 Task: Search one way flight ticket for 5 adults, 2 children, 1 infant in seat and 1 infant on lap in economy from Rock Springs: Southwest Wyoming Regional Airport (rock Springs Sweetwater County Airport) to Gillette: Gillette Campbell County Airport on 5-1-2023. Number of bags: 10 checked bags. Price is upto 40000. Outbound departure time preference is 17:15.
Action: Mouse moved to (357, 501)
Screenshot: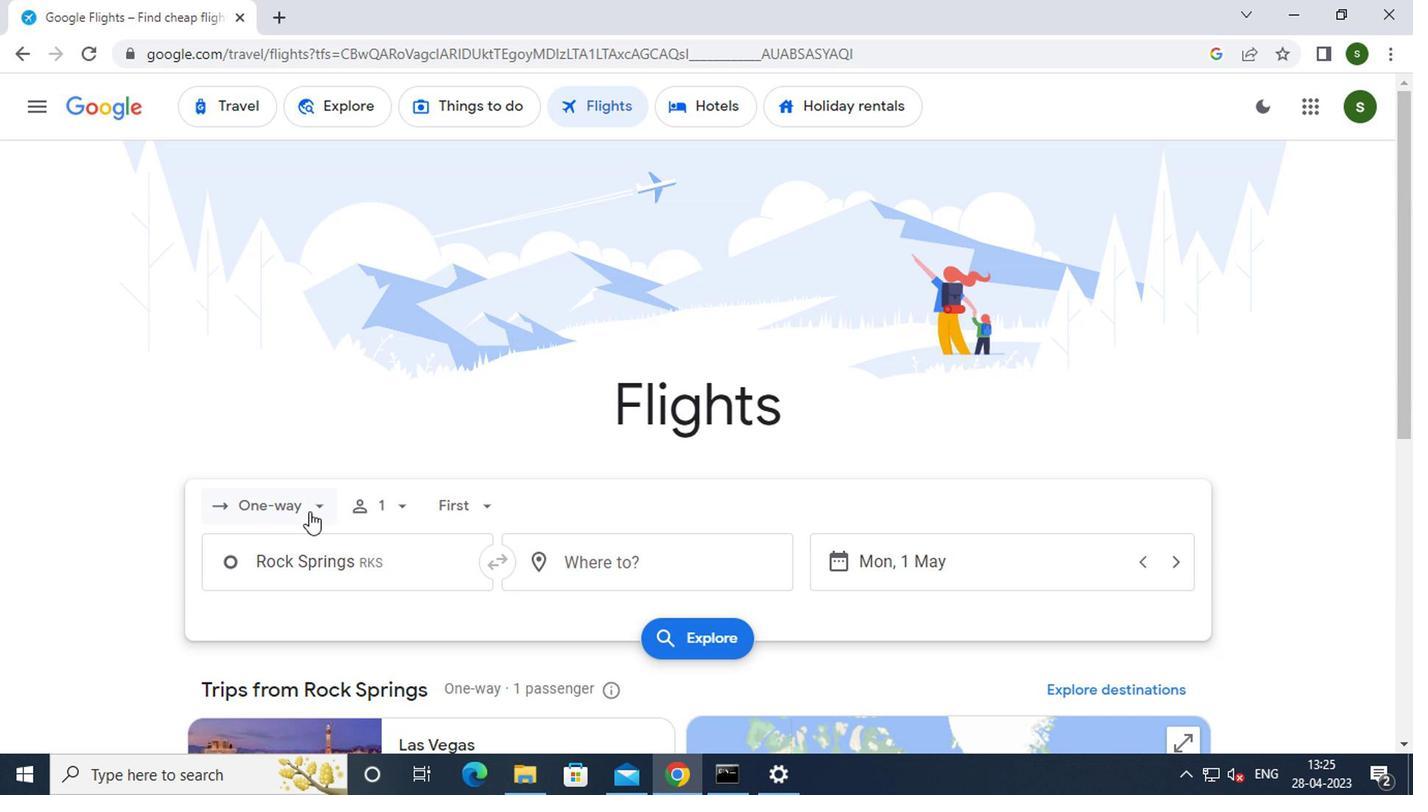 
Action: Mouse pressed left at (357, 501)
Screenshot: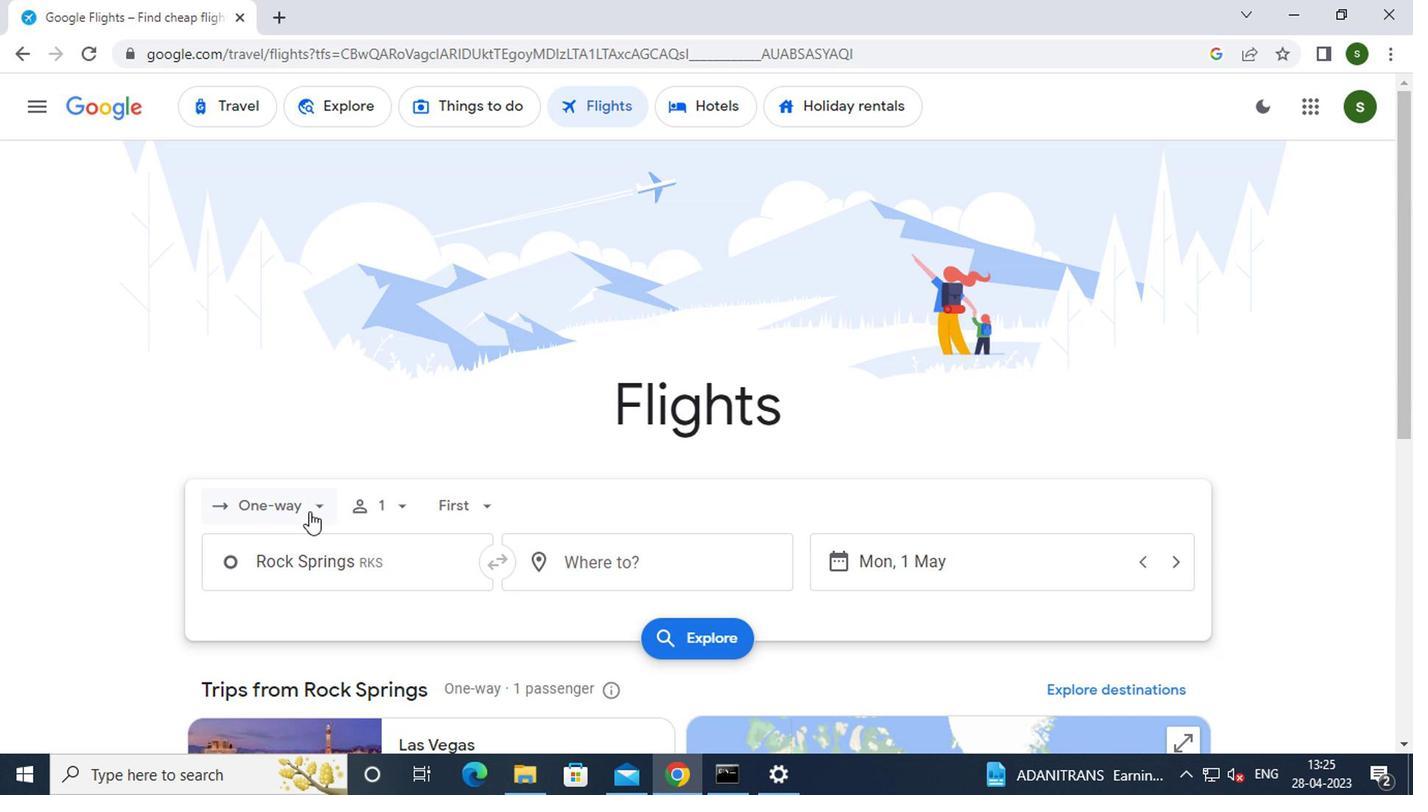 
Action: Mouse moved to (367, 569)
Screenshot: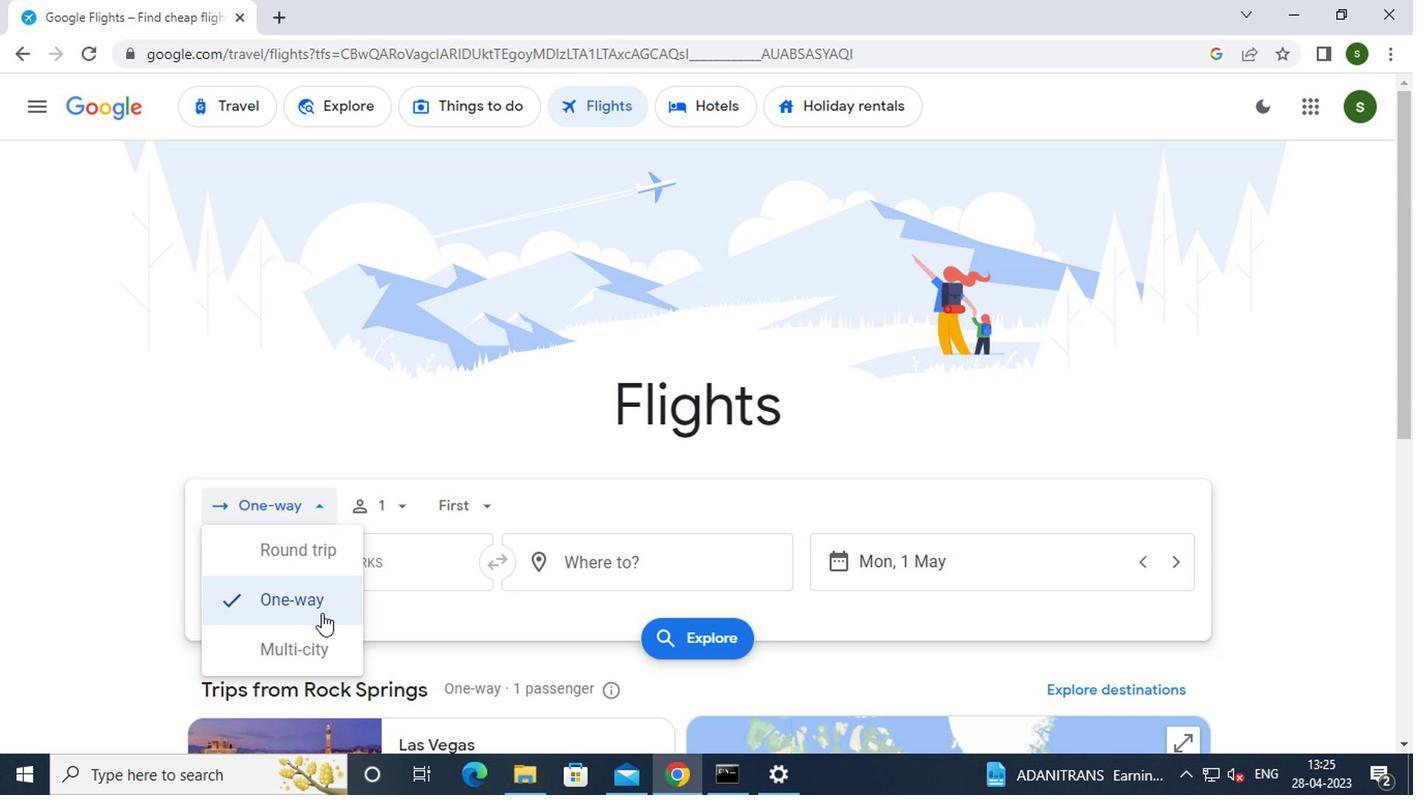 
Action: Mouse pressed left at (367, 569)
Screenshot: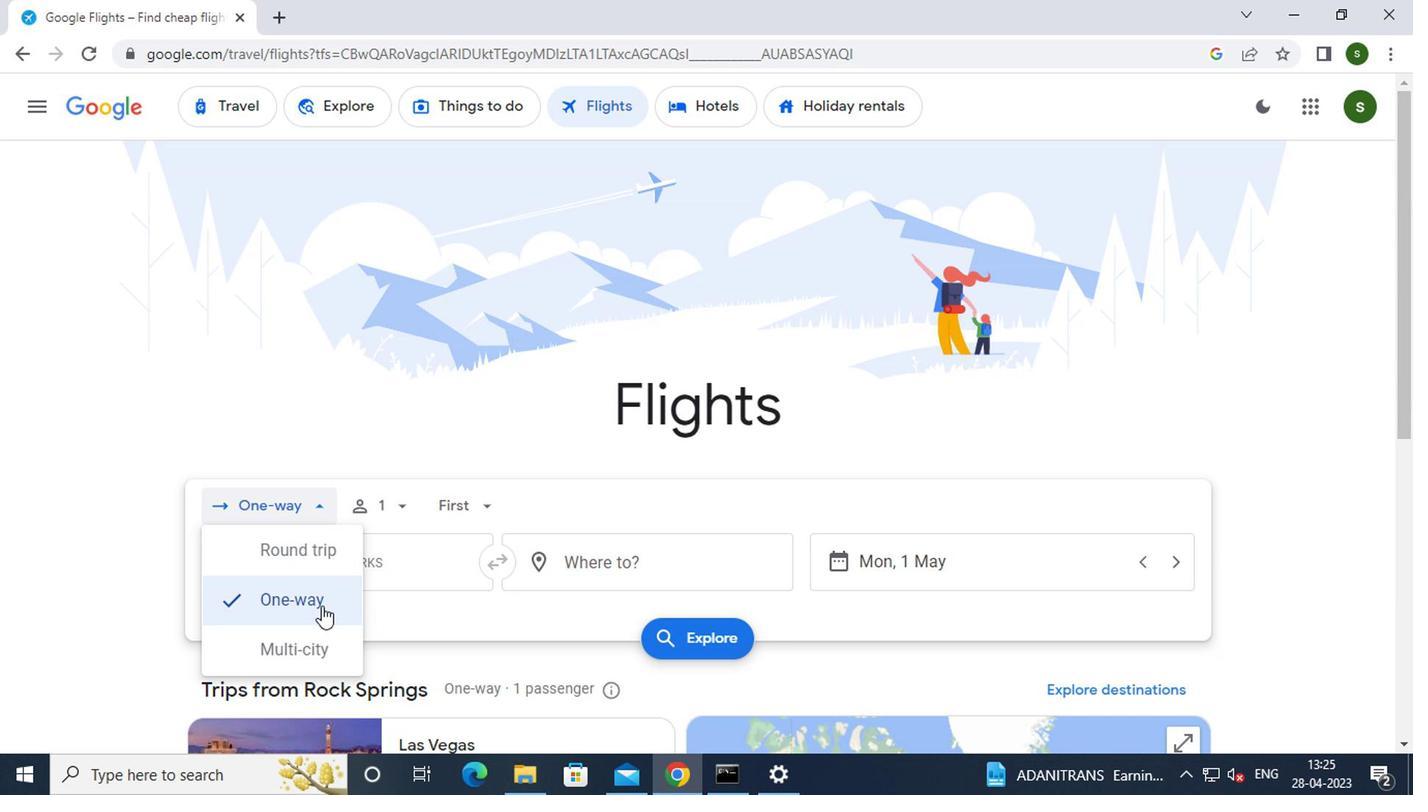 
Action: Mouse moved to (426, 491)
Screenshot: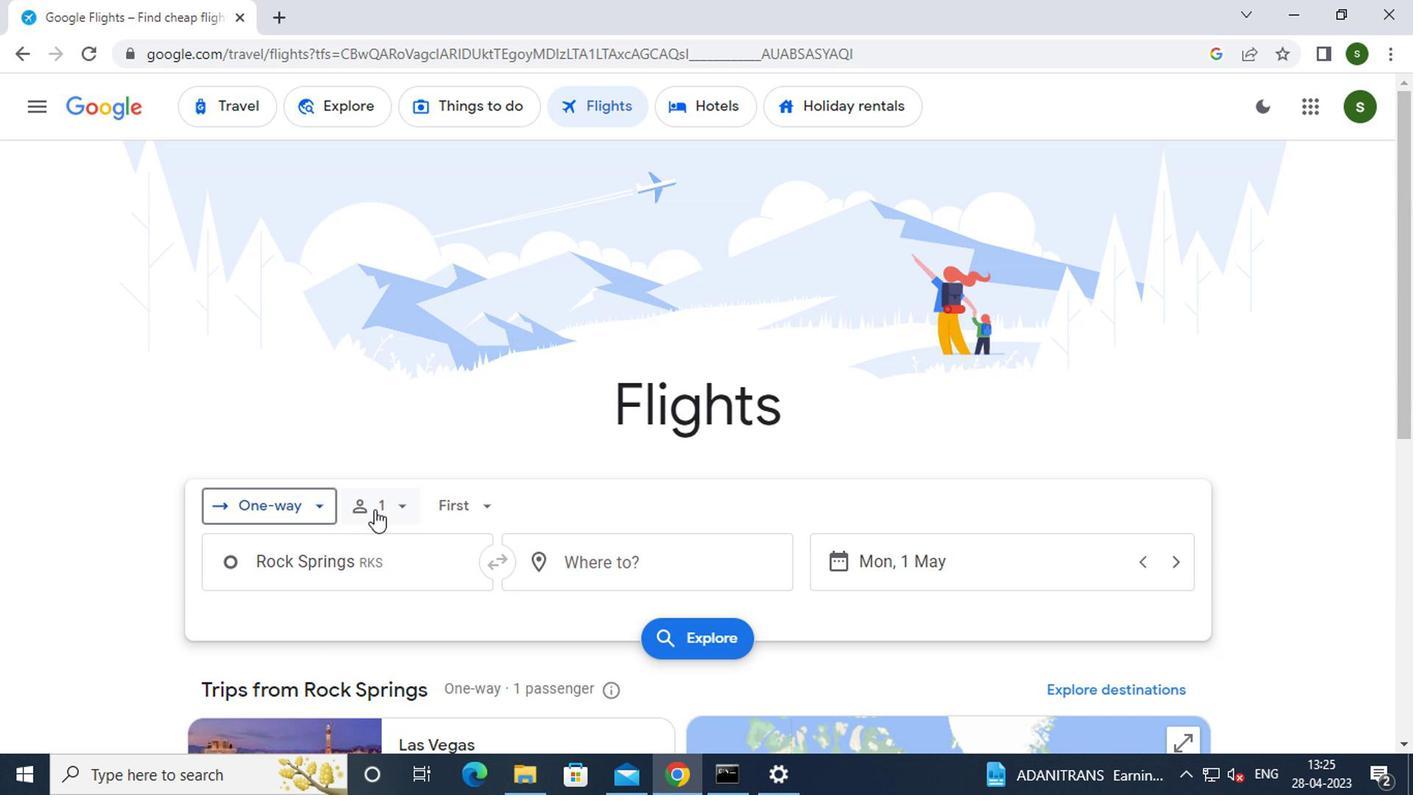 
Action: Mouse pressed left at (426, 491)
Screenshot: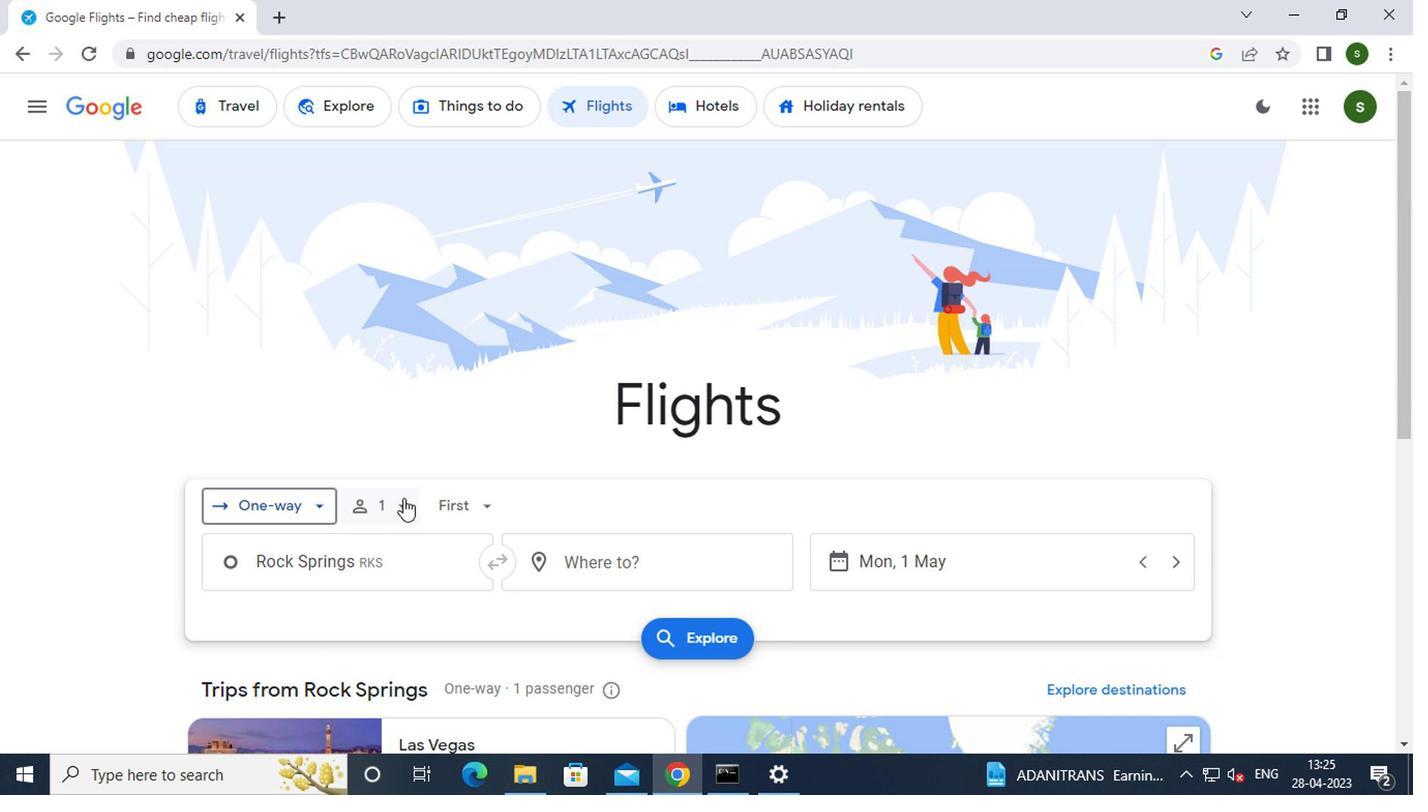 
Action: Mouse moved to (547, 537)
Screenshot: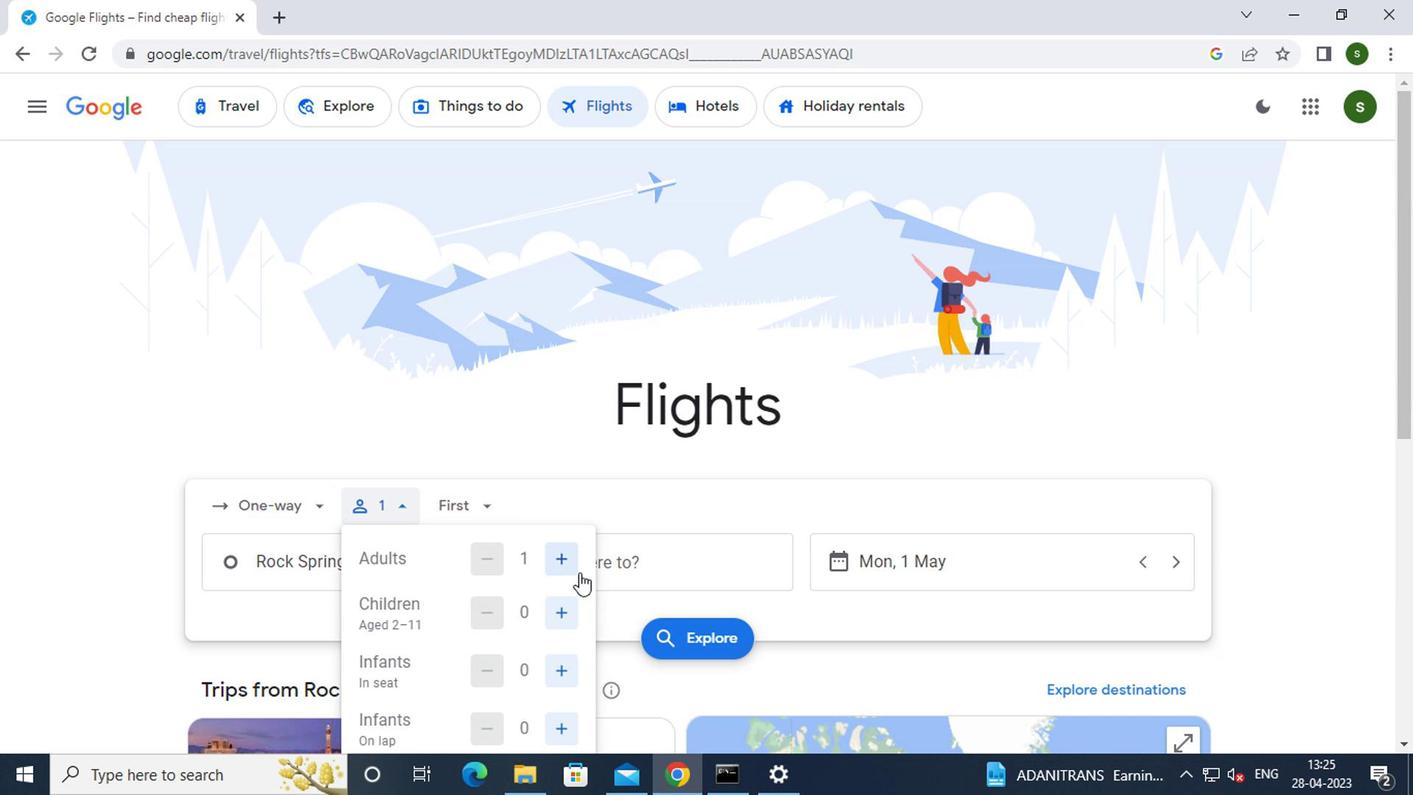 
Action: Mouse pressed left at (547, 537)
Screenshot: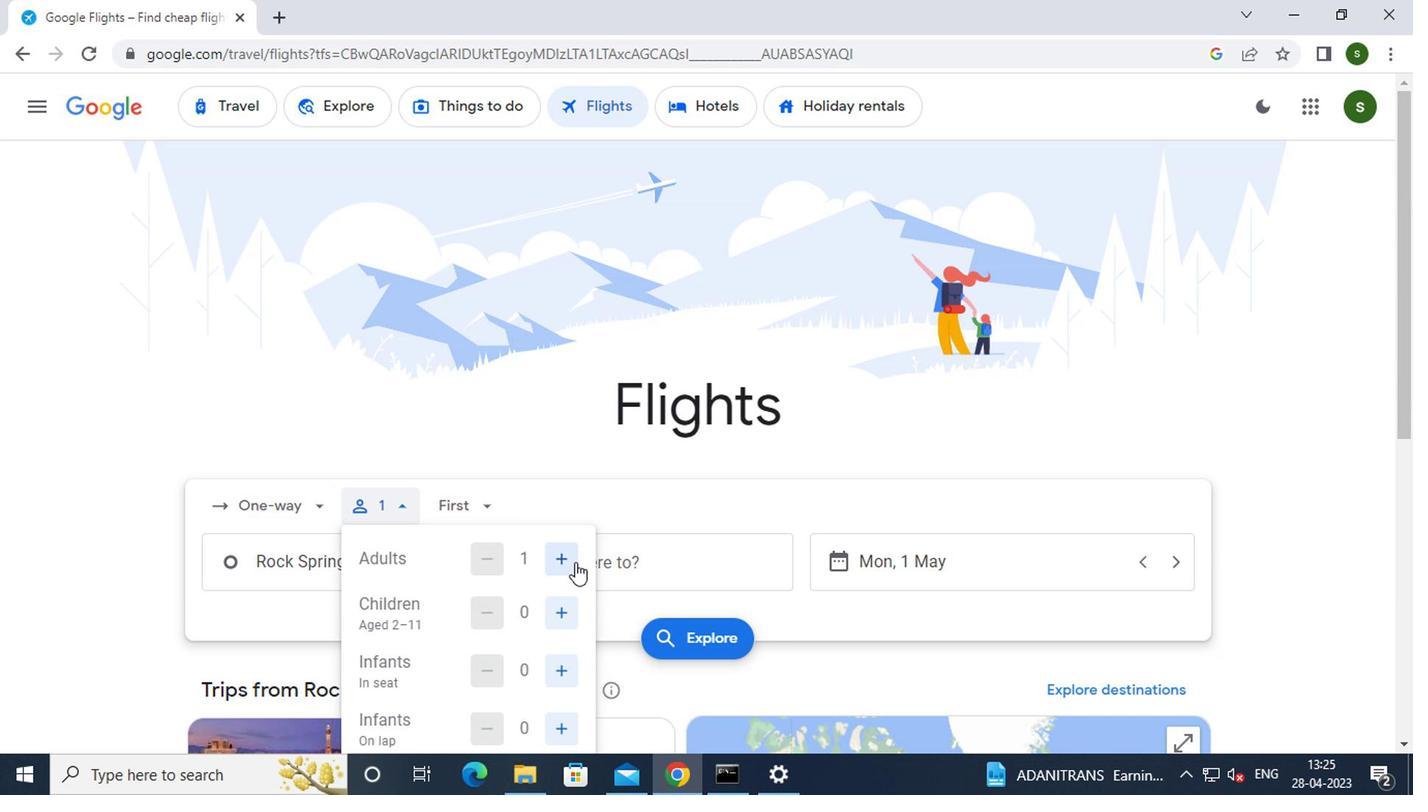 
Action: Mouse pressed left at (547, 537)
Screenshot: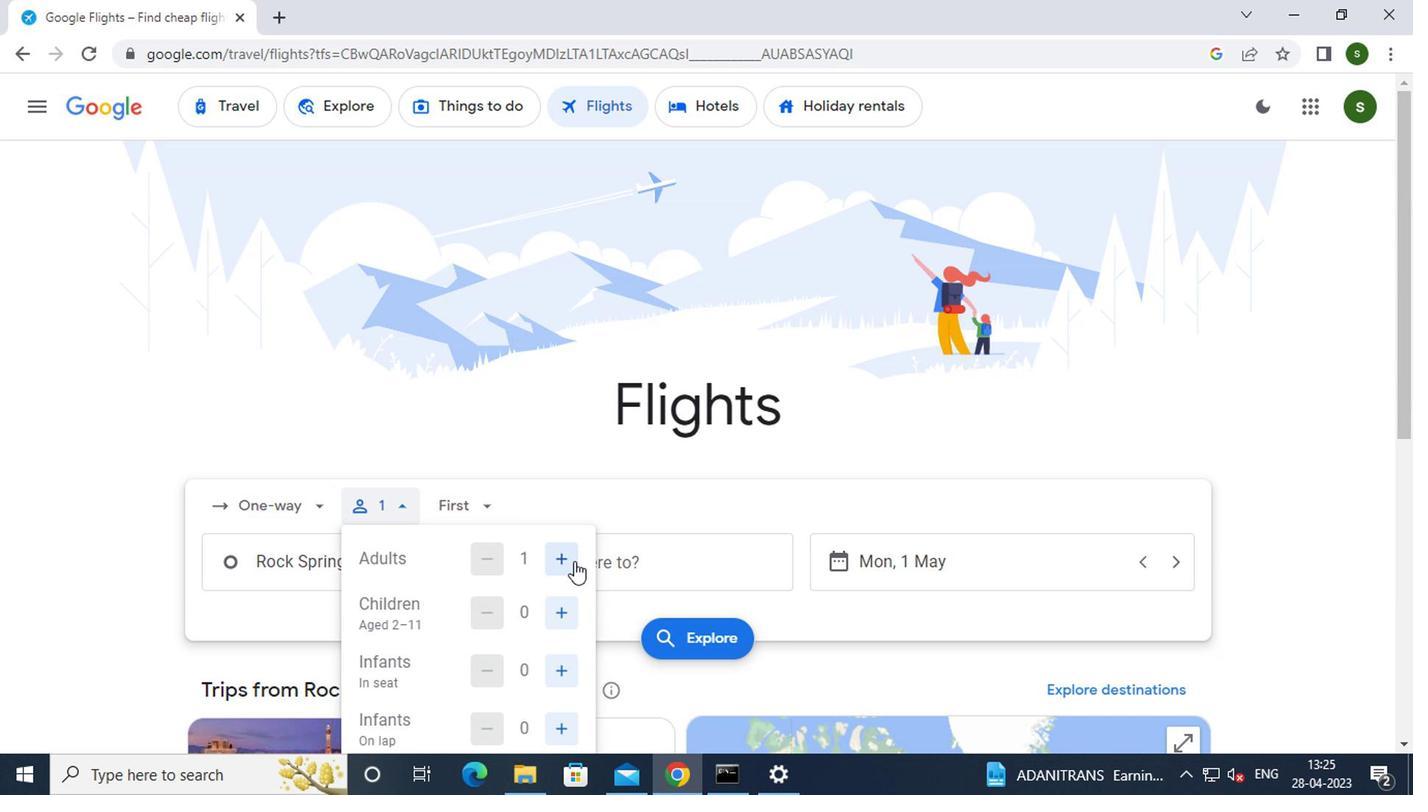 
Action: Mouse pressed left at (547, 537)
Screenshot: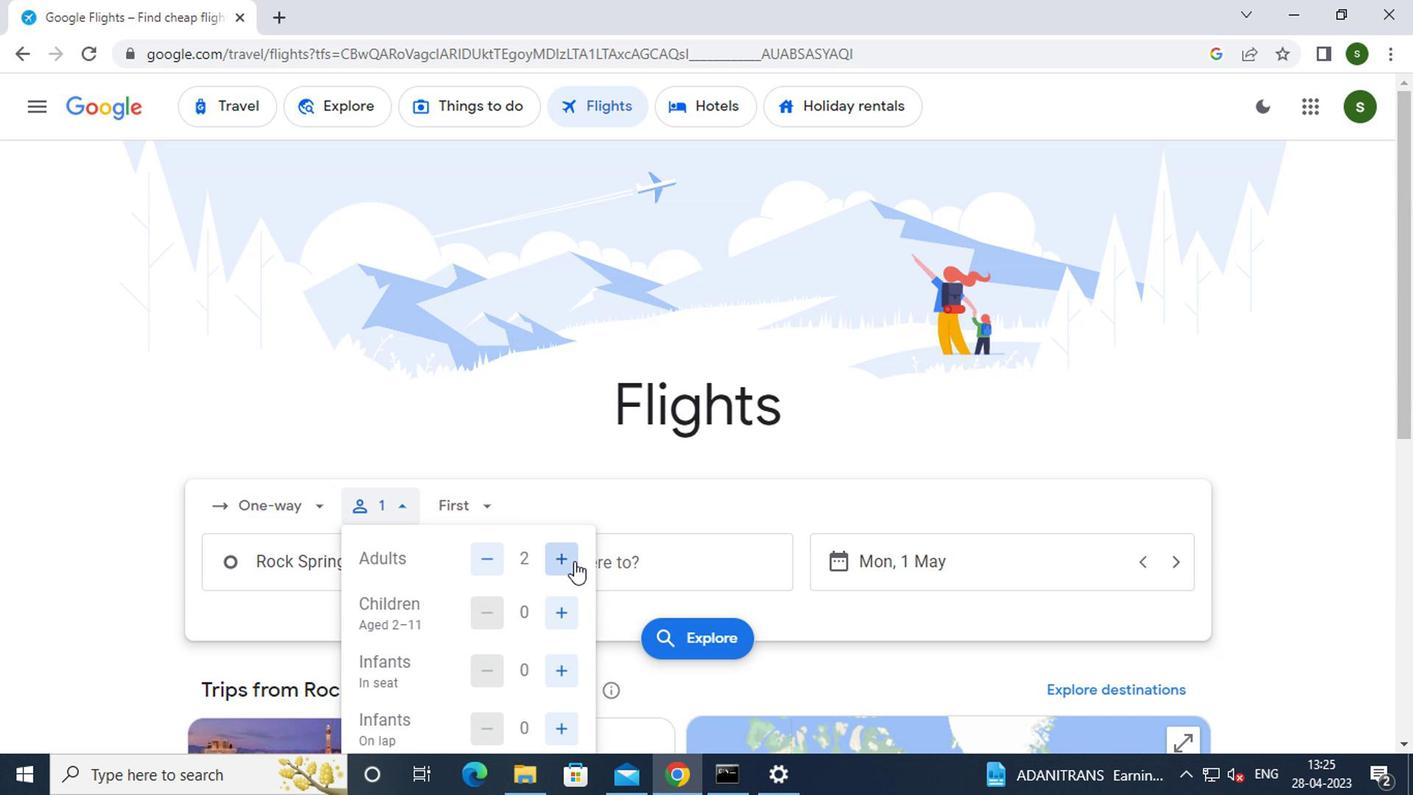 
Action: Mouse pressed left at (547, 537)
Screenshot: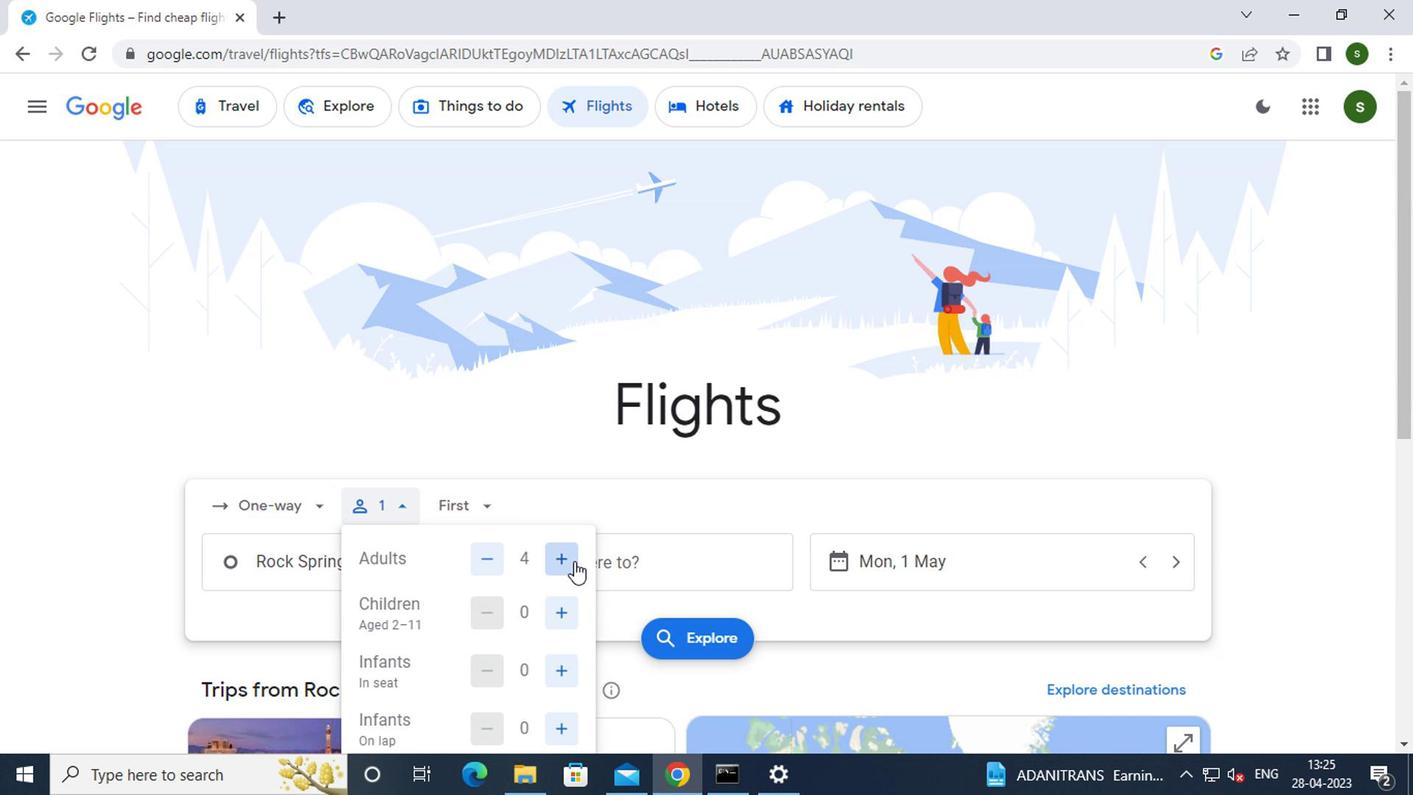 
Action: Mouse moved to (542, 577)
Screenshot: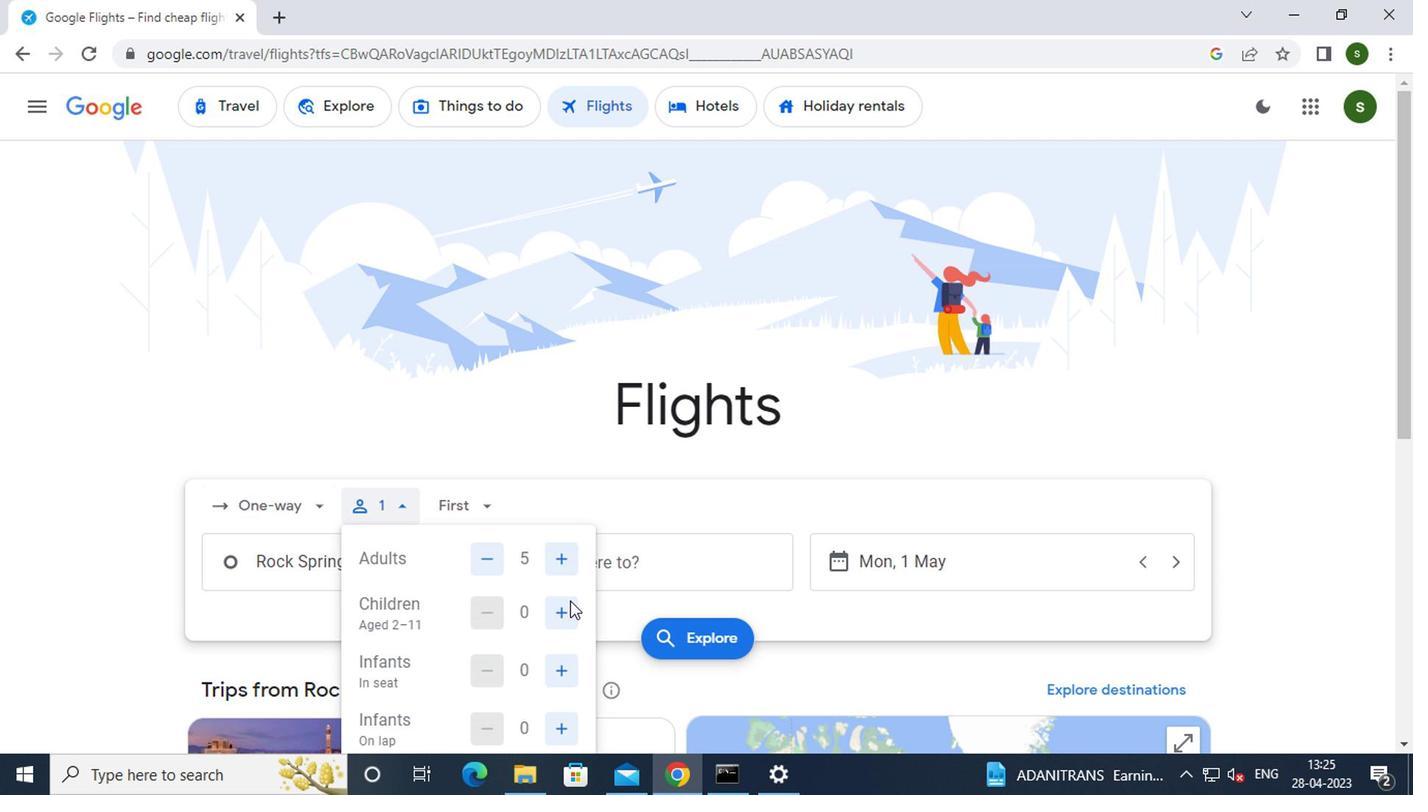 
Action: Mouse pressed left at (542, 577)
Screenshot: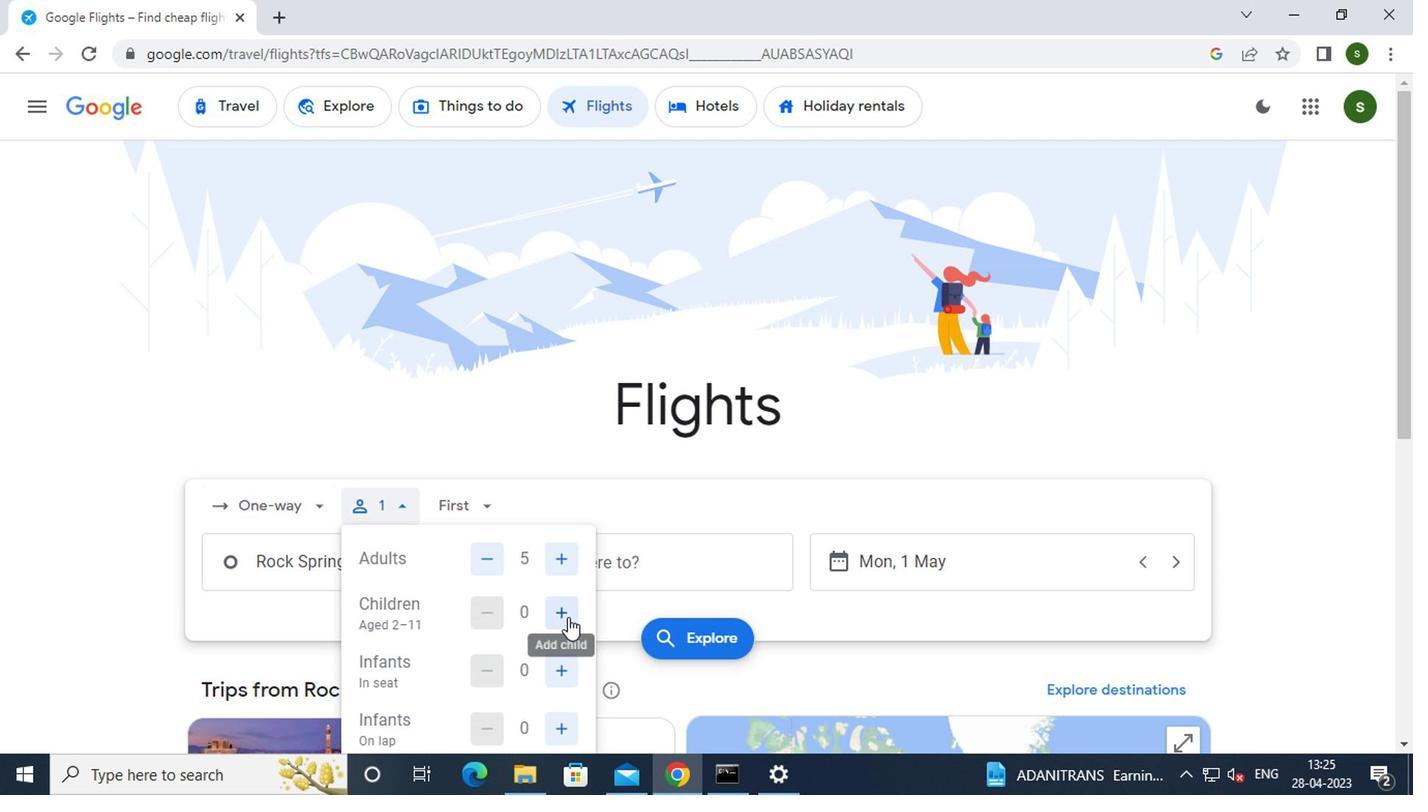 
Action: Mouse pressed left at (542, 577)
Screenshot: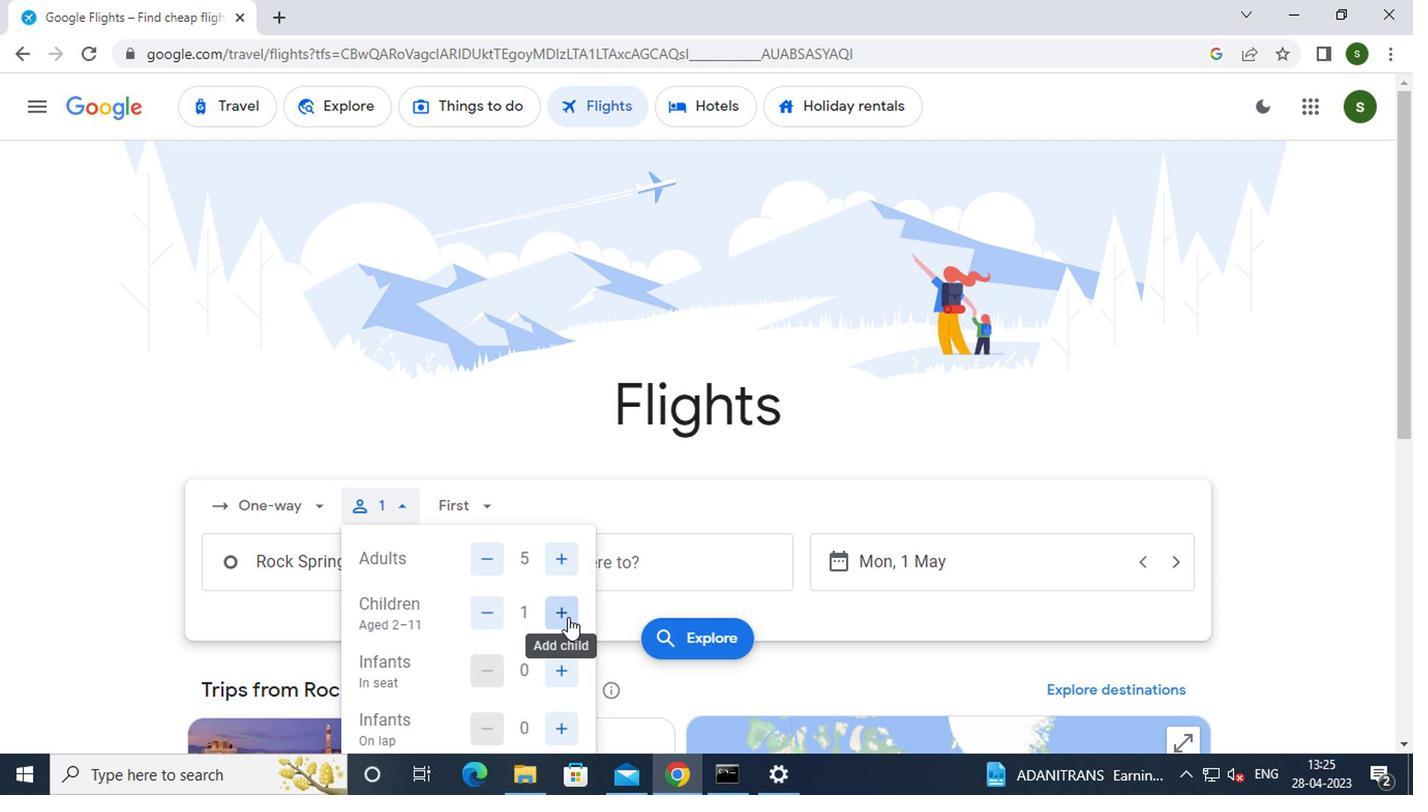 
Action: Mouse moved to (536, 614)
Screenshot: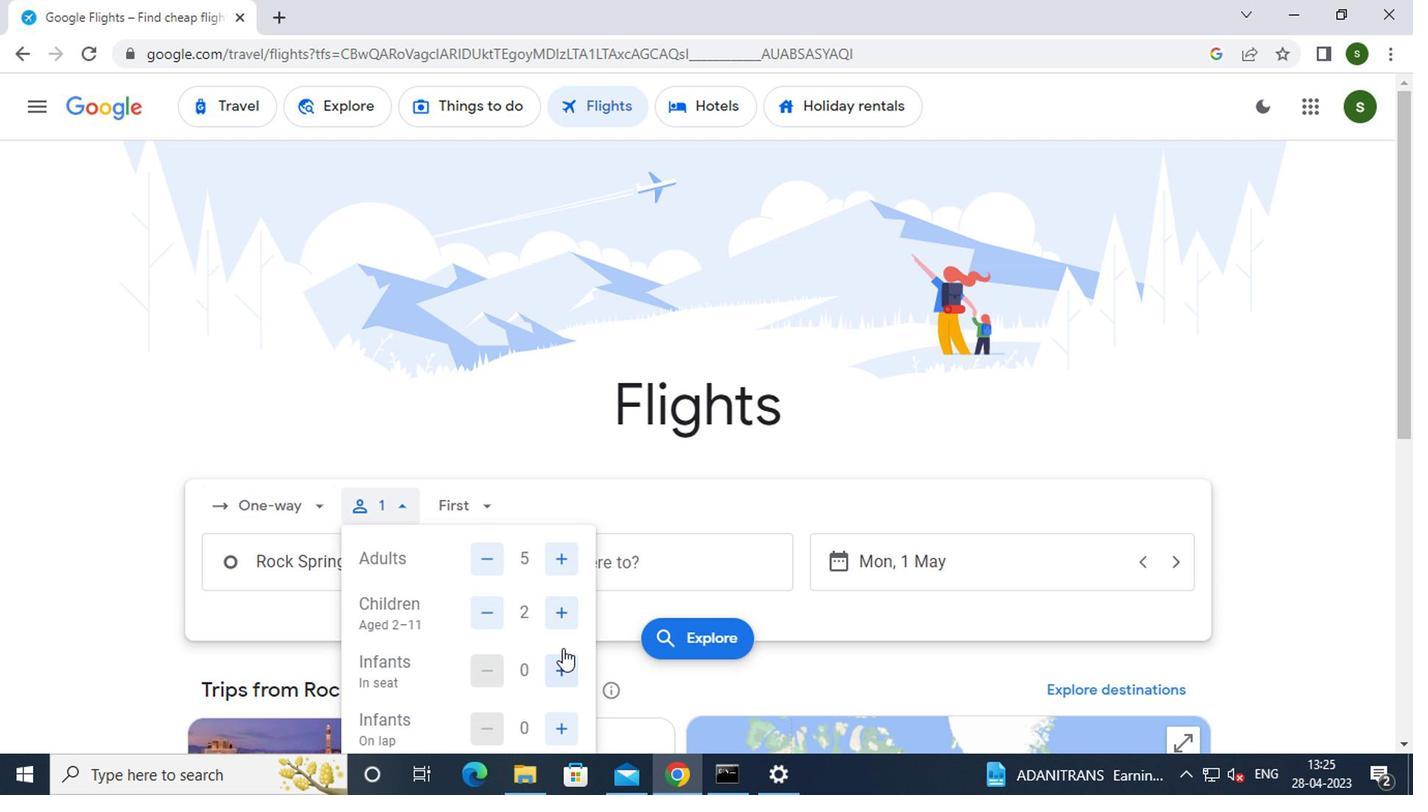 
Action: Mouse pressed left at (536, 614)
Screenshot: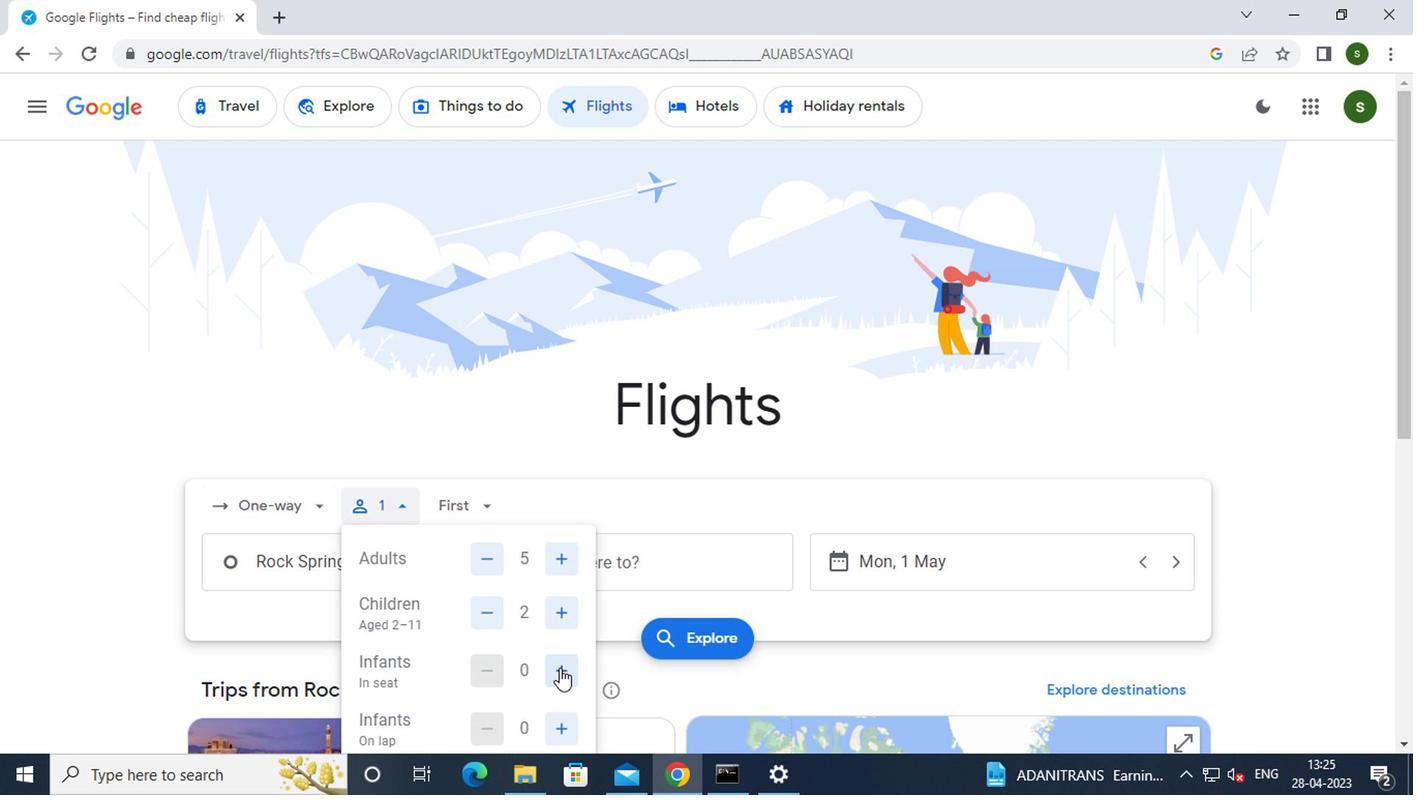 
Action: Mouse moved to (537, 648)
Screenshot: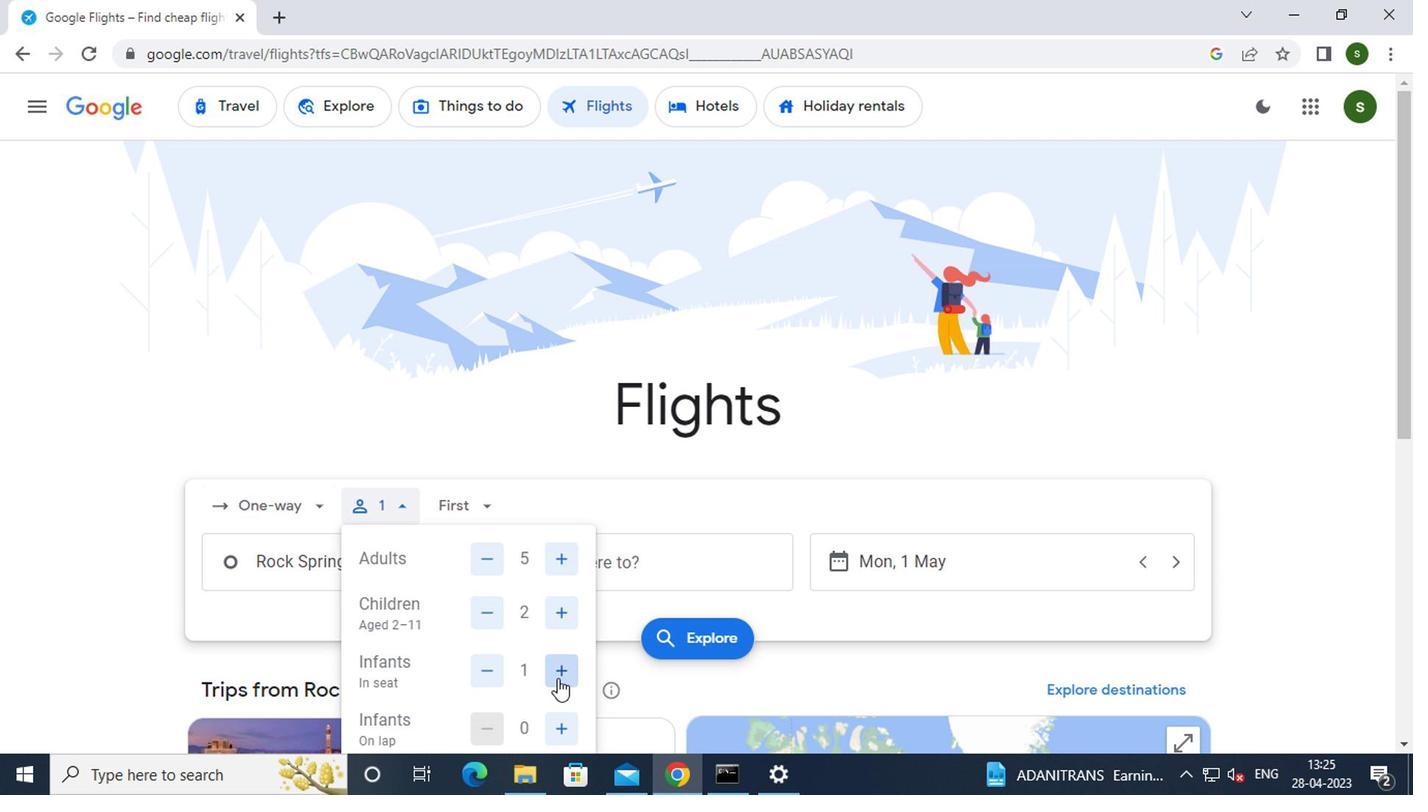 
Action: Mouse pressed left at (537, 648)
Screenshot: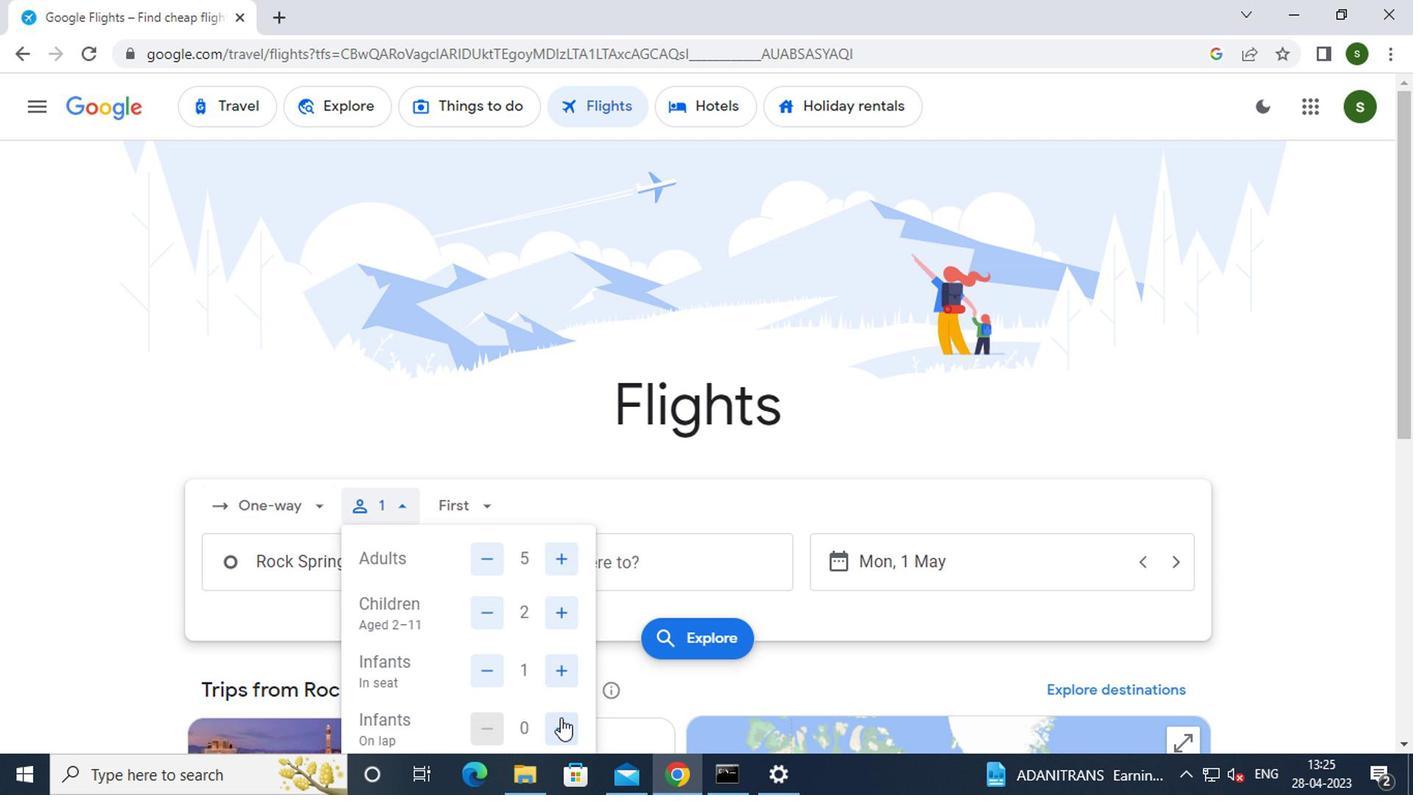 
Action: Mouse moved to (477, 494)
Screenshot: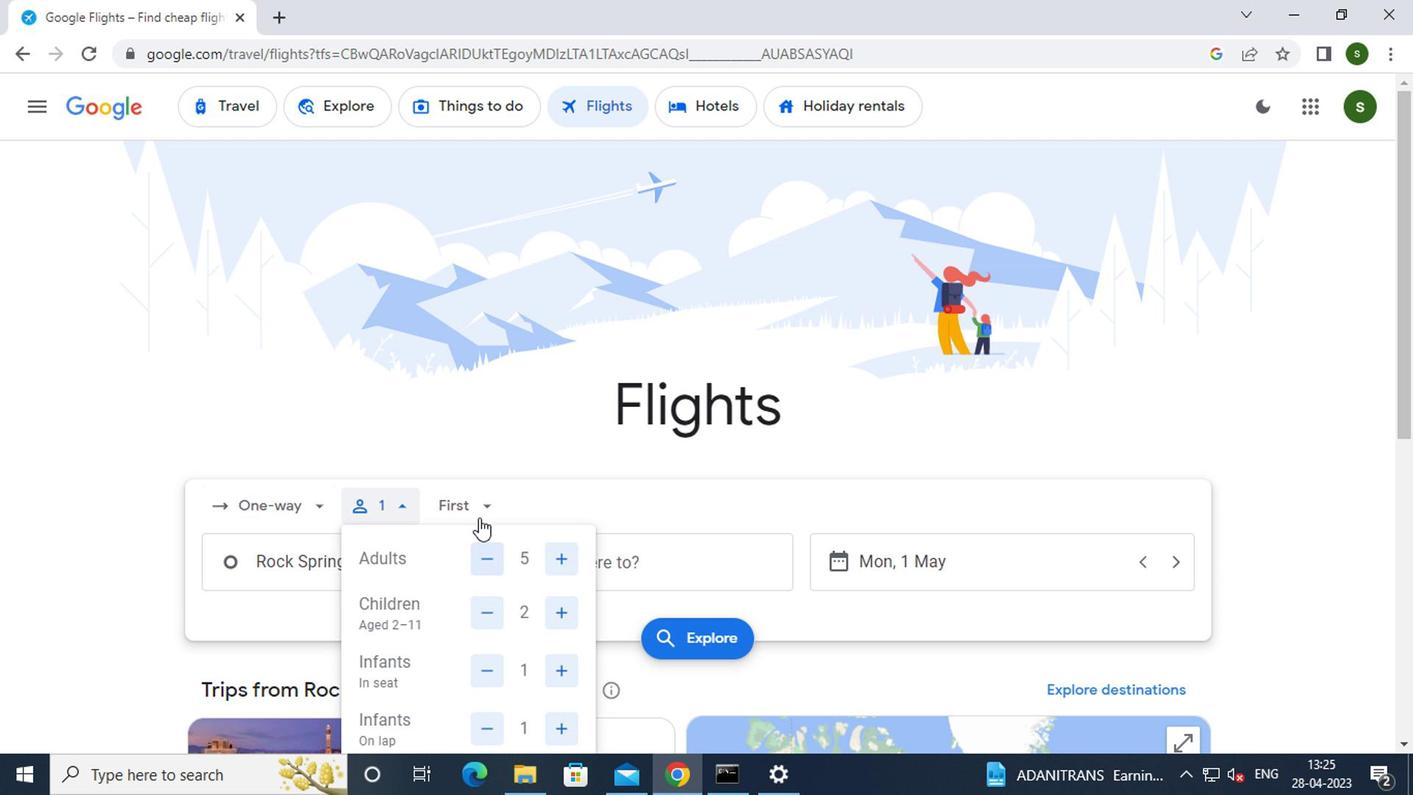 
Action: Mouse pressed left at (477, 494)
Screenshot: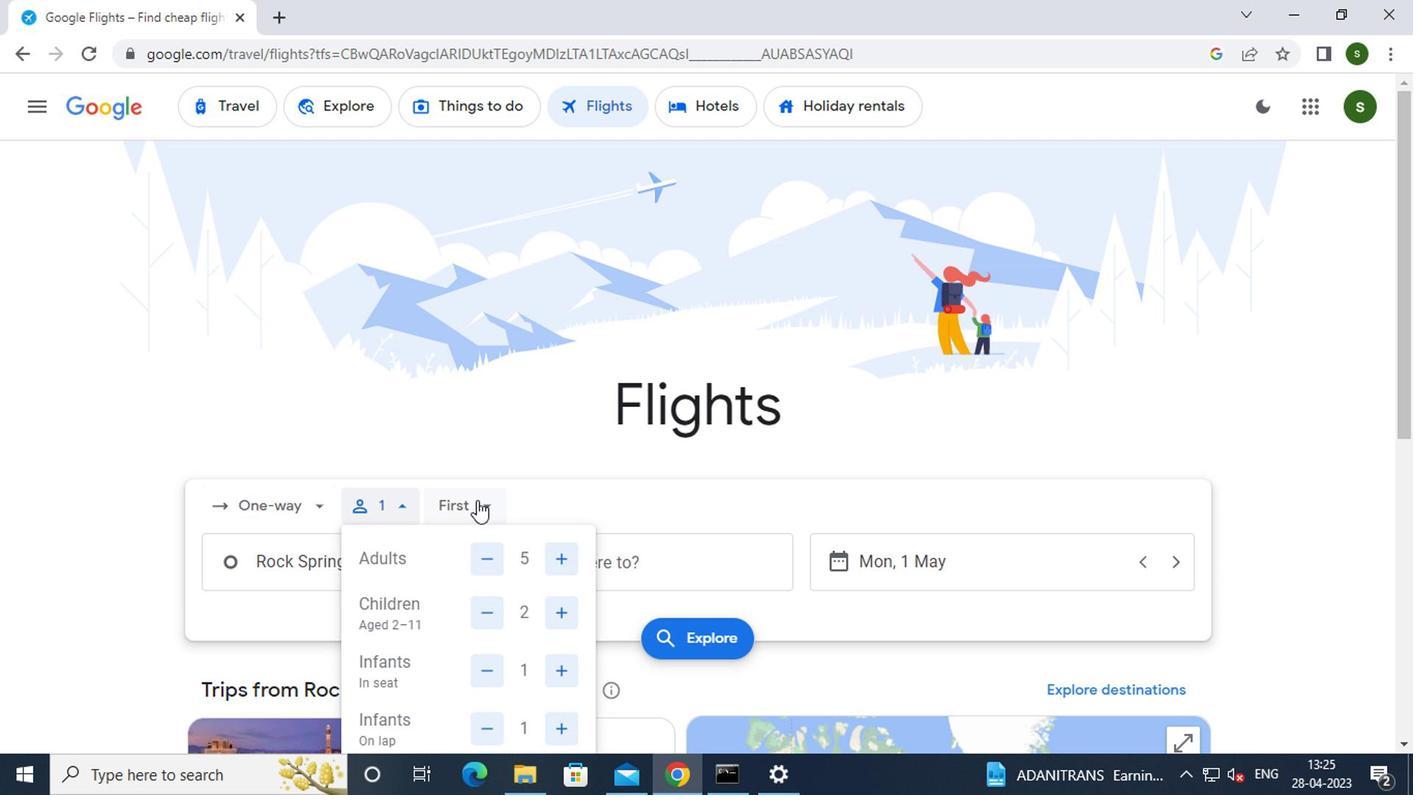 
Action: Mouse moved to (488, 520)
Screenshot: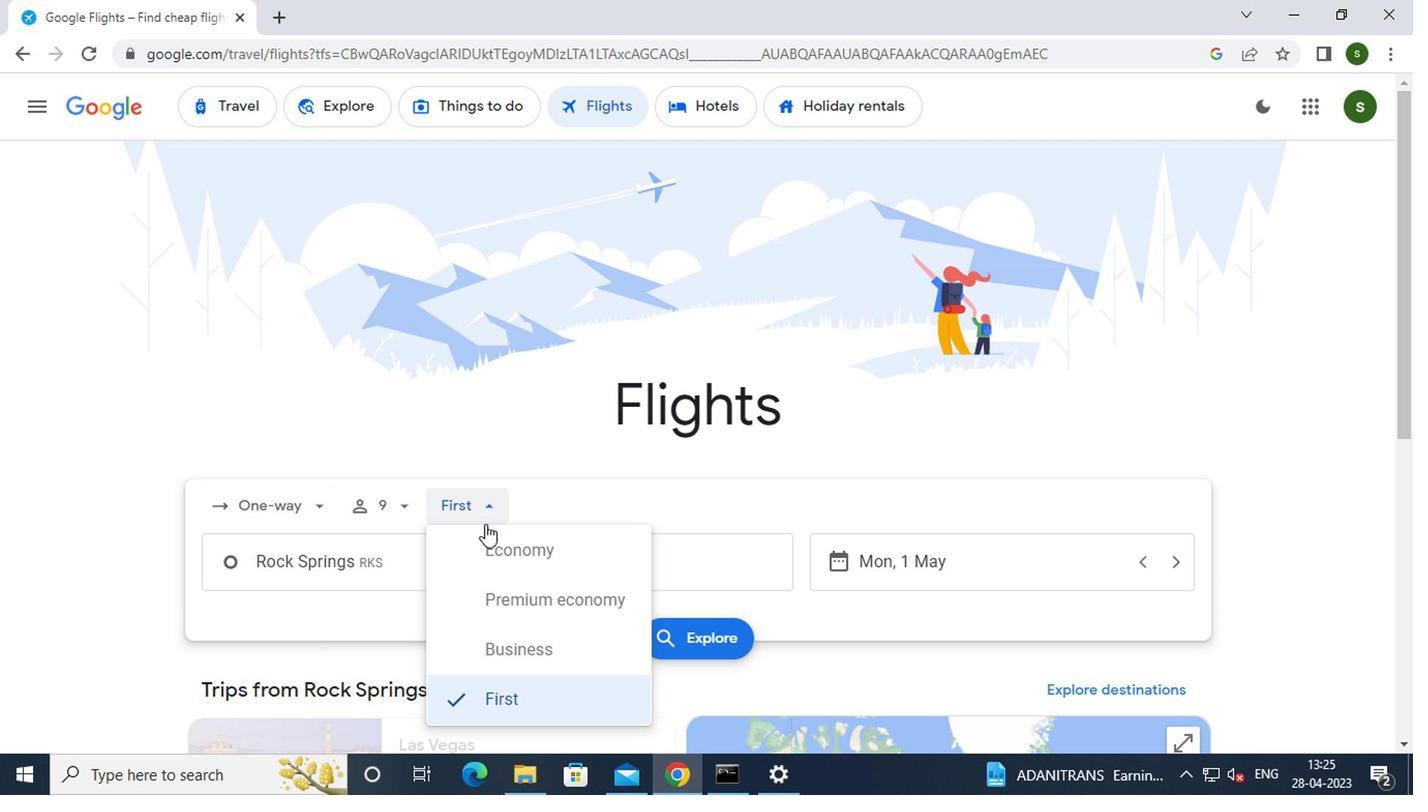 
Action: Mouse pressed left at (488, 520)
Screenshot: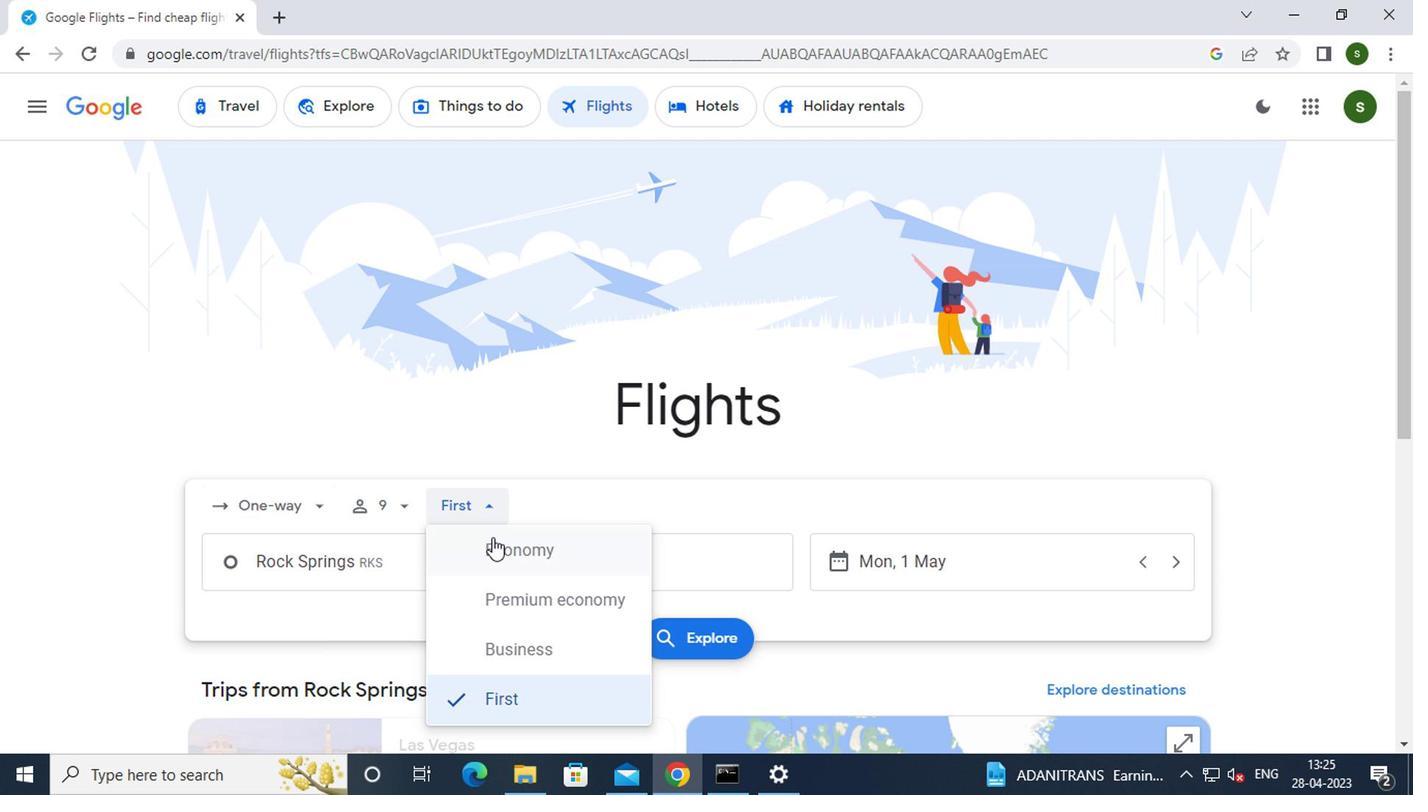 
Action: Mouse moved to (418, 550)
Screenshot: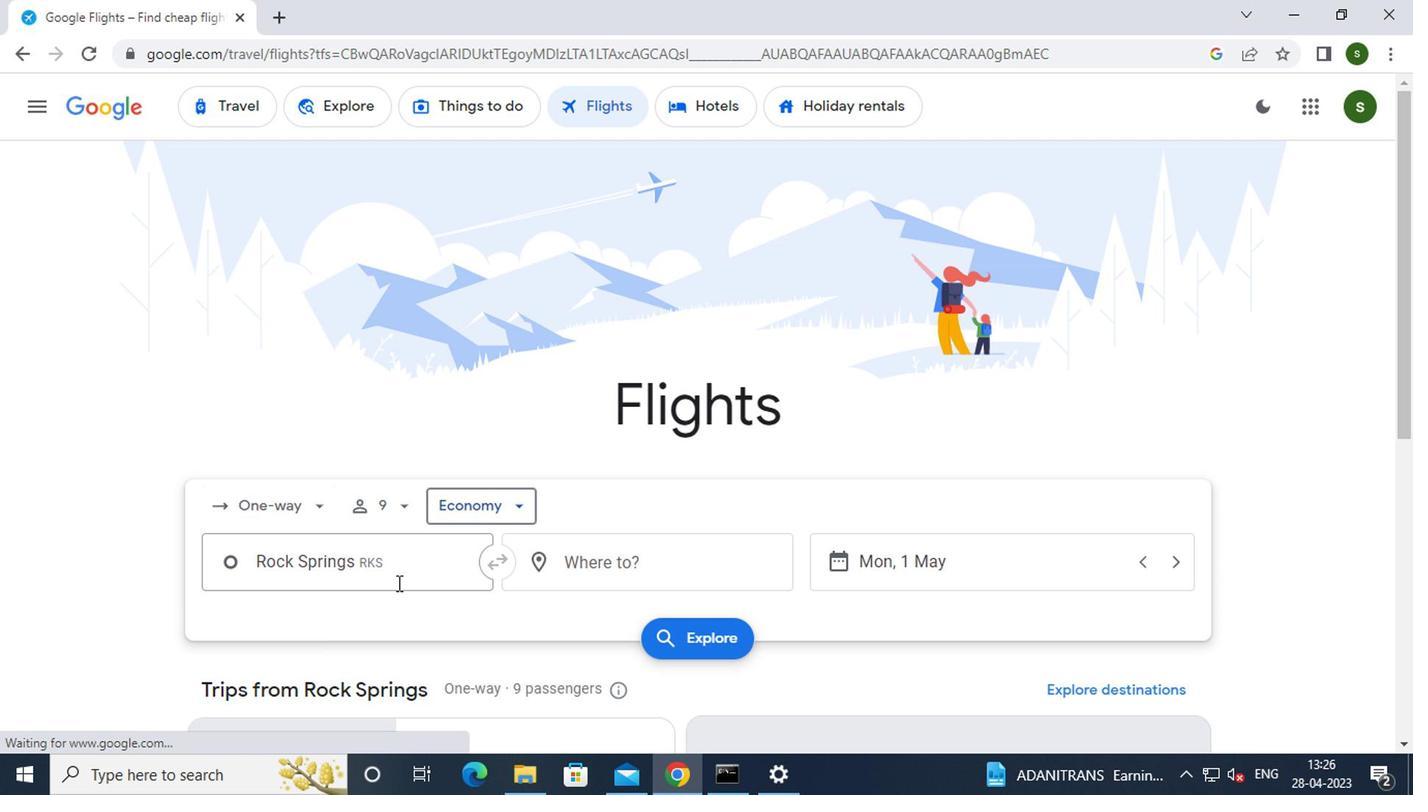 
Action: Mouse pressed left at (418, 550)
Screenshot: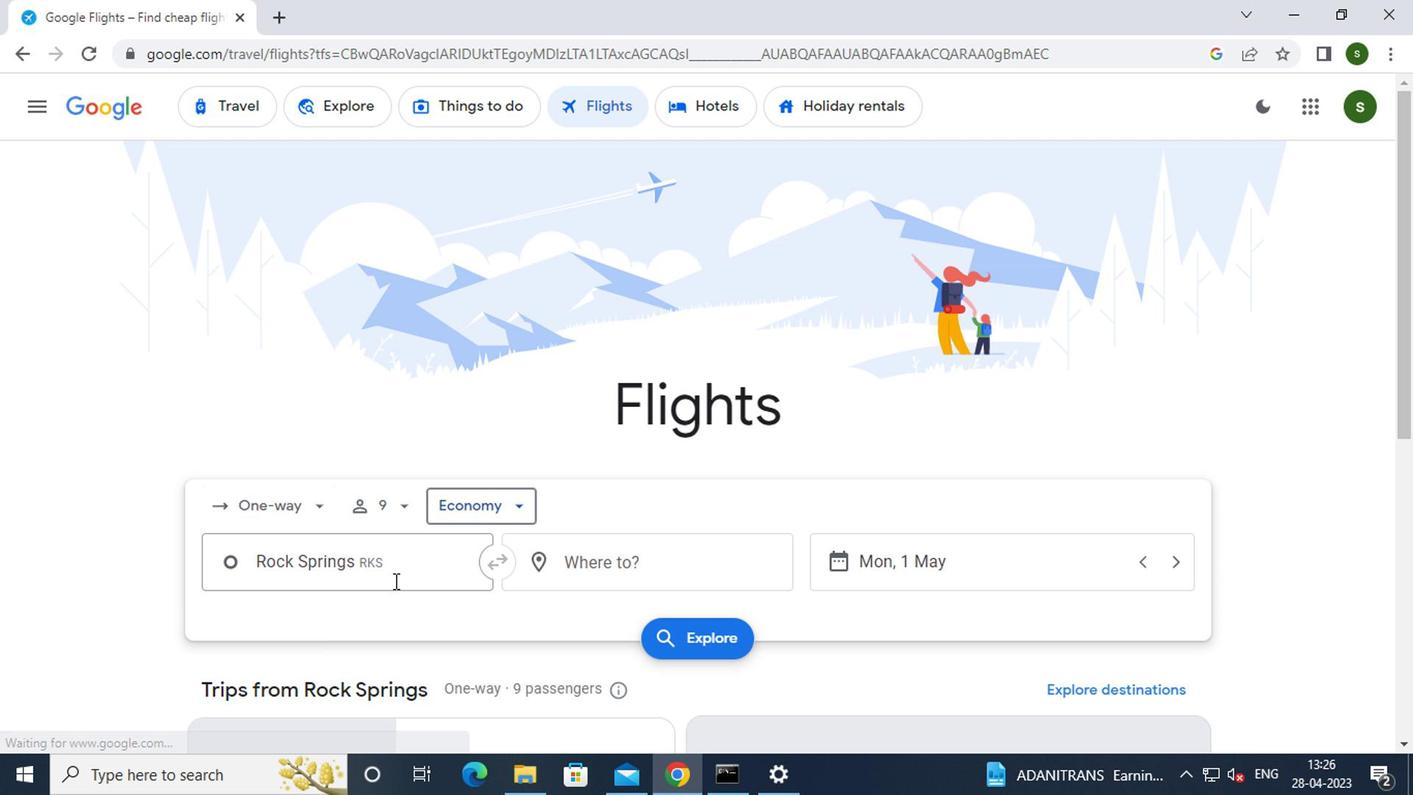 
Action: Mouse moved to (416, 541)
Screenshot: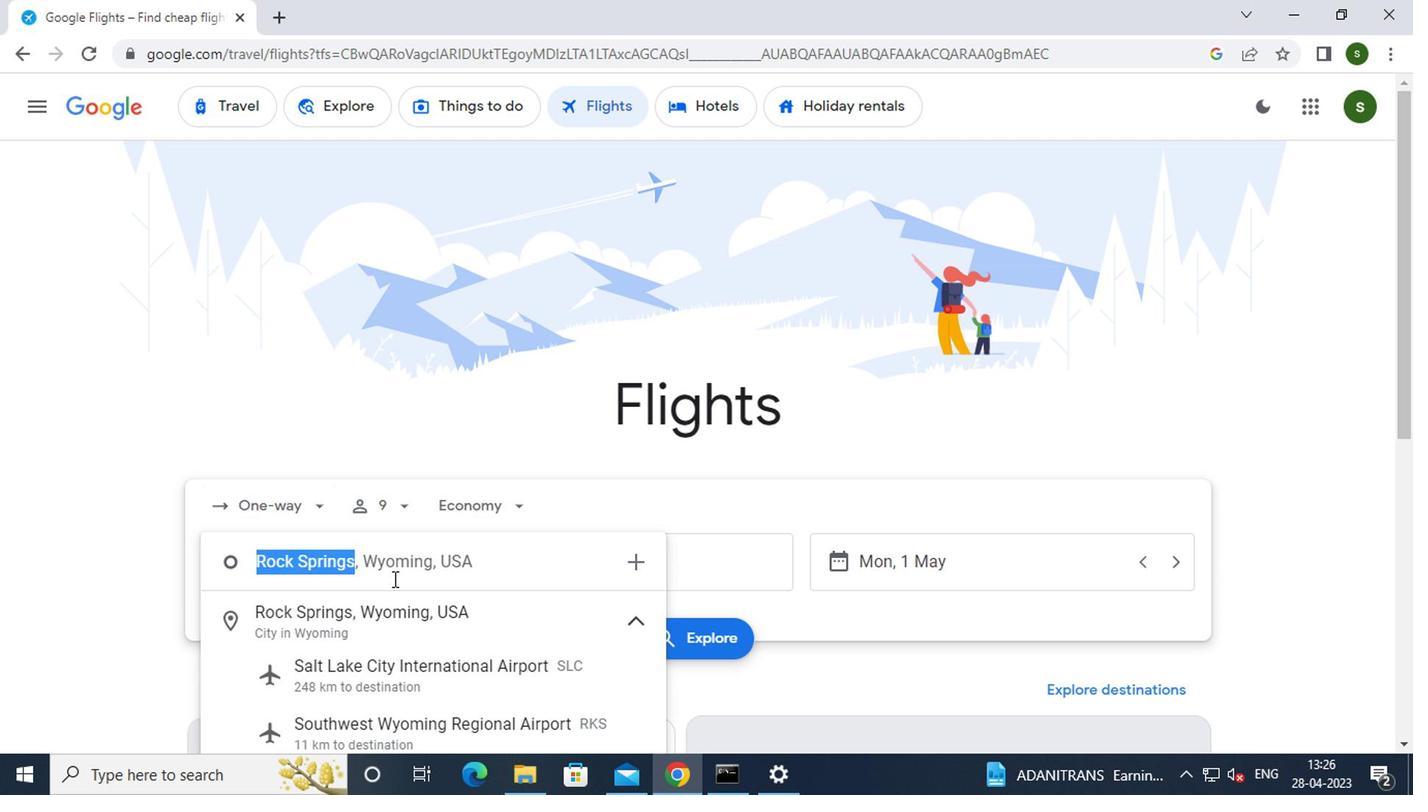 
Action: Key pressed r<Key.caps_lock>ock<Key.space><Key.caps_lock>s<Key.caps_lock>prings
Screenshot: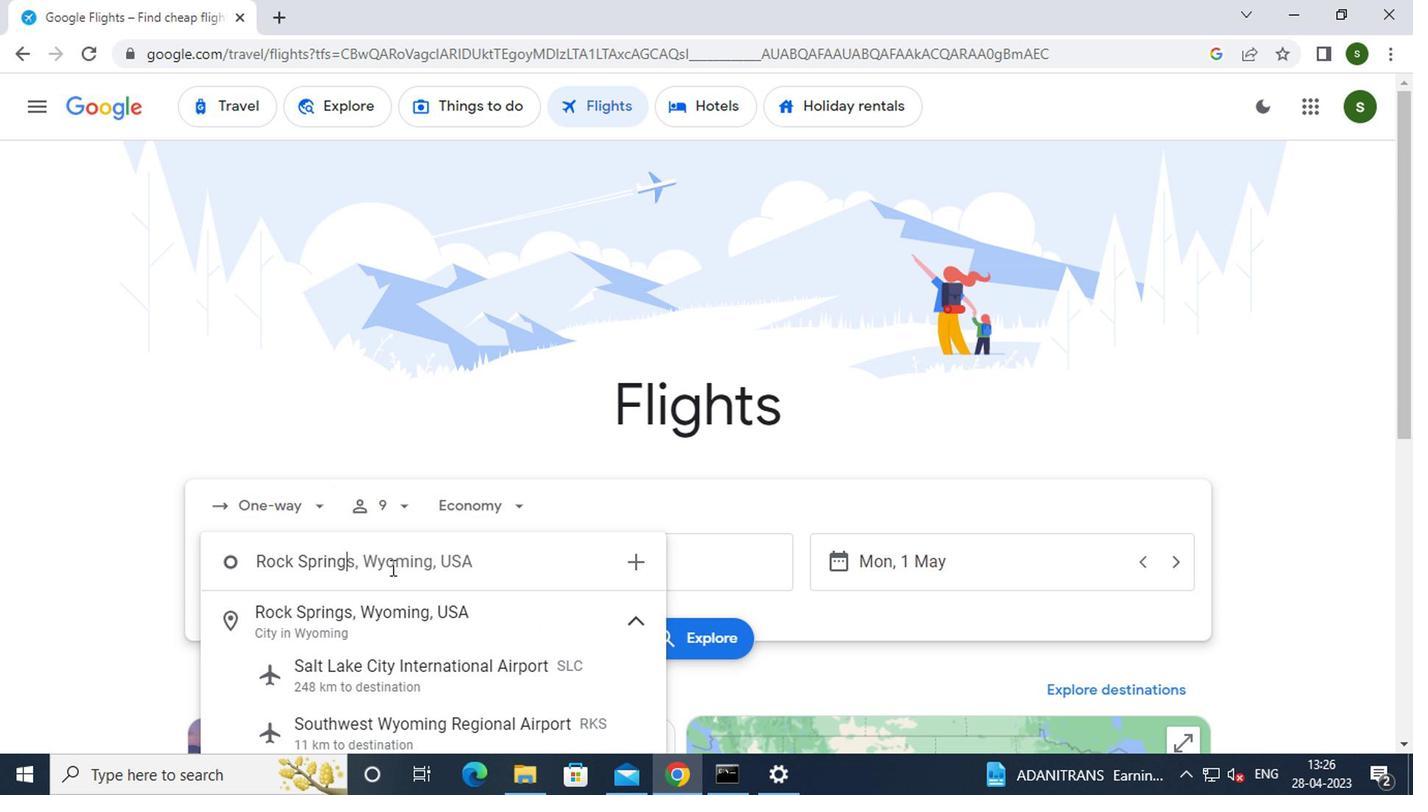 
Action: Mouse moved to (459, 655)
Screenshot: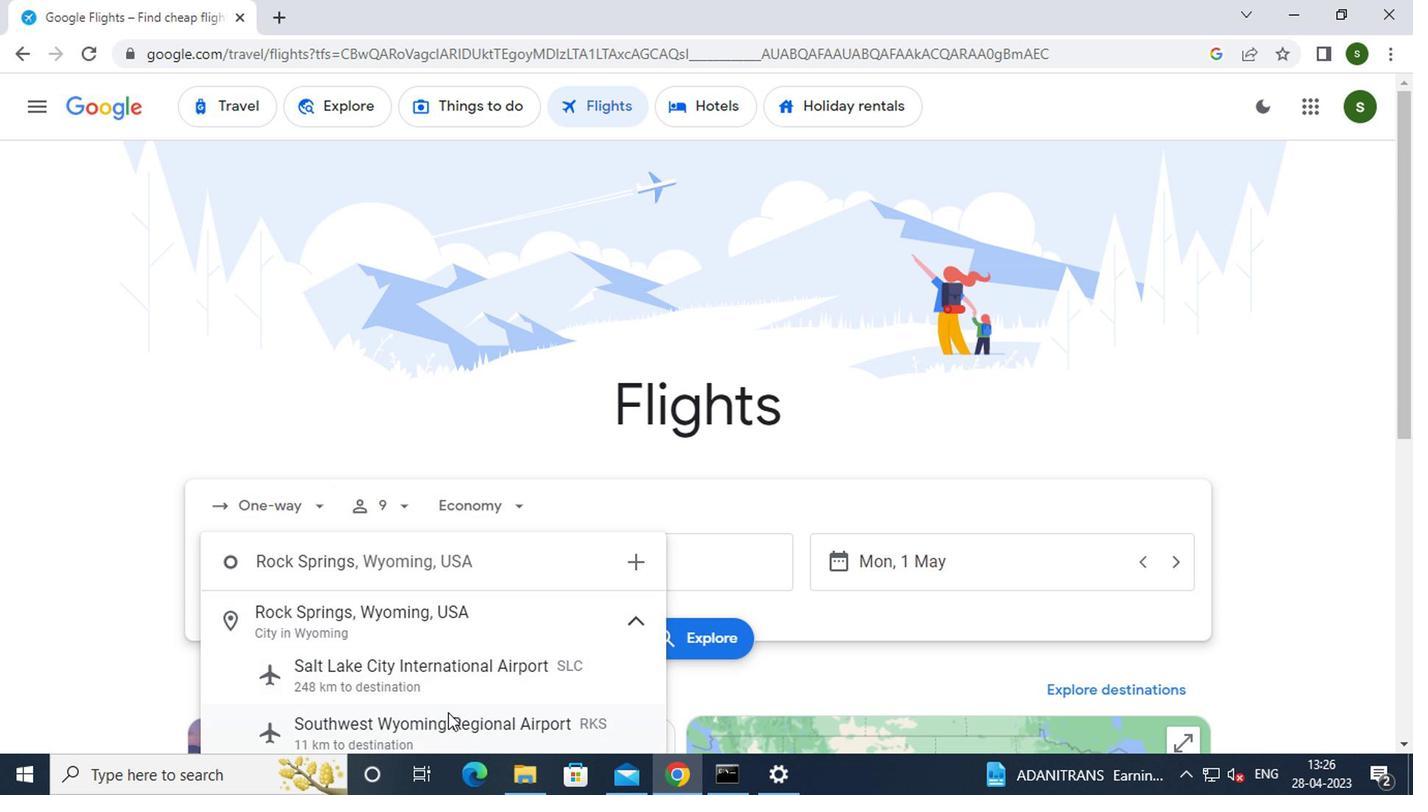 
Action: Mouse pressed left at (459, 655)
Screenshot: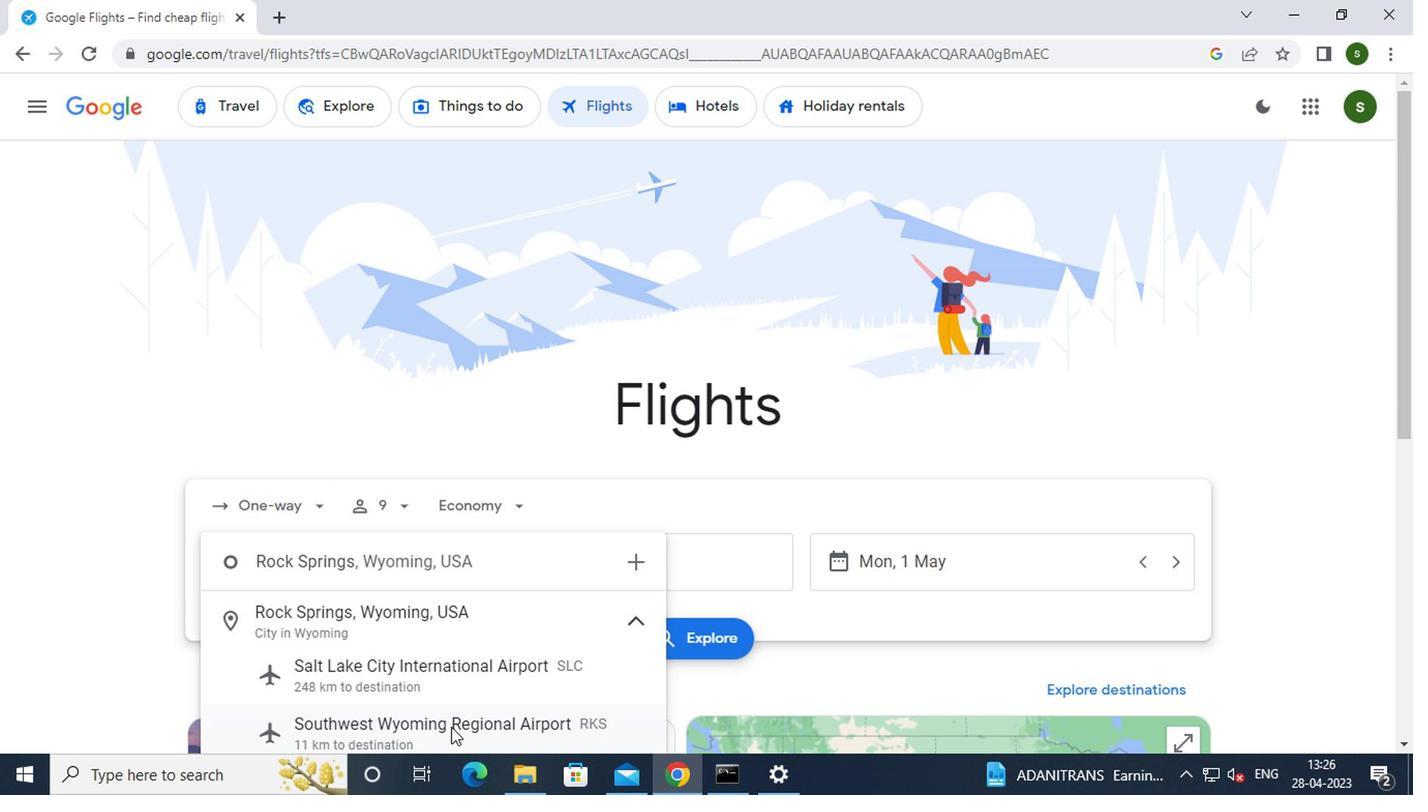 
Action: Mouse moved to (544, 545)
Screenshot: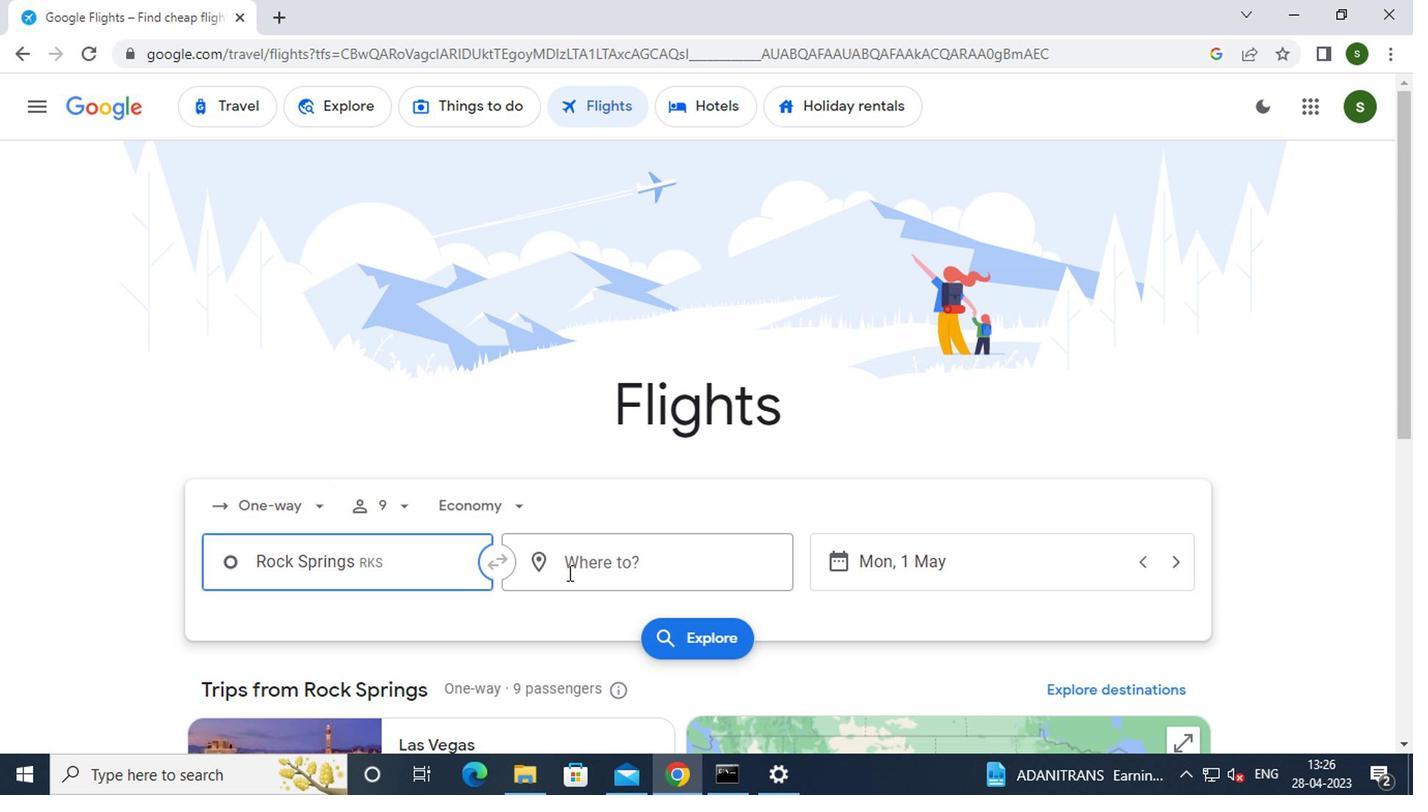 
Action: Mouse pressed left at (544, 545)
Screenshot: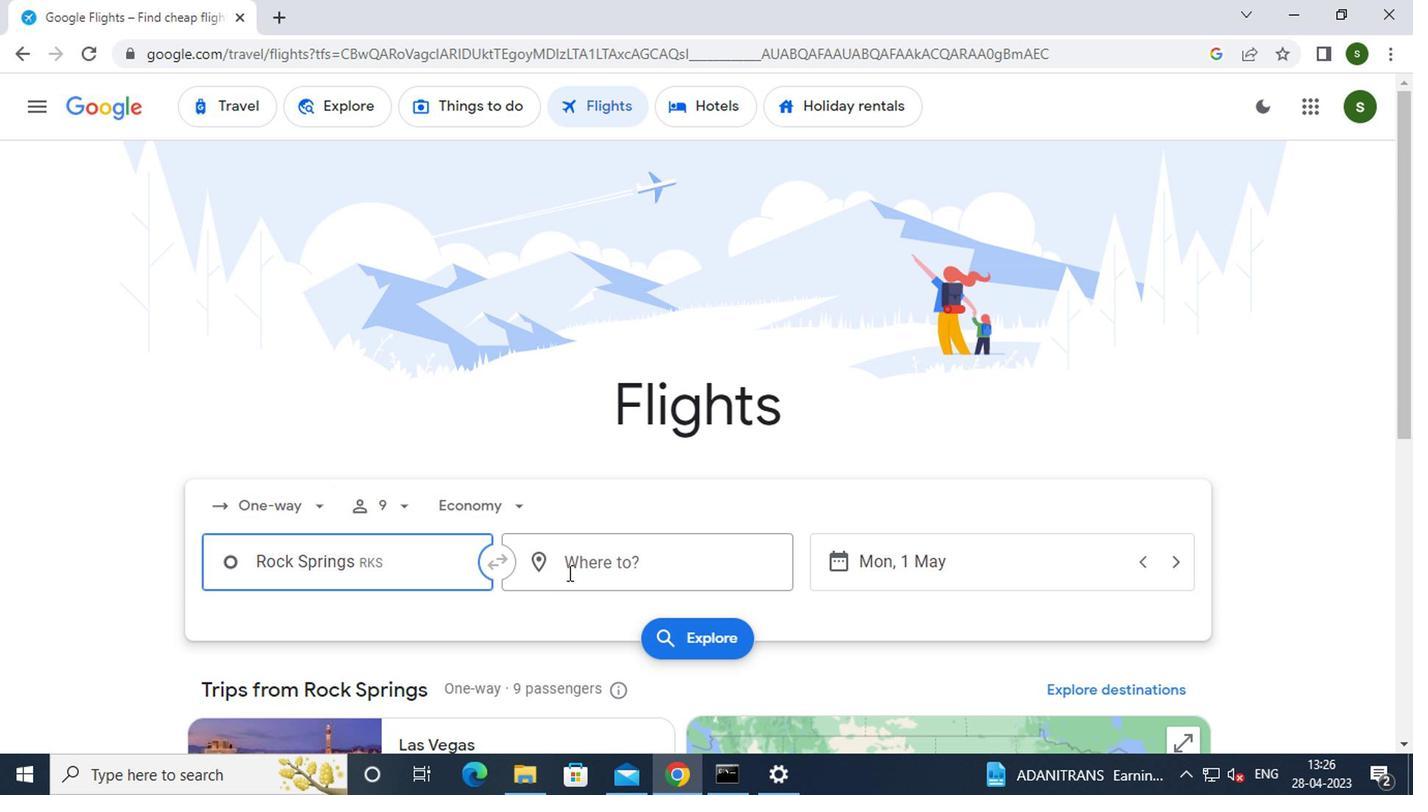 
Action: Mouse moved to (545, 544)
Screenshot: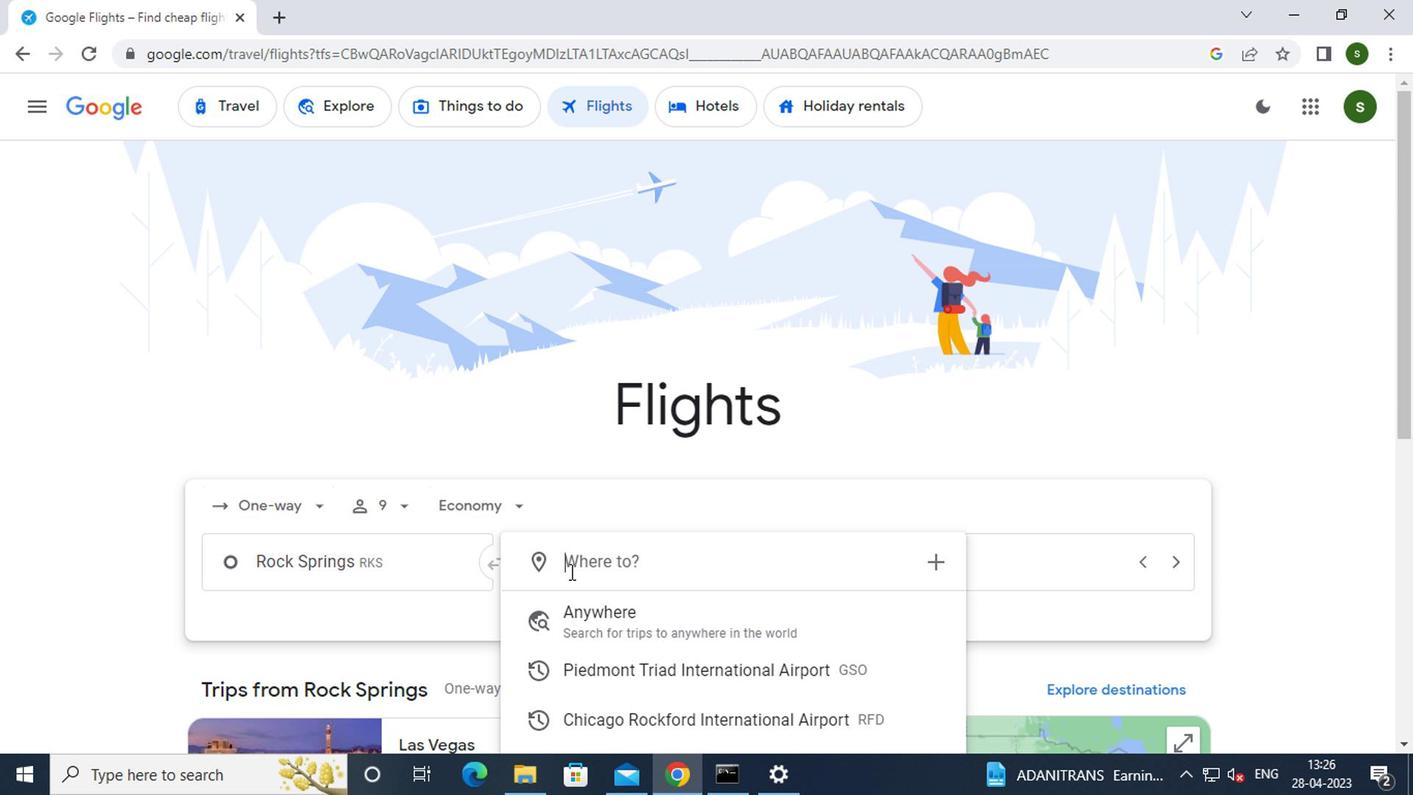 
Action: Key pressed <Key.caps_lock>g<Key.caps_lock>illette<Key.enter>
Screenshot: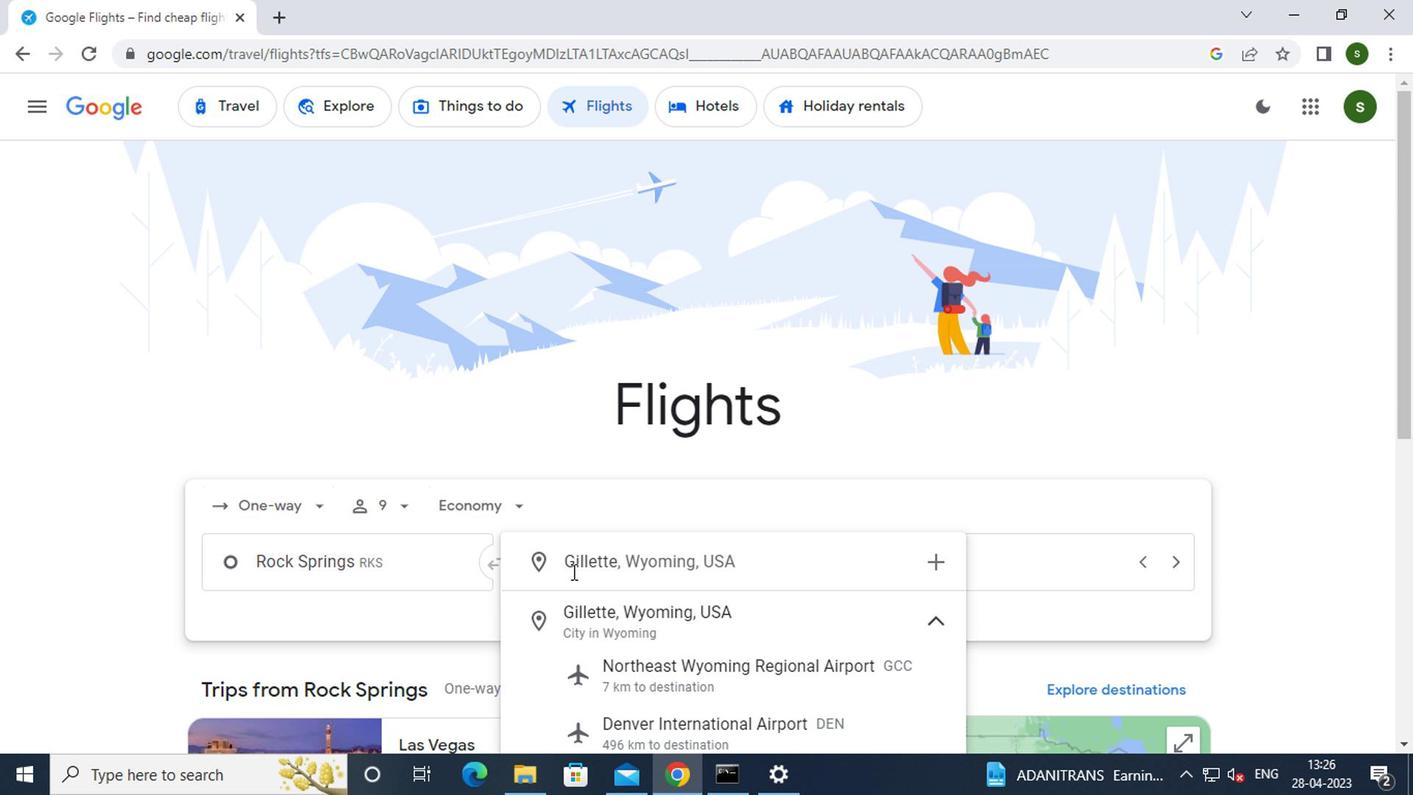 
Action: Mouse moved to (832, 536)
Screenshot: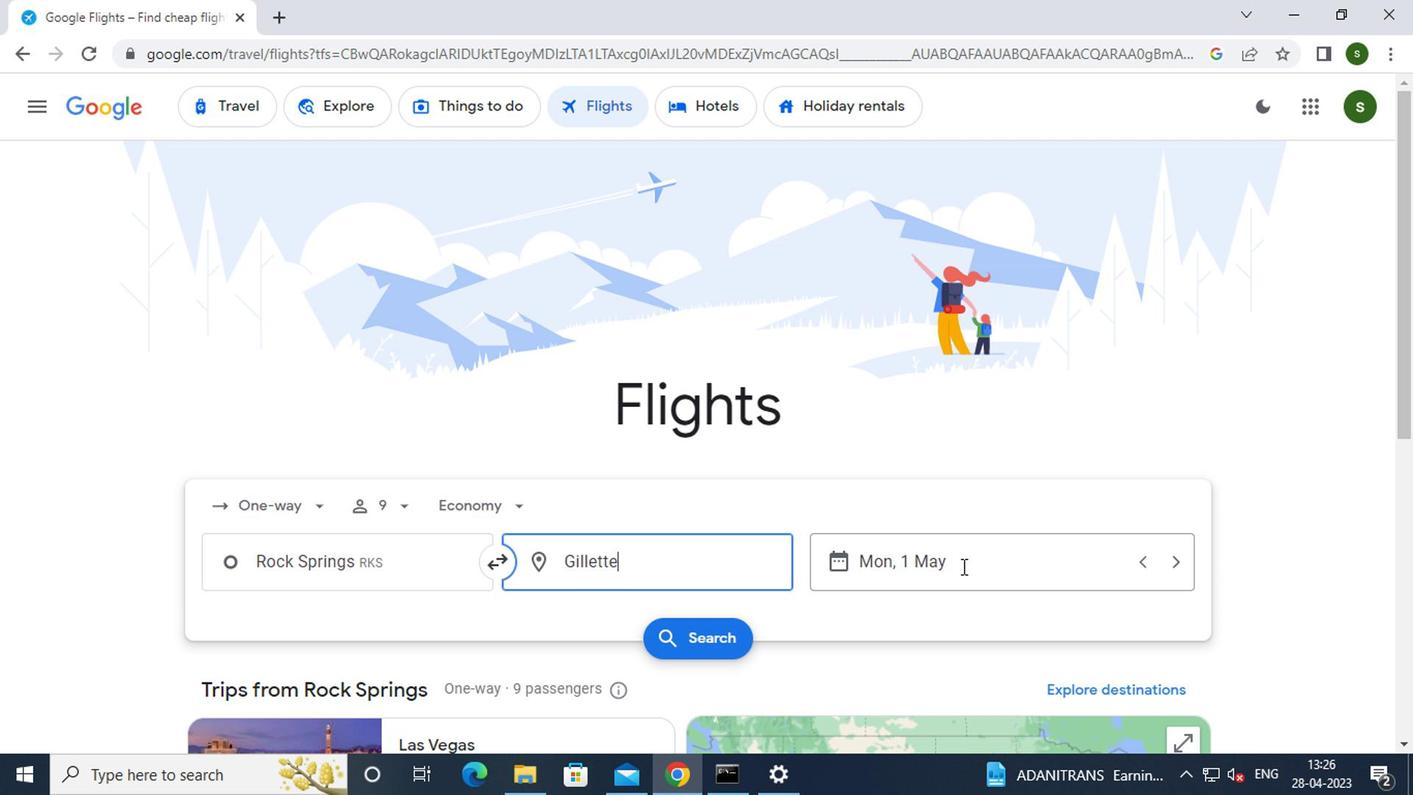 
Action: Mouse pressed left at (832, 536)
Screenshot: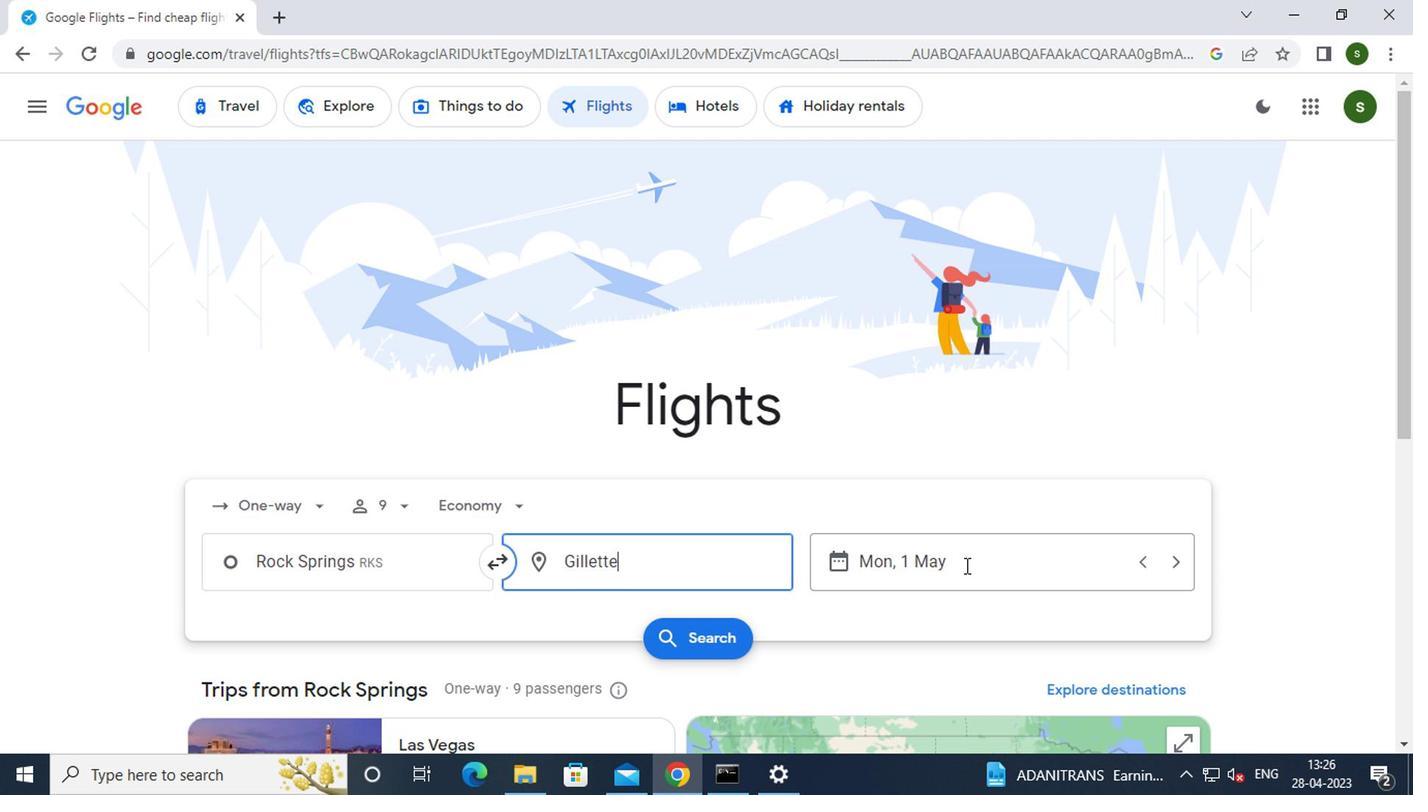 
Action: Mouse moved to (771, 399)
Screenshot: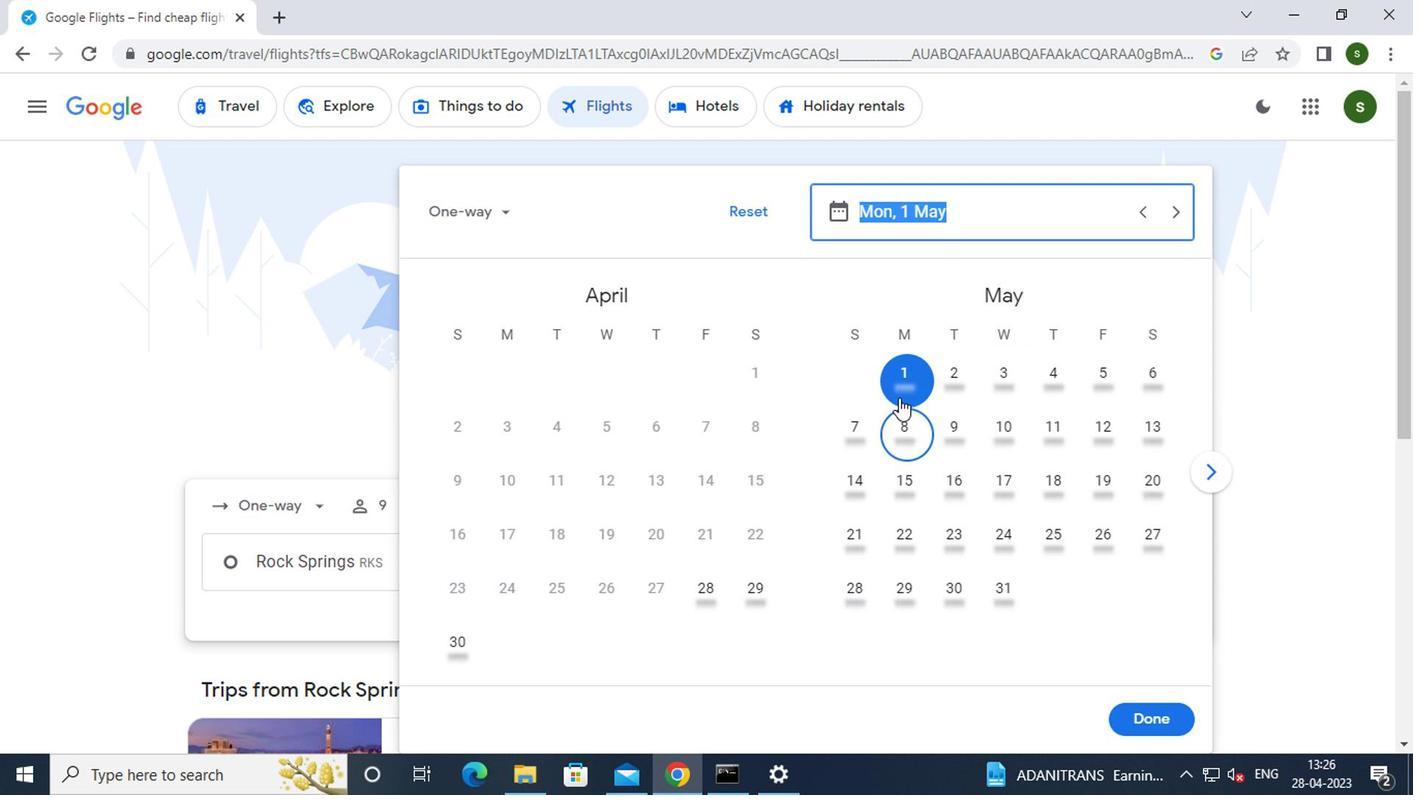 
Action: Mouse pressed left at (771, 399)
Screenshot: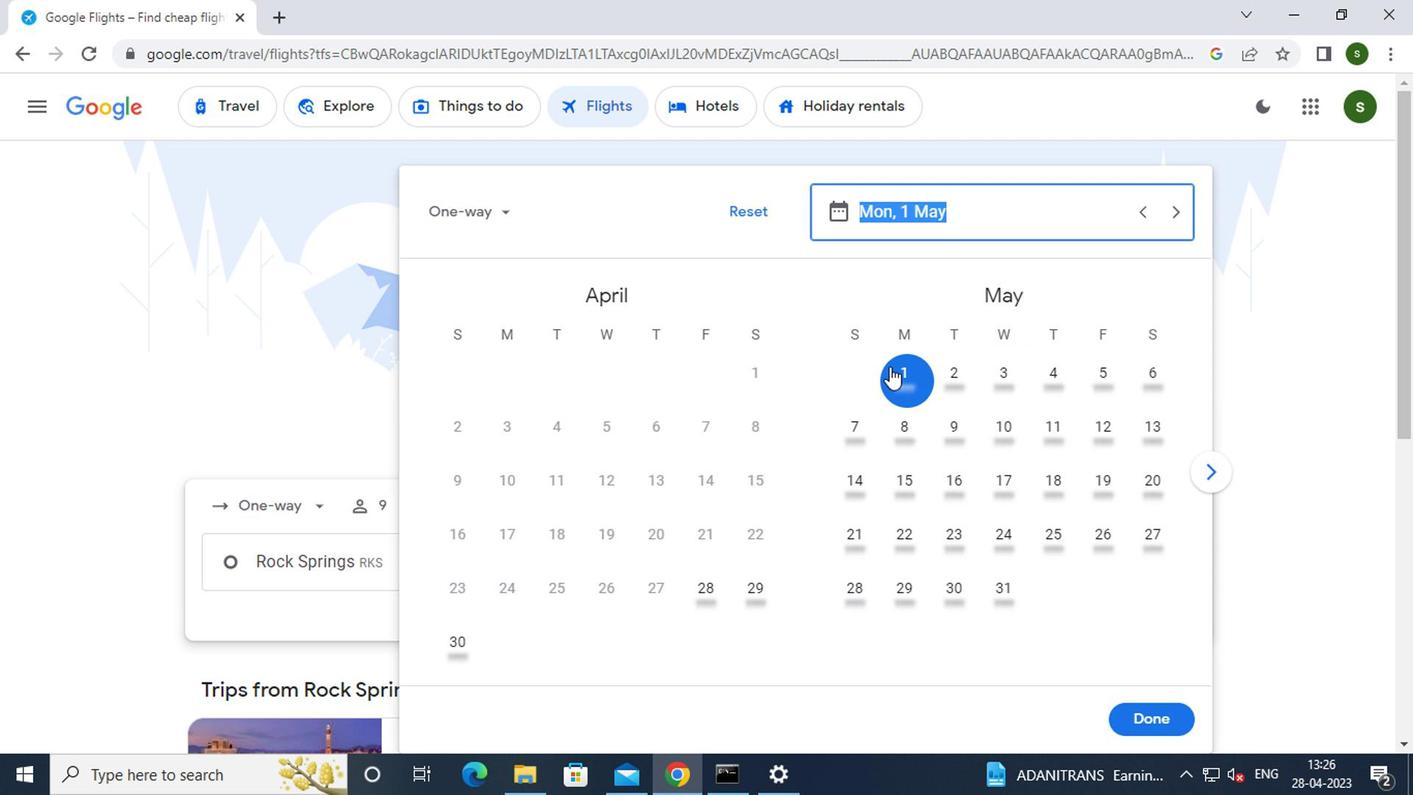 
Action: Mouse moved to (952, 650)
Screenshot: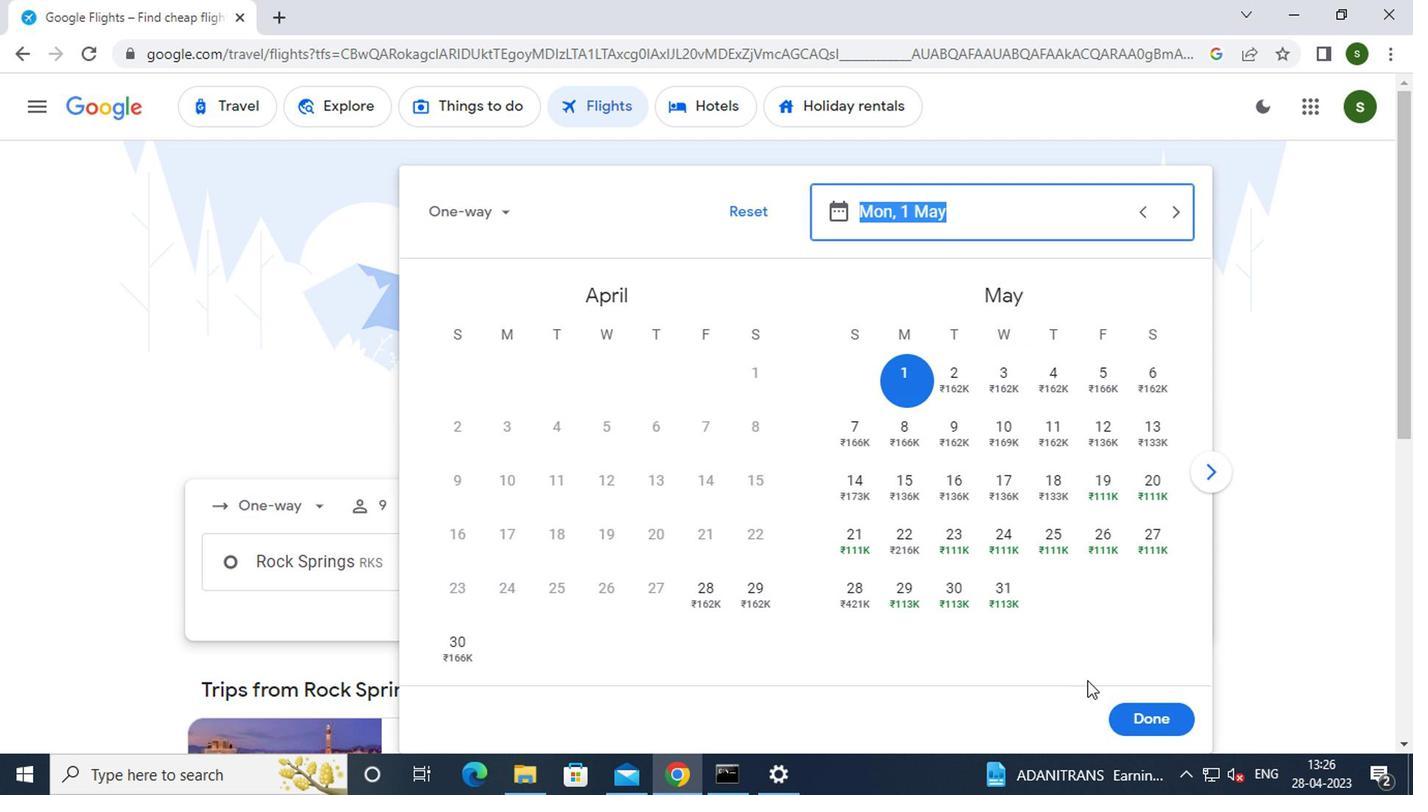 
Action: Mouse pressed left at (952, 650)
Screenshot: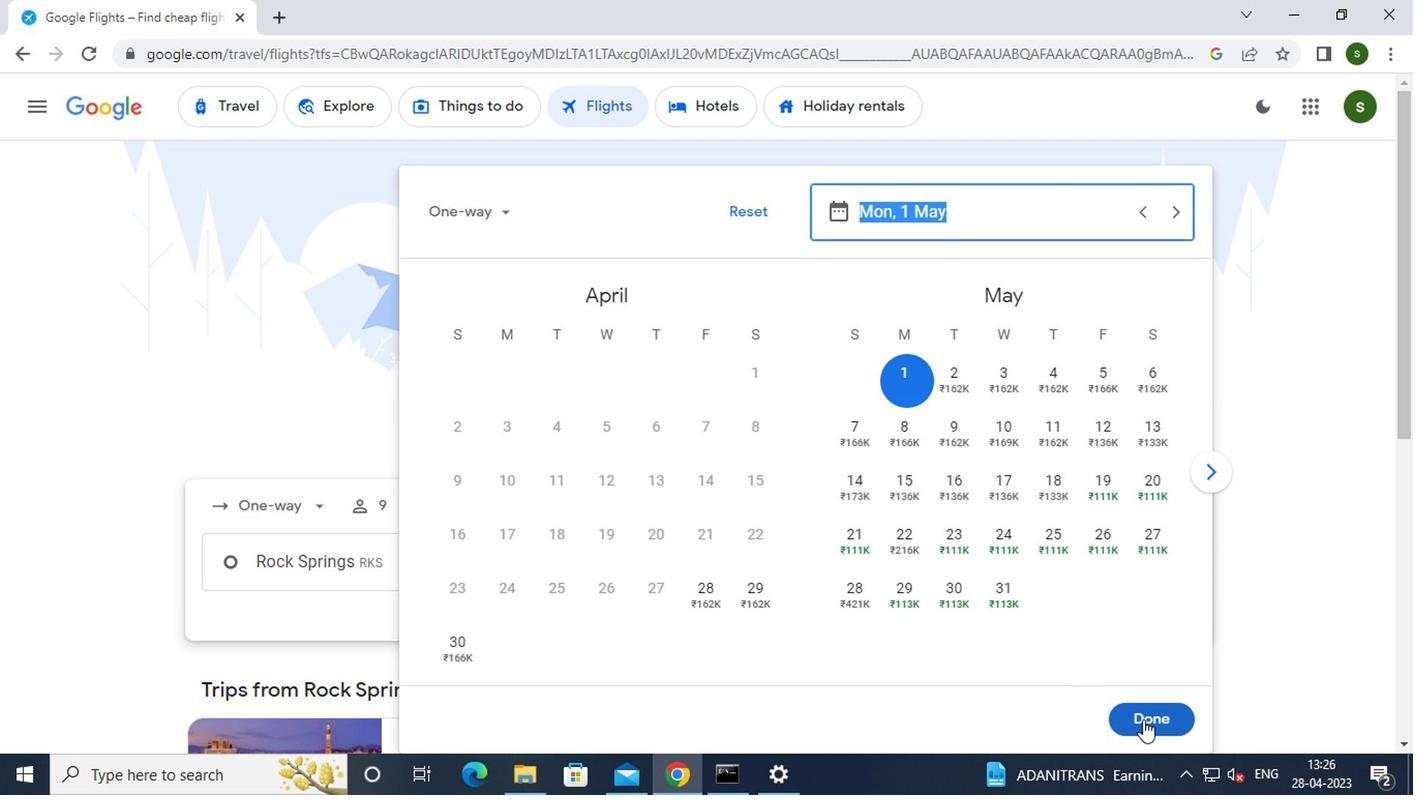 
Action: Mouse moved to (648, 592)
Screenshot: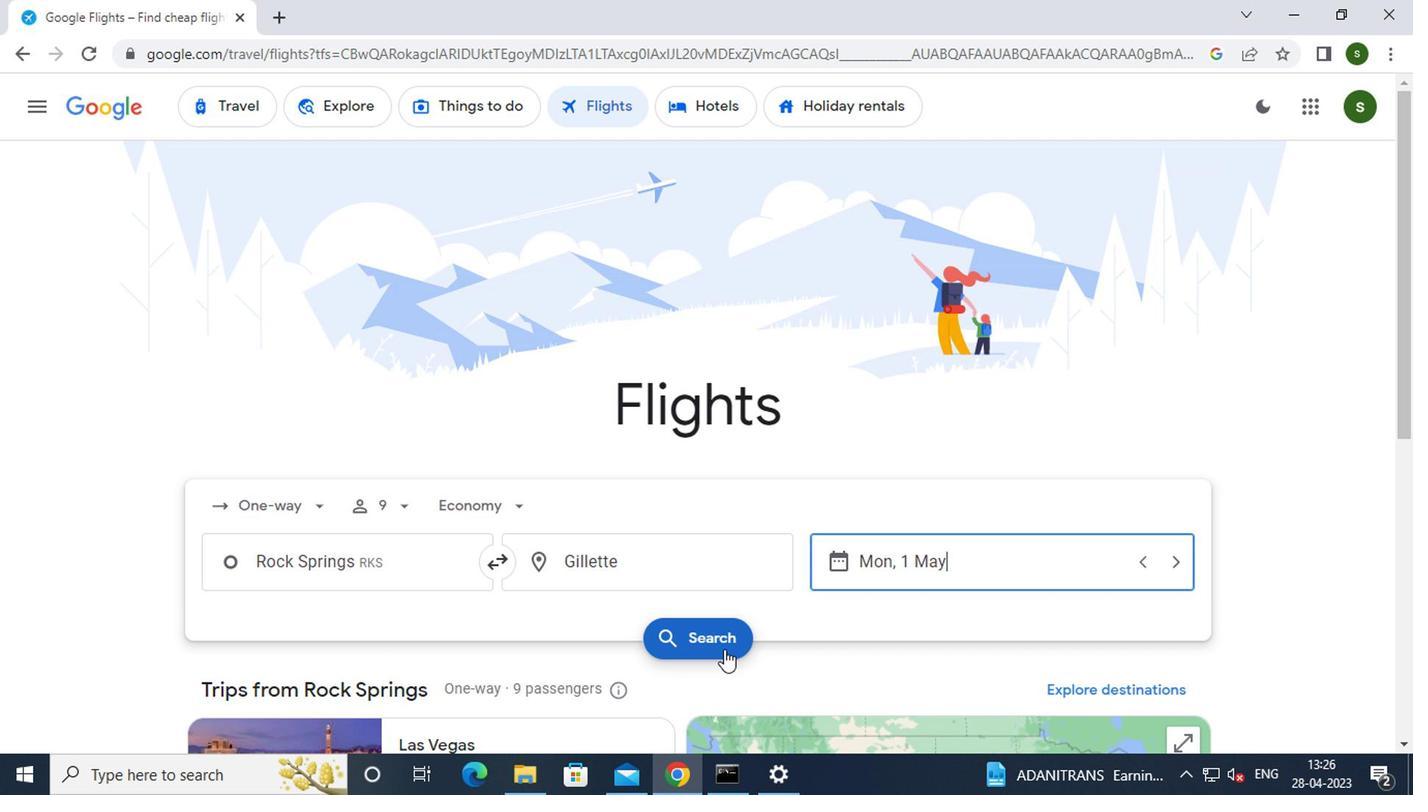 
Action: Mouse pressed left at (648, 592)
Screenshot: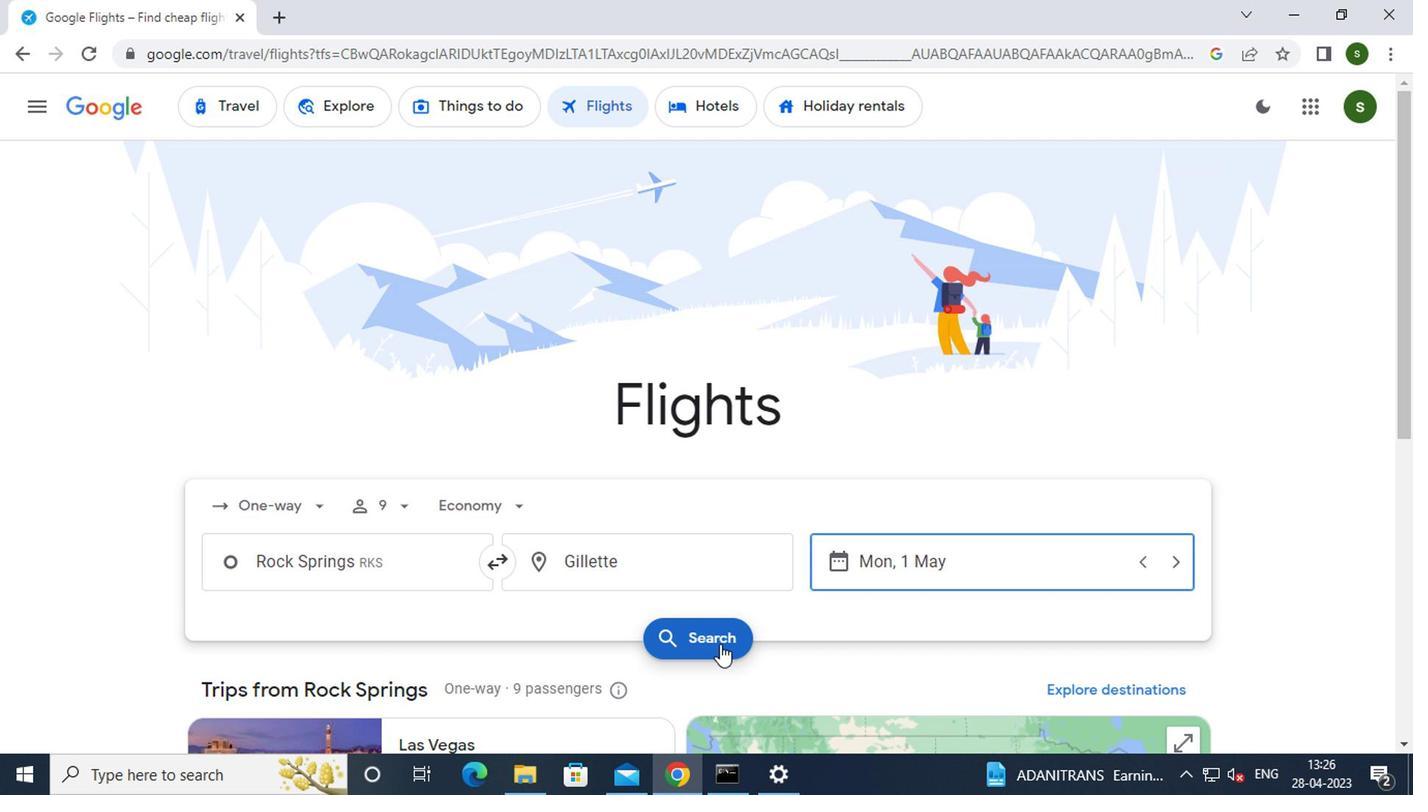 
Action: Mouse moved to (307, 345)
Screenshot: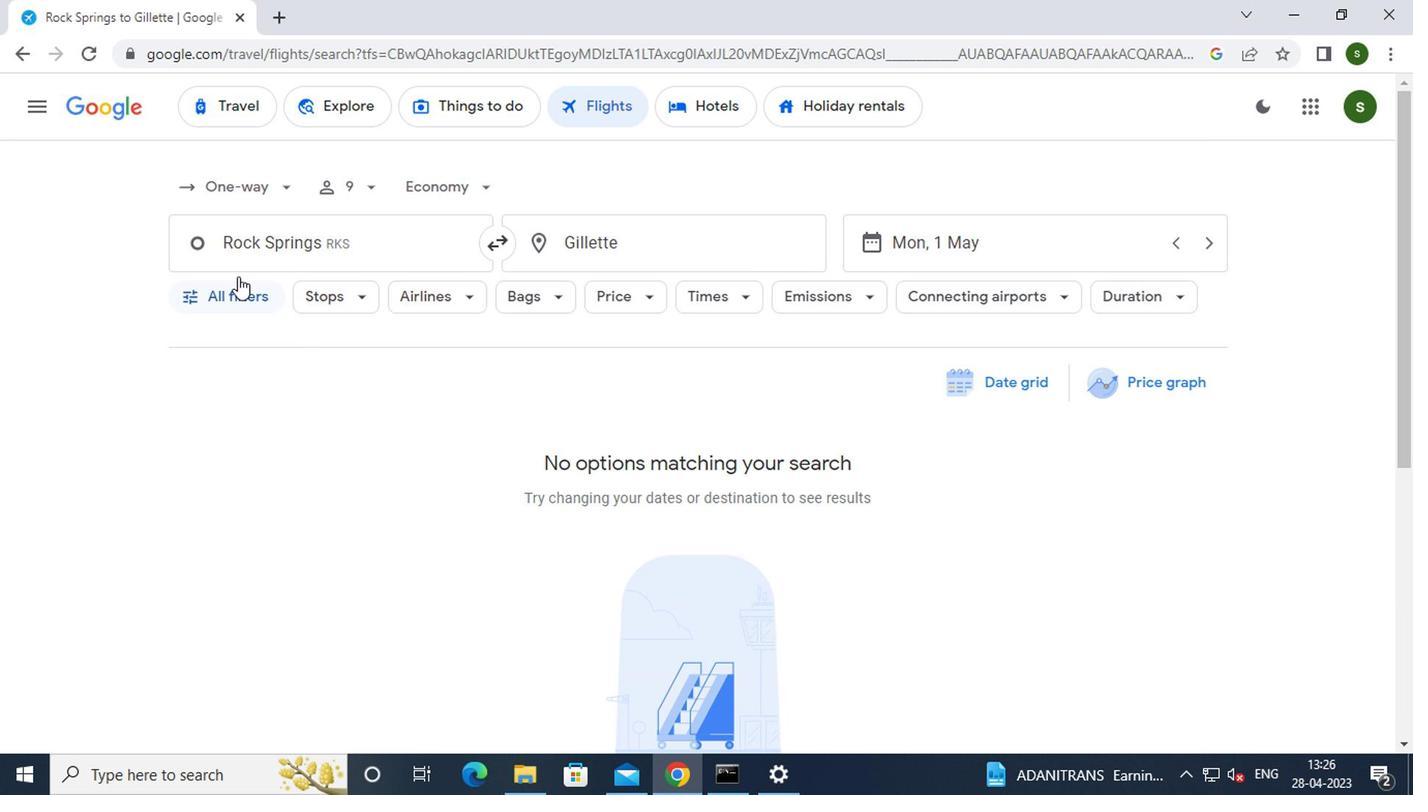 
Action: Mouse pressed left at (307, 345)
Screenshot: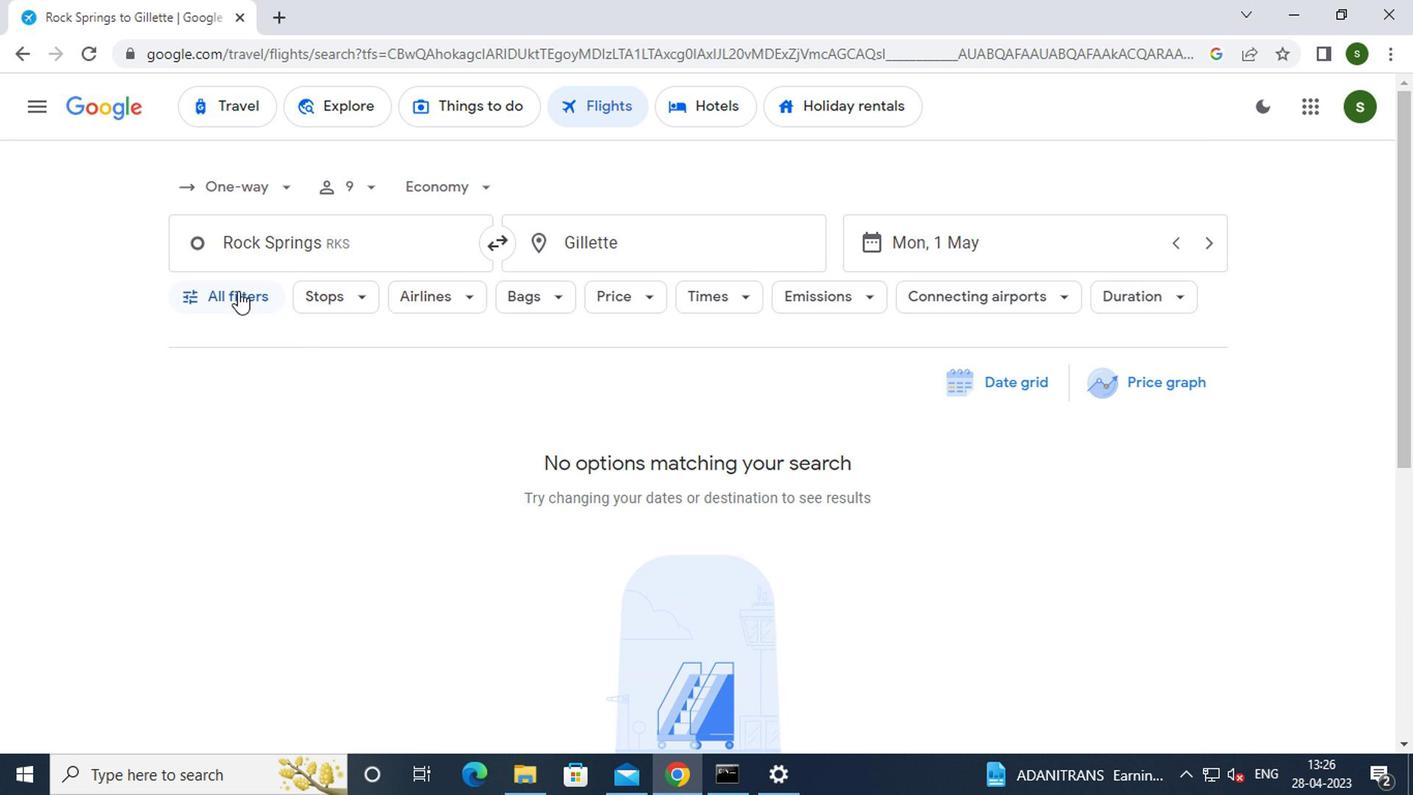 
Action: Mouse moved to (401, 463)
Screenshot: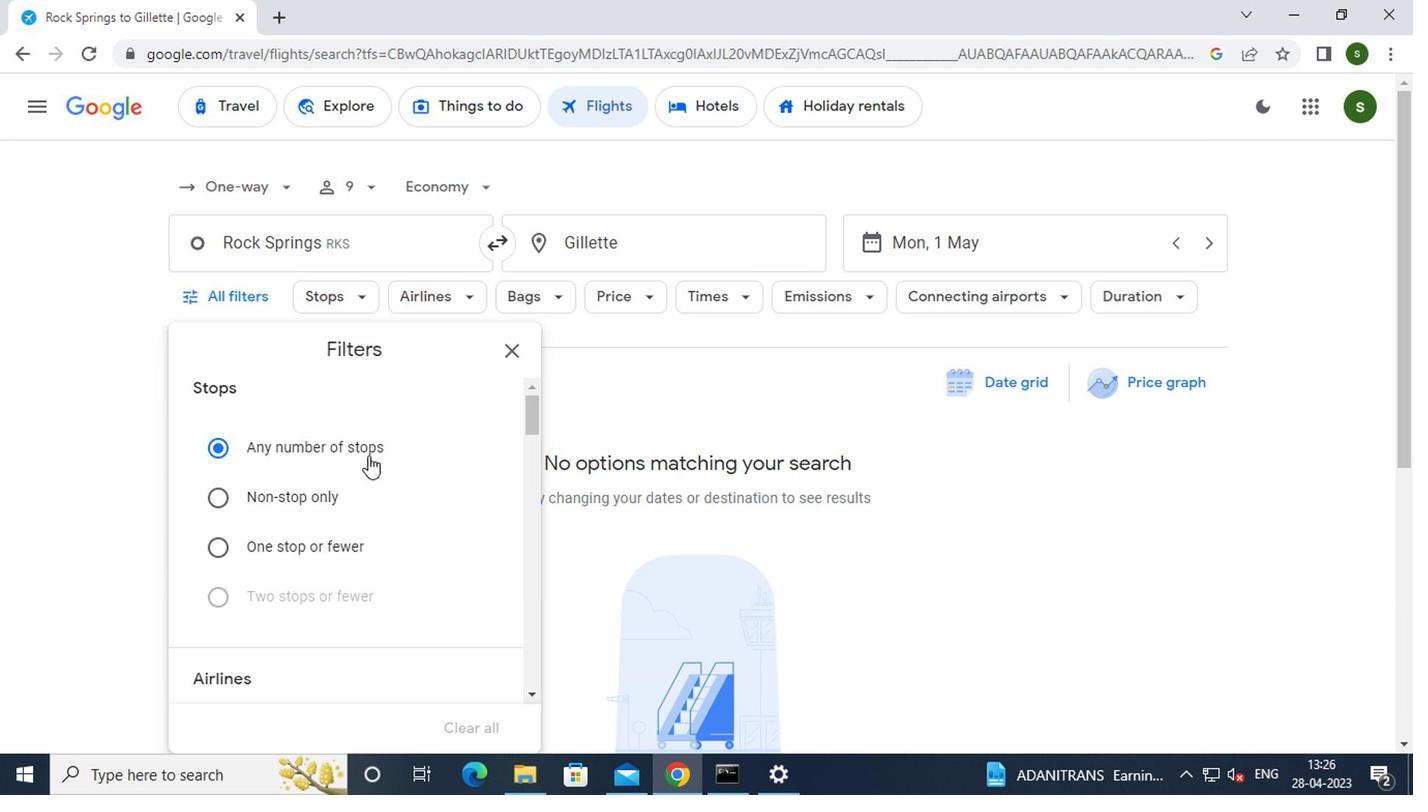 
Action: Mouse scrolled (401, 462) with delta (0, 0)
Screenshot: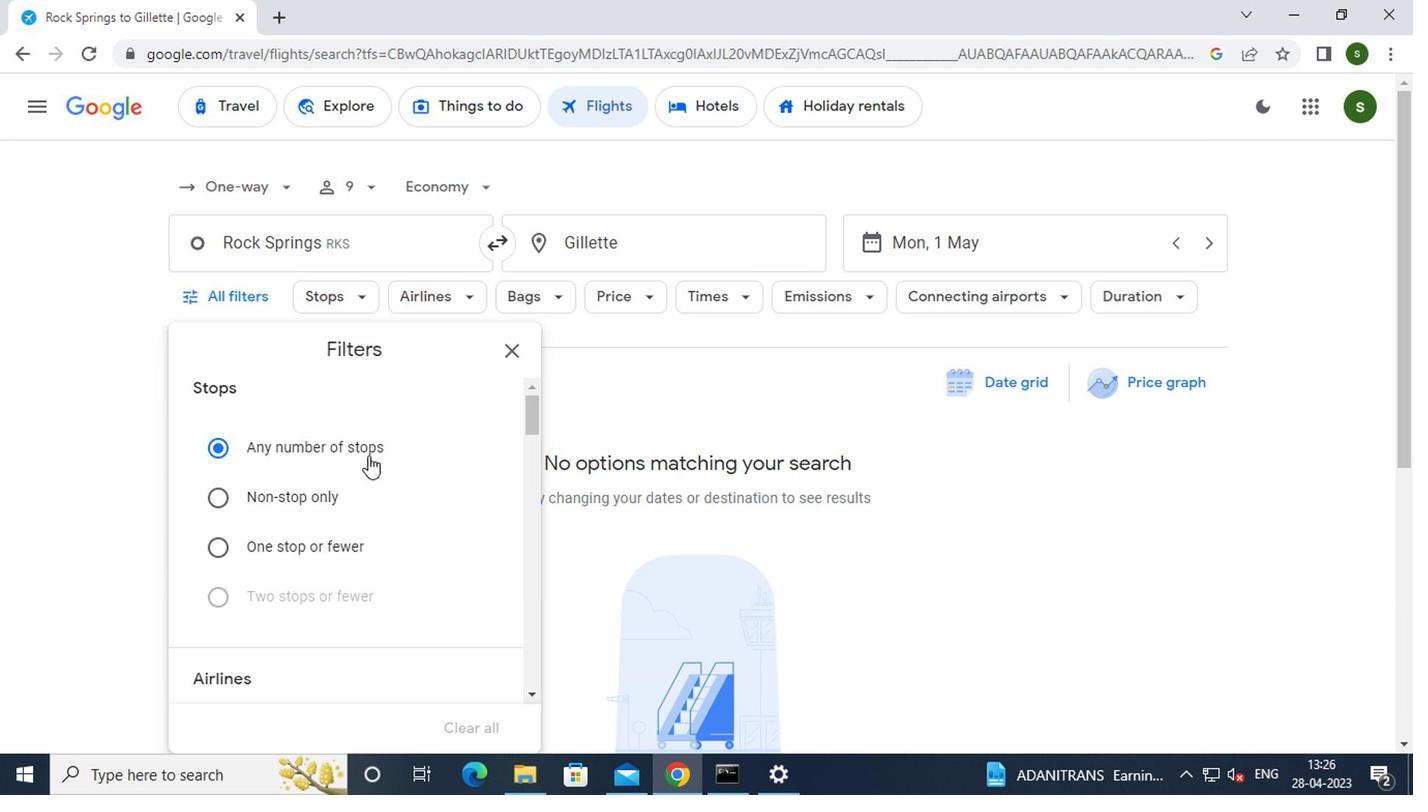 
Action: Mouse scrolled (401, 462) with delta (0, 0)
Screenshot: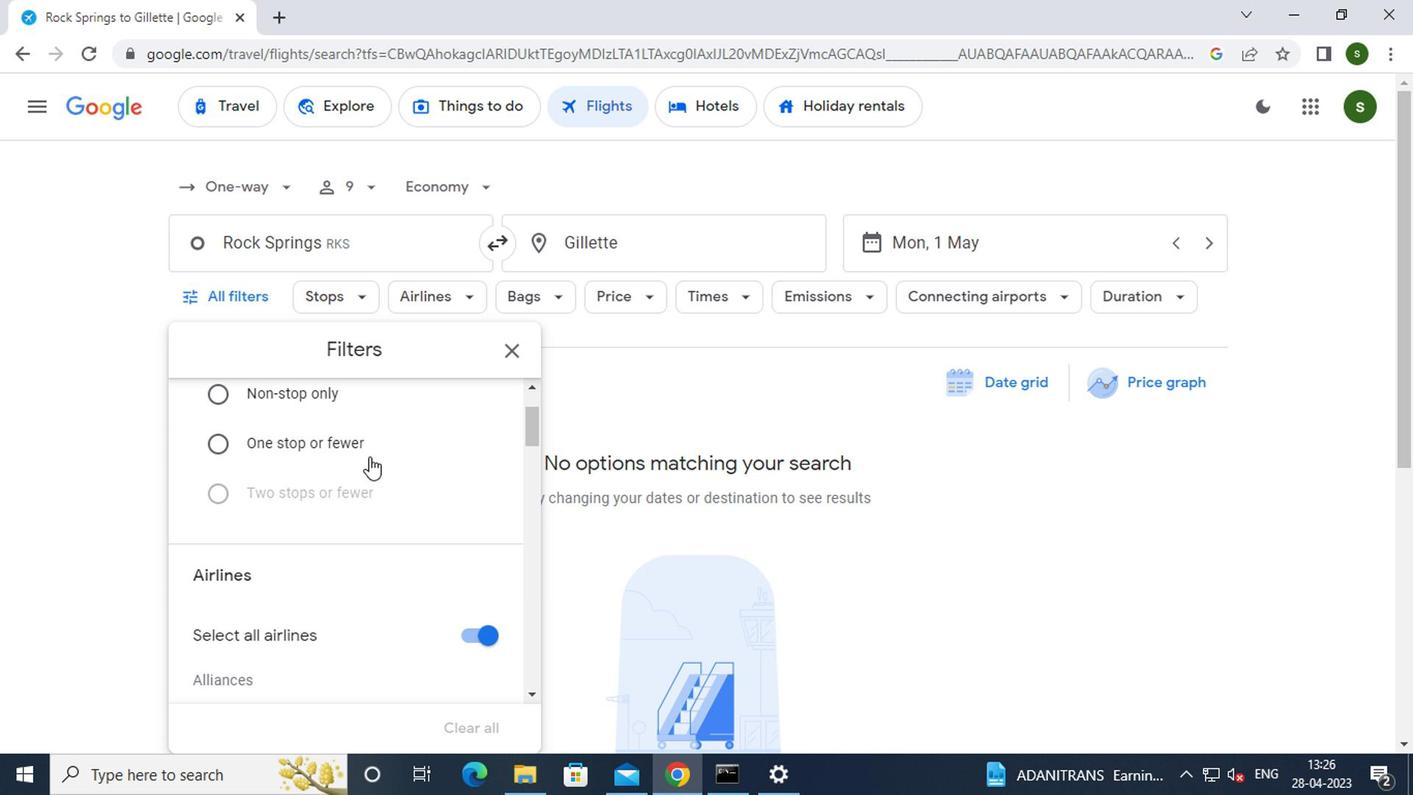 
Action: Mouse scrolled (401, 462) with delta (0, 0)
Screenshot: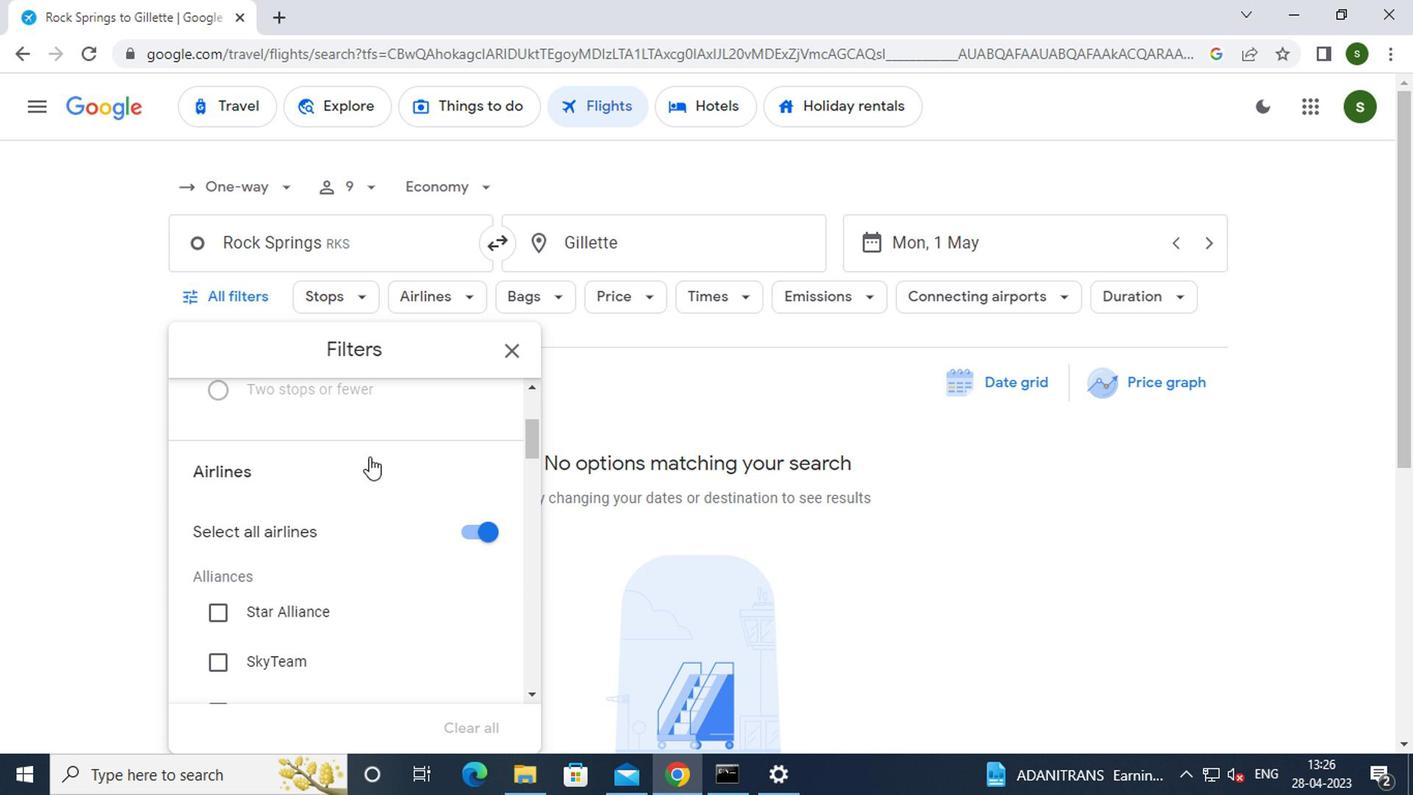 
Action: Mouse scrolled (401, 462) with delta (0, 0)
Screenshot: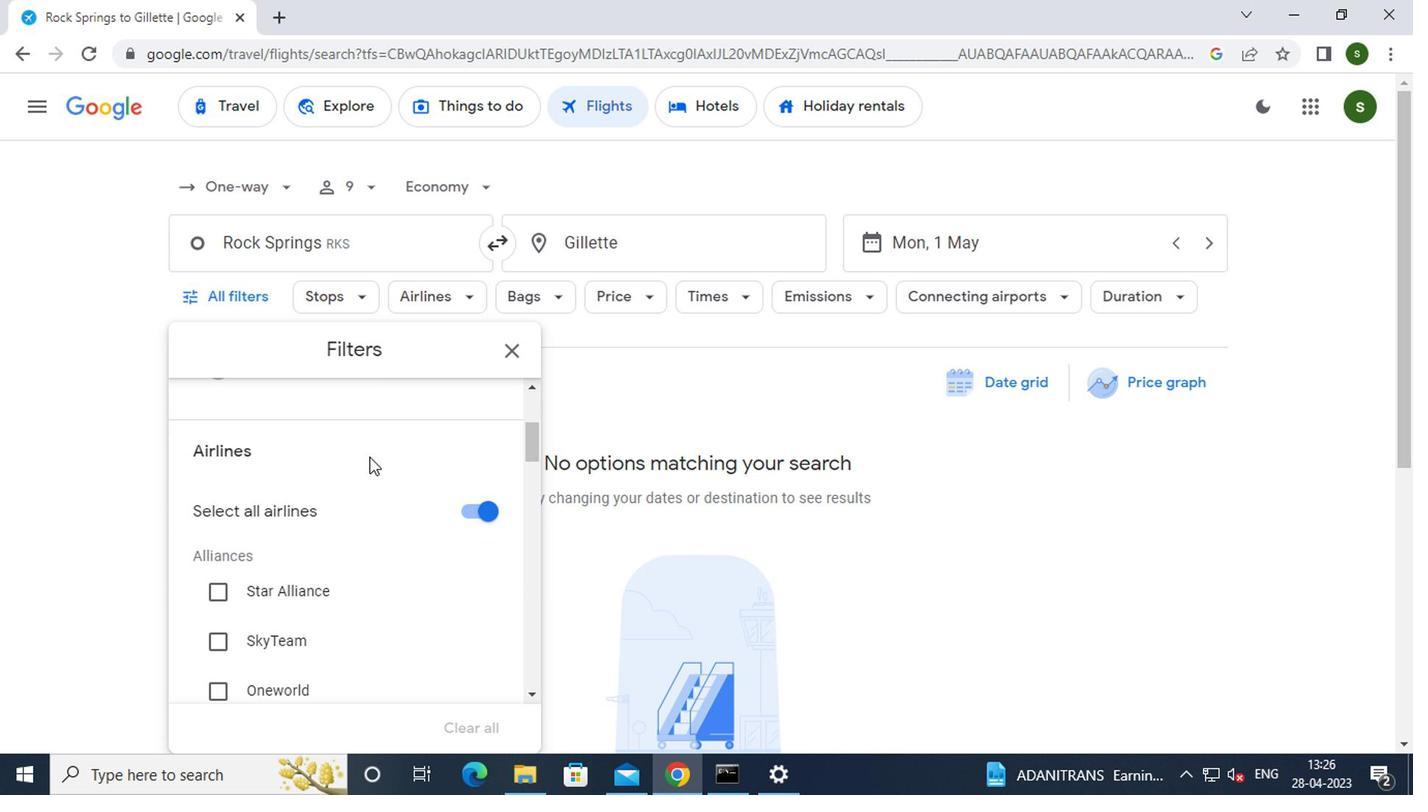 
Action: Mouse scrolled (401, 462) with delta (0, 0)
Screenshot: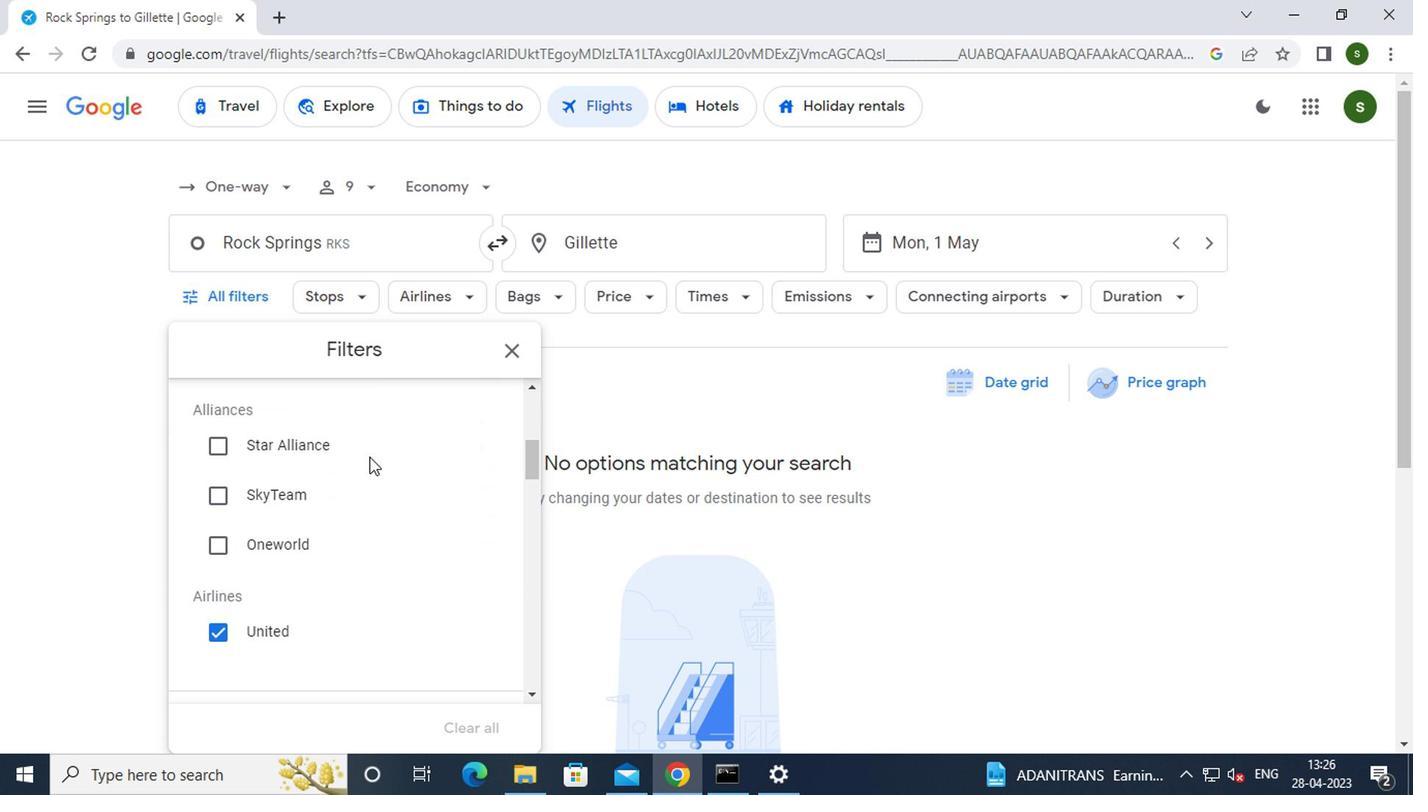 
Action: Mouse scrolled (401, 462) with delta (0, 0)
Screenshot: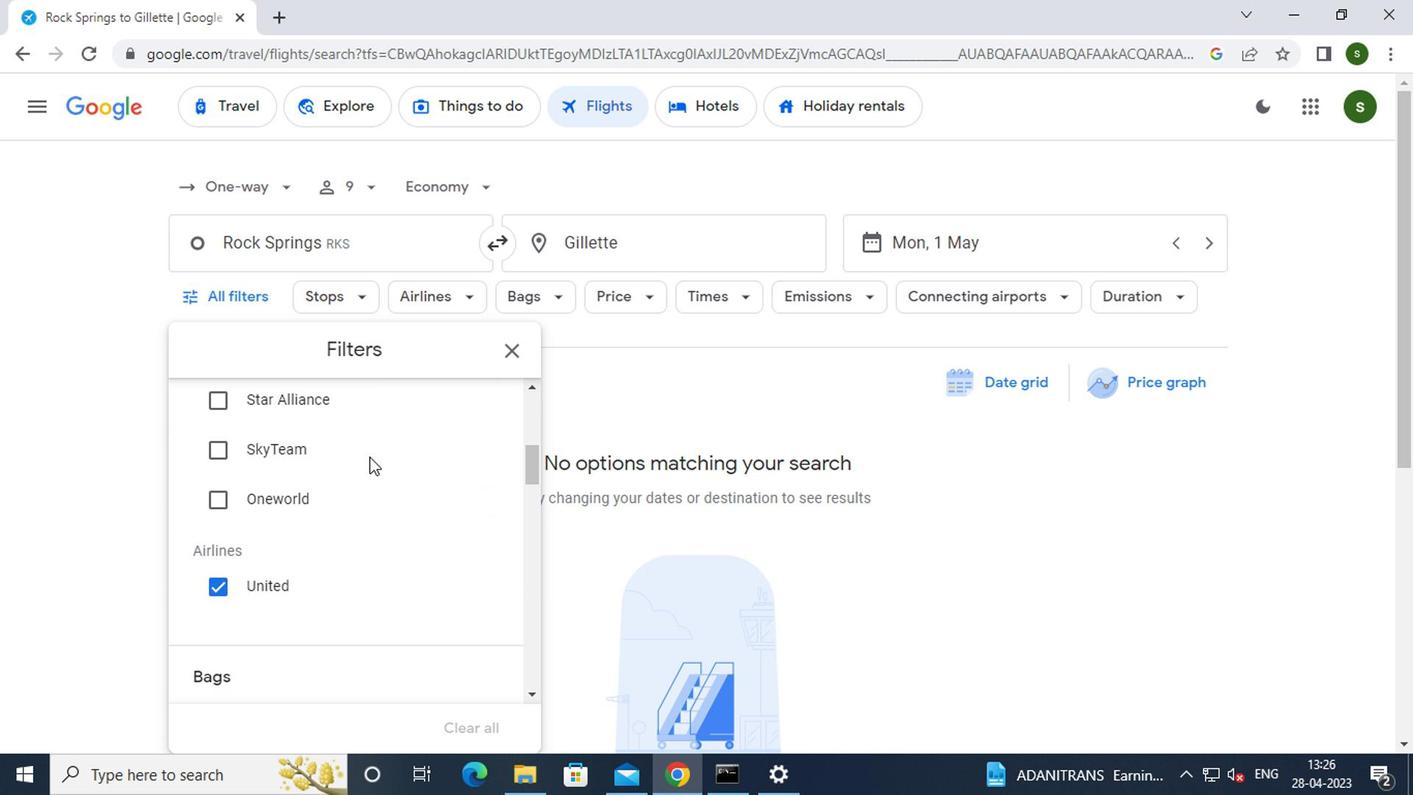 
Action: Mouse scrolled (401, 462) with delta (0, 0)
Screenshot: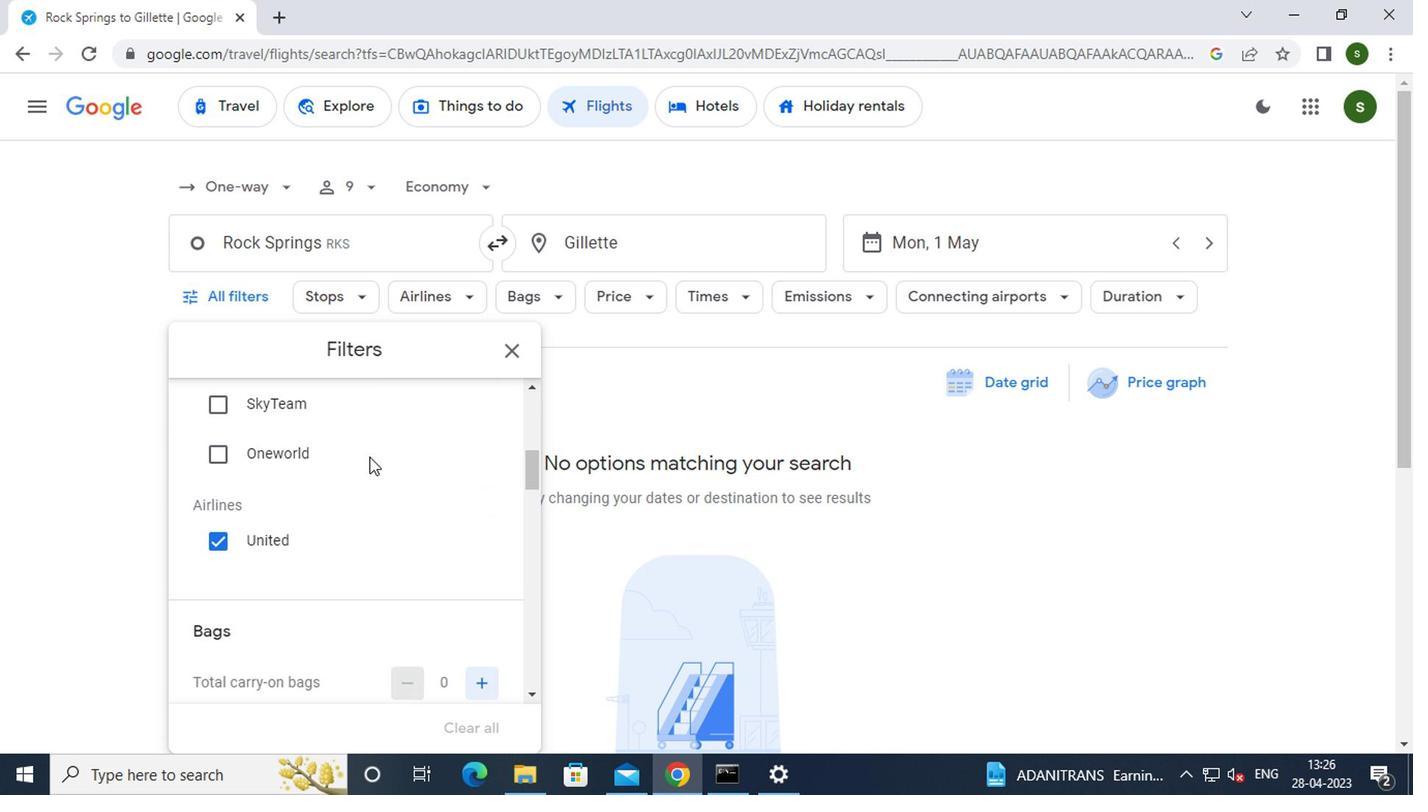 
Action: Mouse moved to (470, 466)
Screenshot: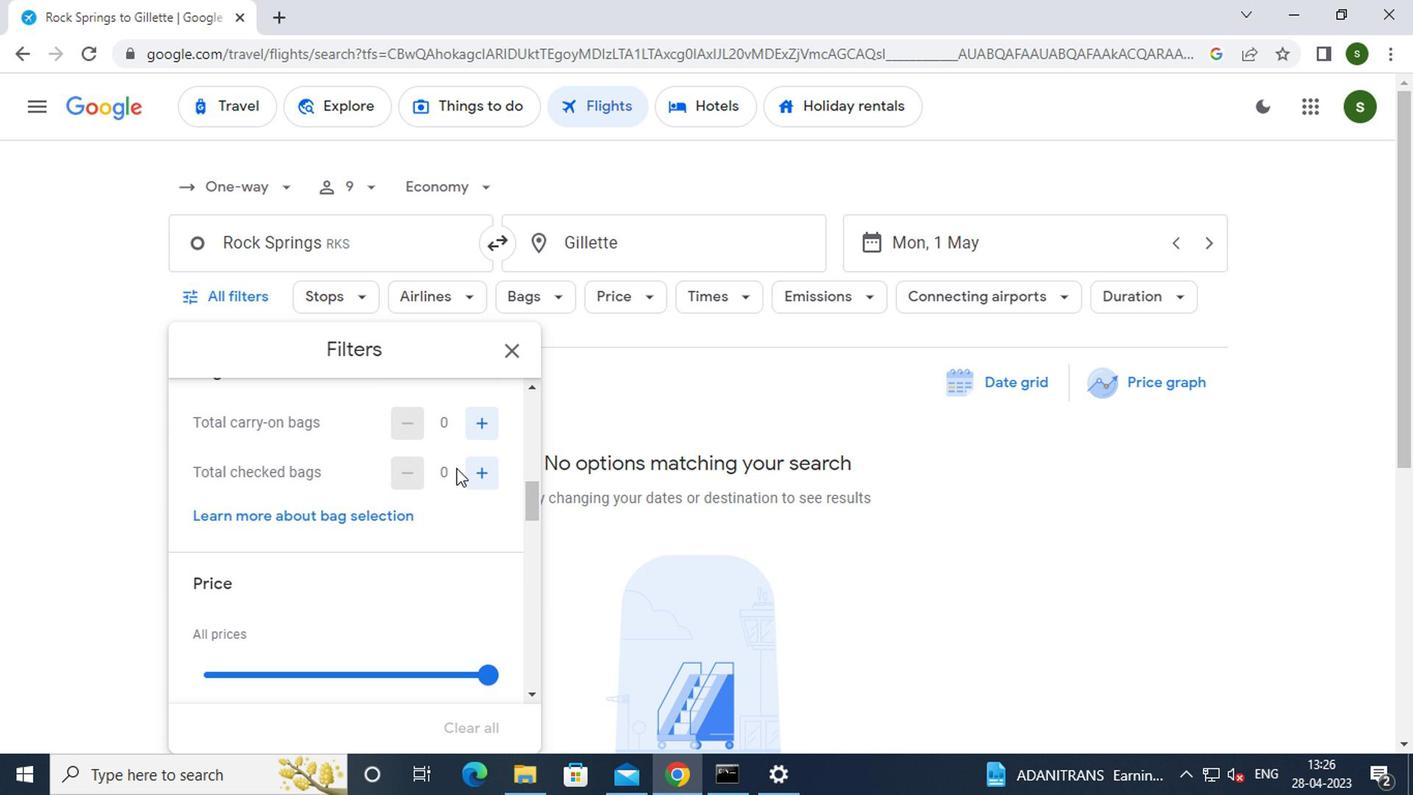 
Action: Mouse pressed left at (470, 466)
Screenshot: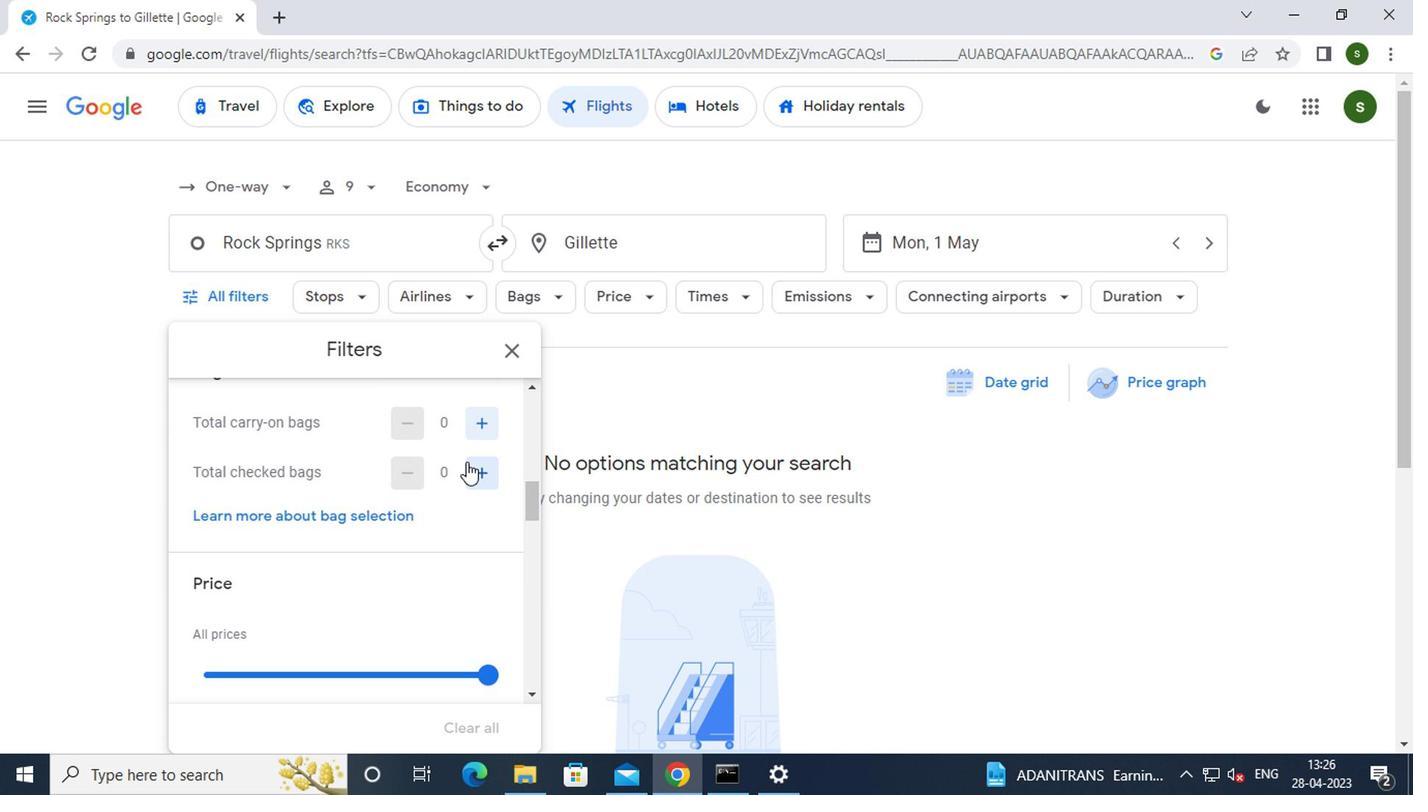
Action: Mouse moved to (486, 474)
Screenshot: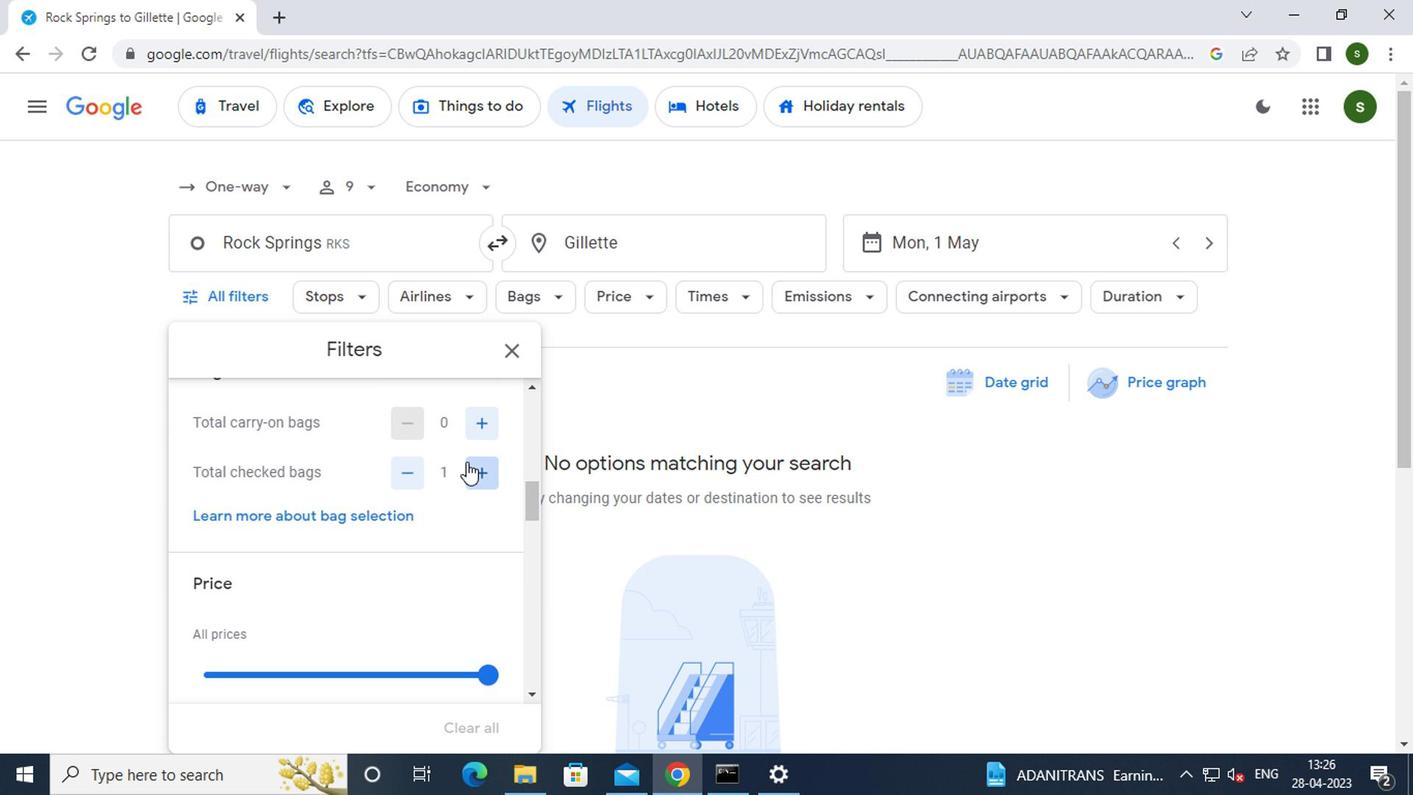 
Action: Mouse pressed left at (486, 474)
Screenshot: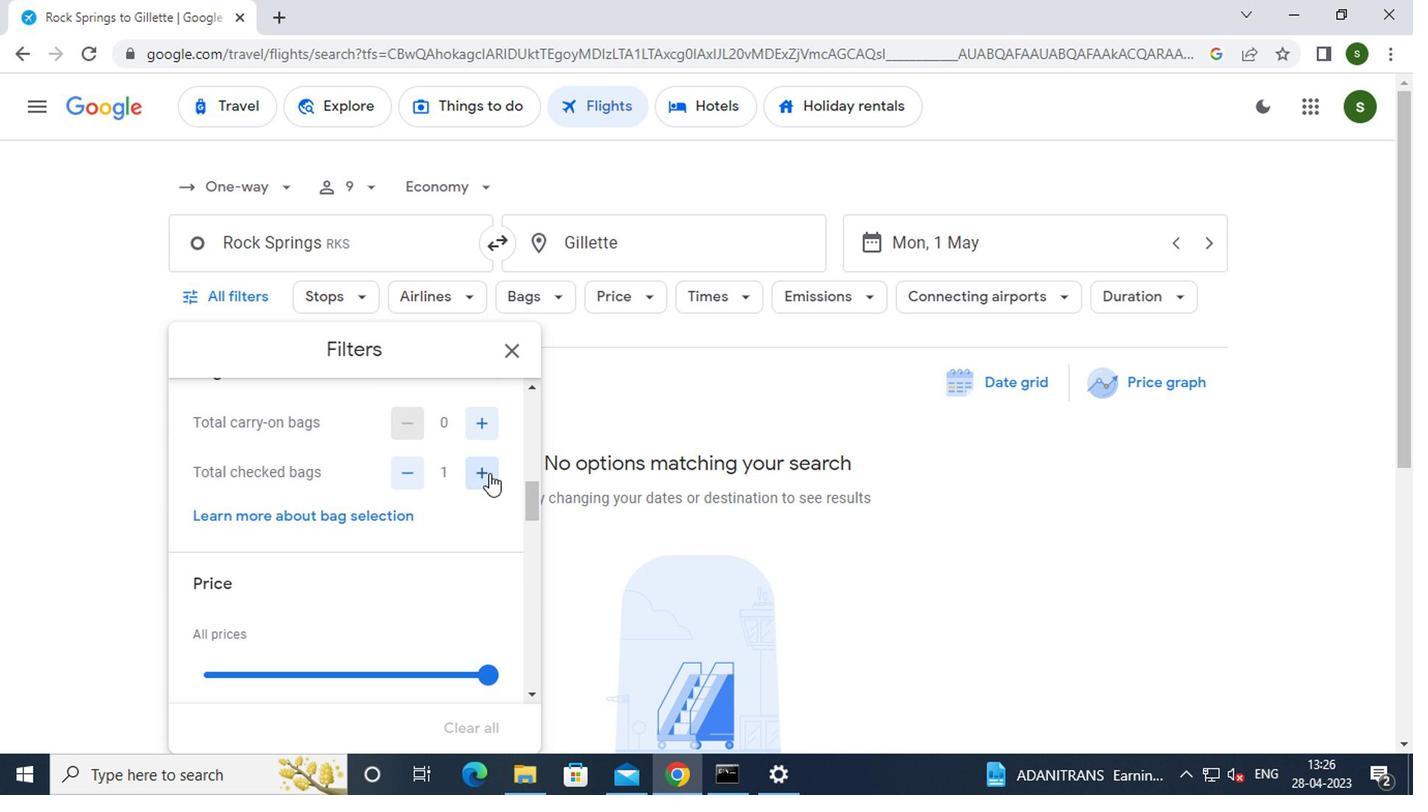 
Action: Mouse pressed left at (486, 474)
Screenshot: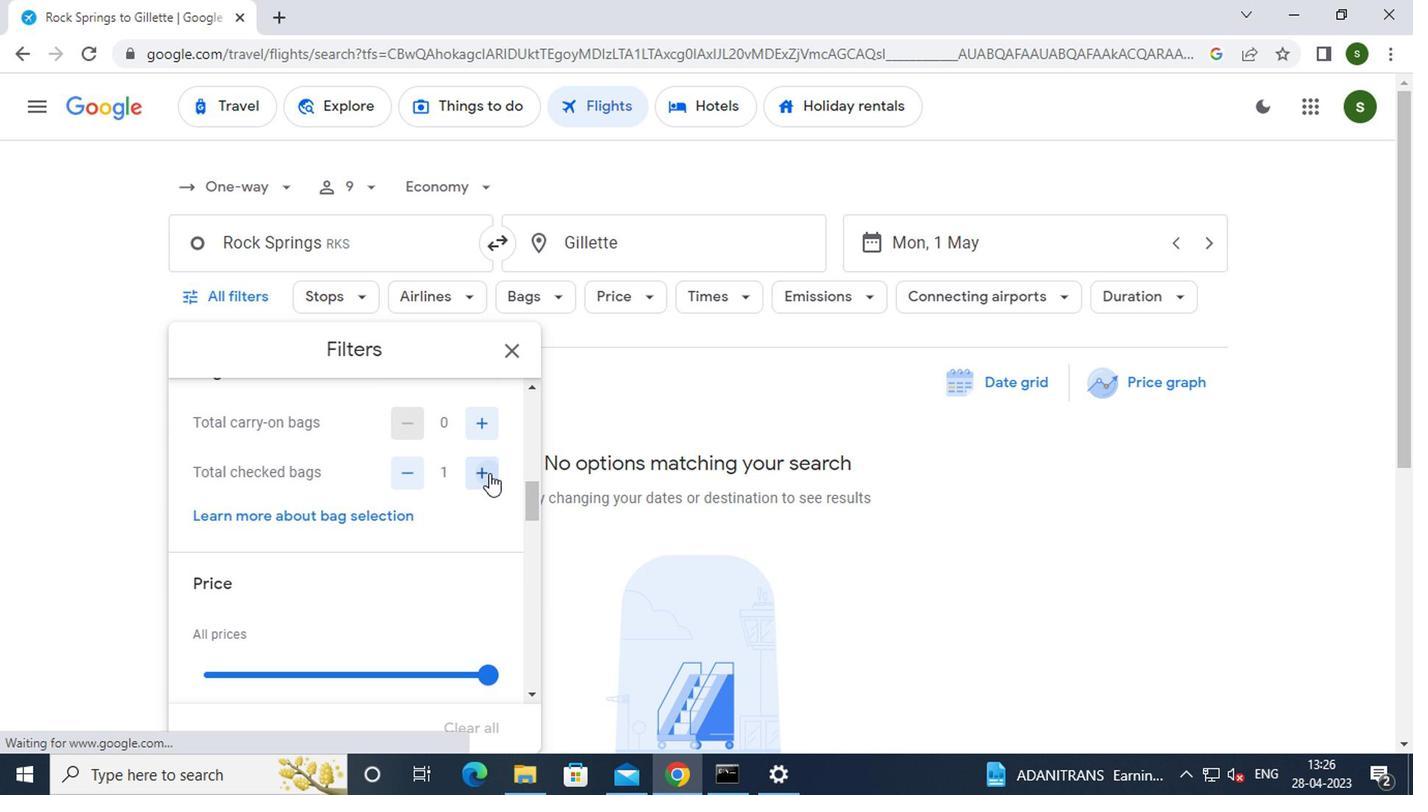 
Action: Mouse pressed left at (486, 474)
Screenshot: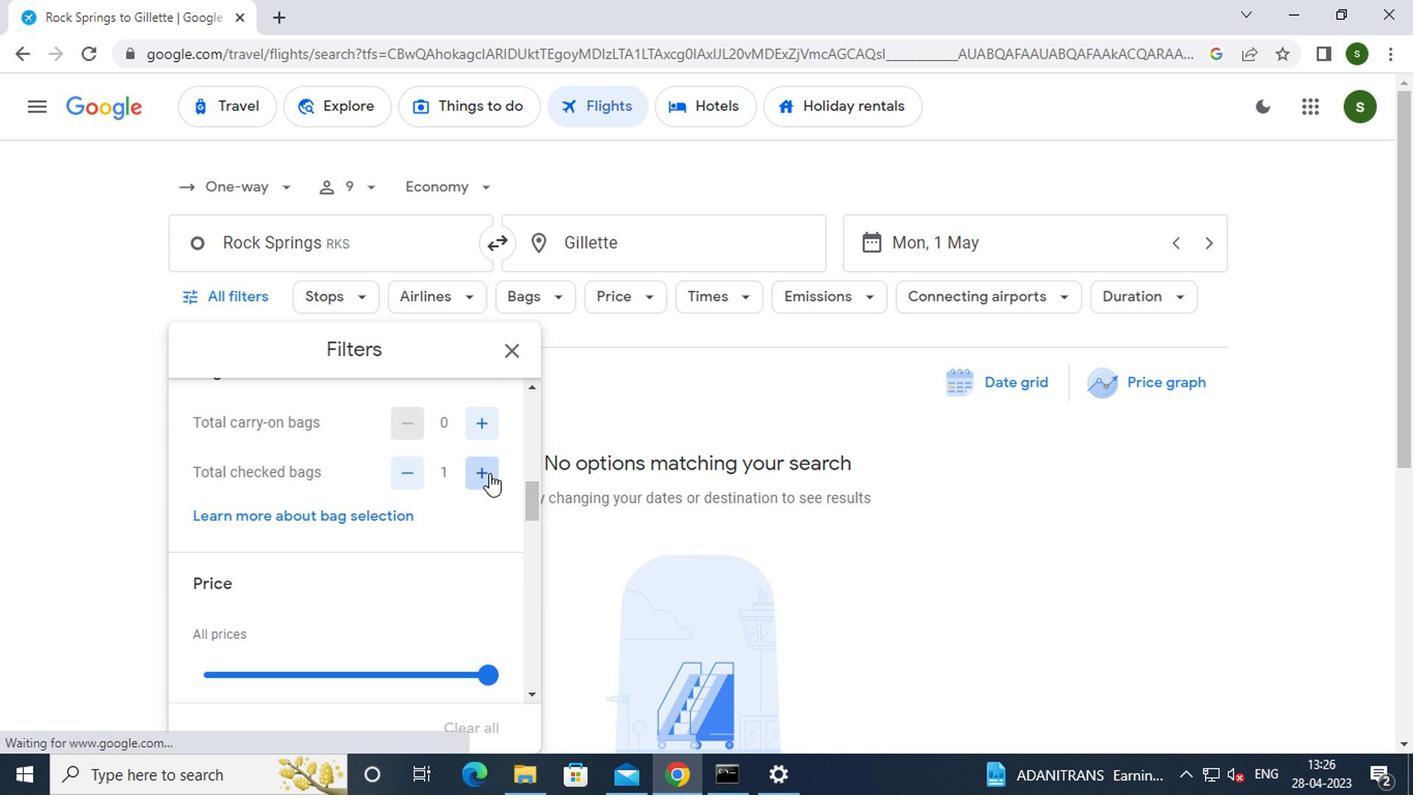 
Action: Mouse pressed left at (486, 474)
Screenshot: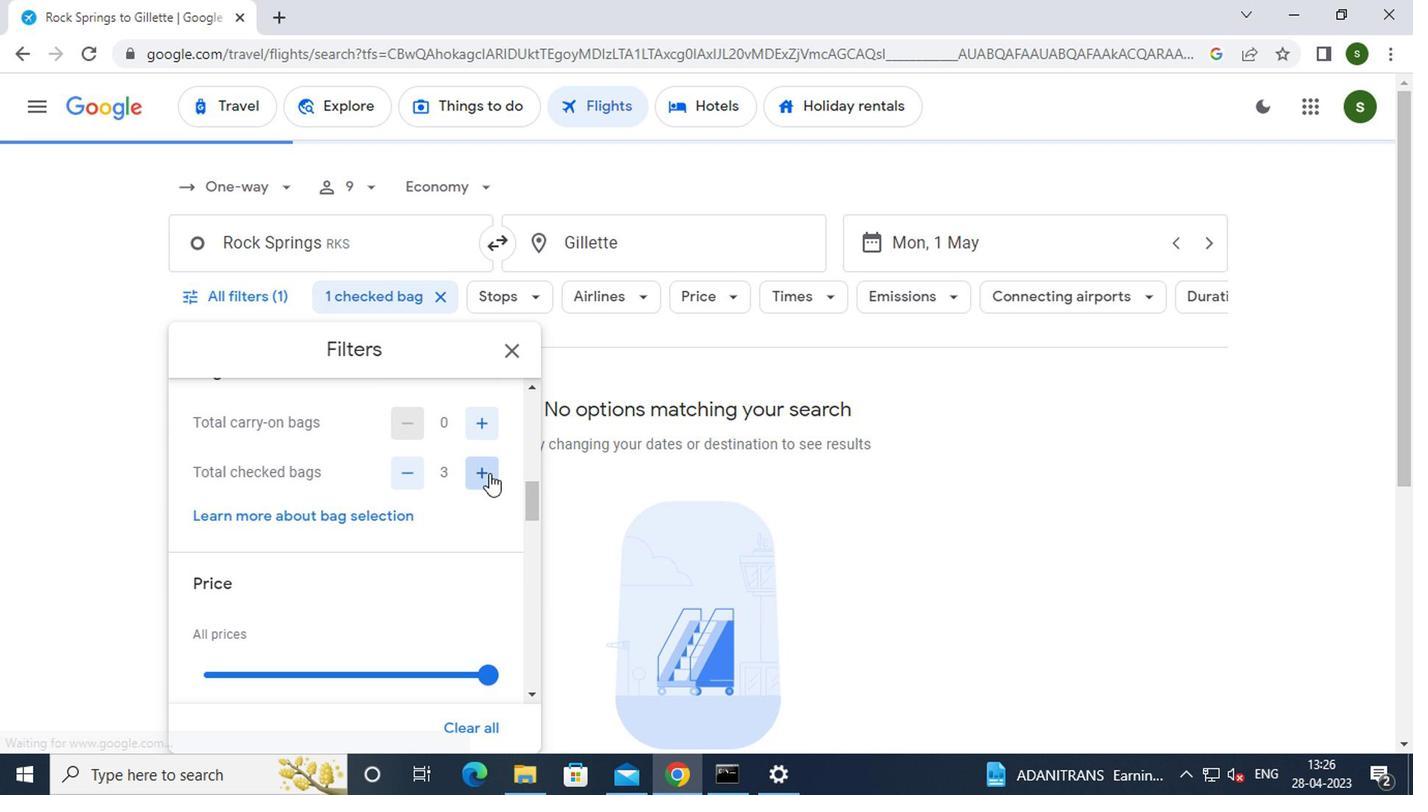 
Action: Mouse pressed left at (486, 474)
Screenshot: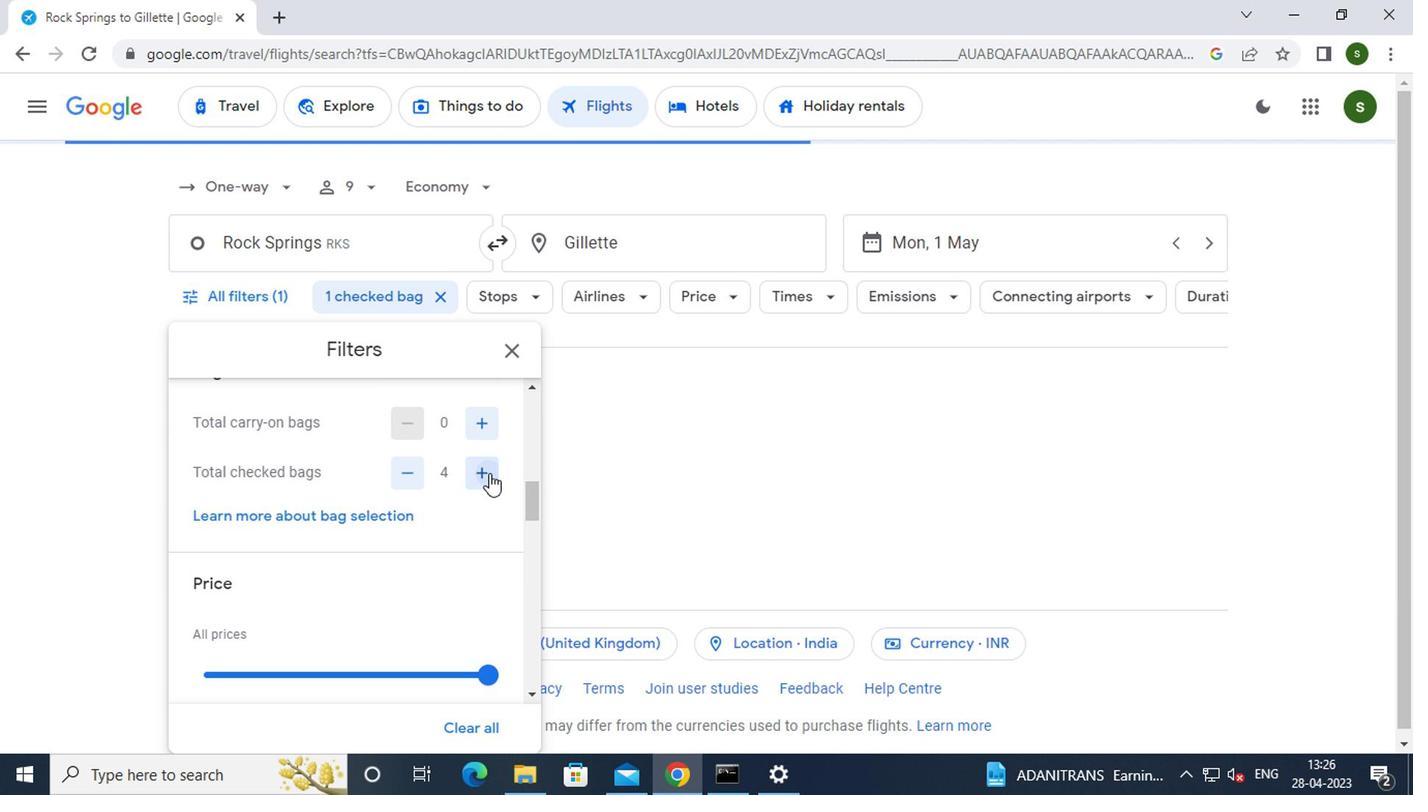 
Action: Mouse pressed left at (486, 474)
Screenshot: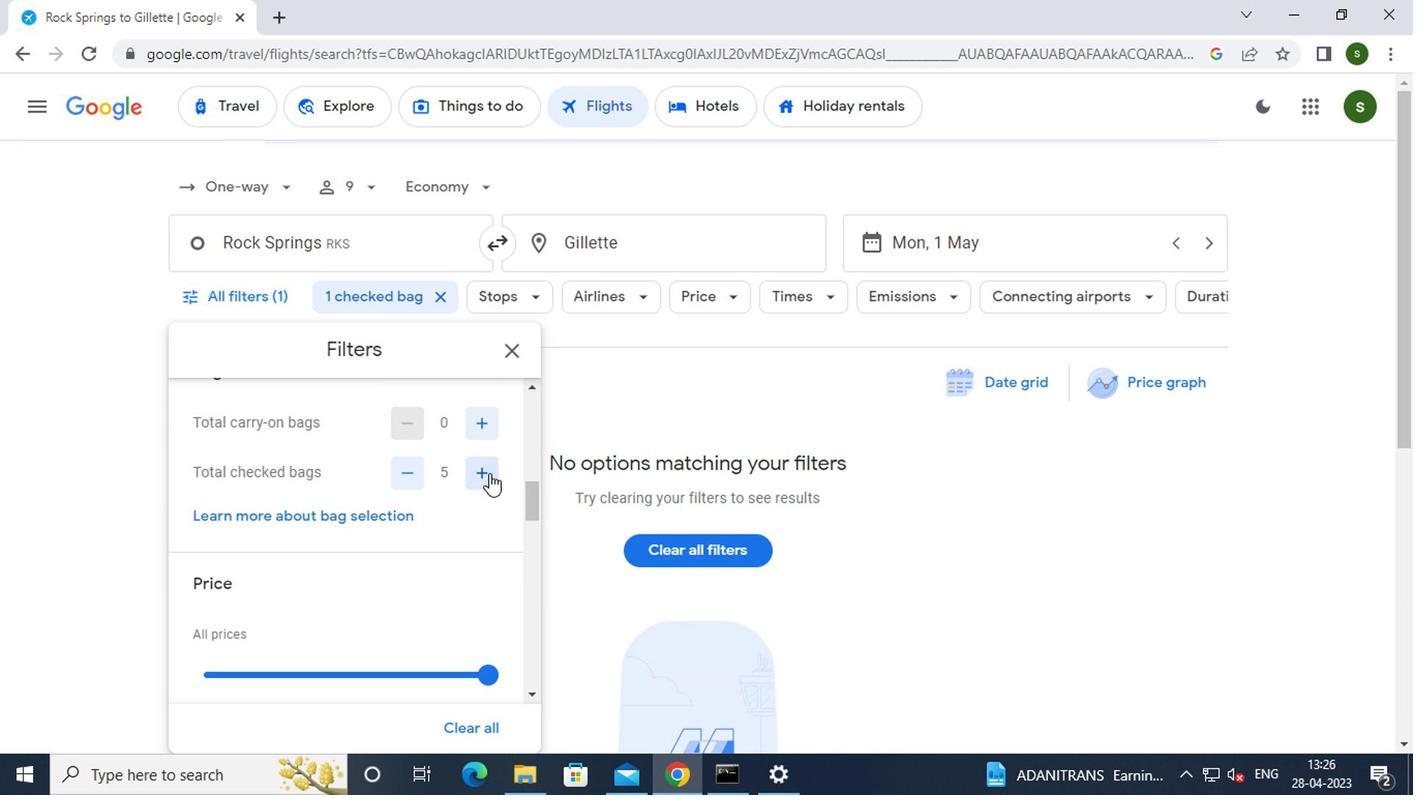 
Action: Mouse pressed left at (486, 474)
Screenshot: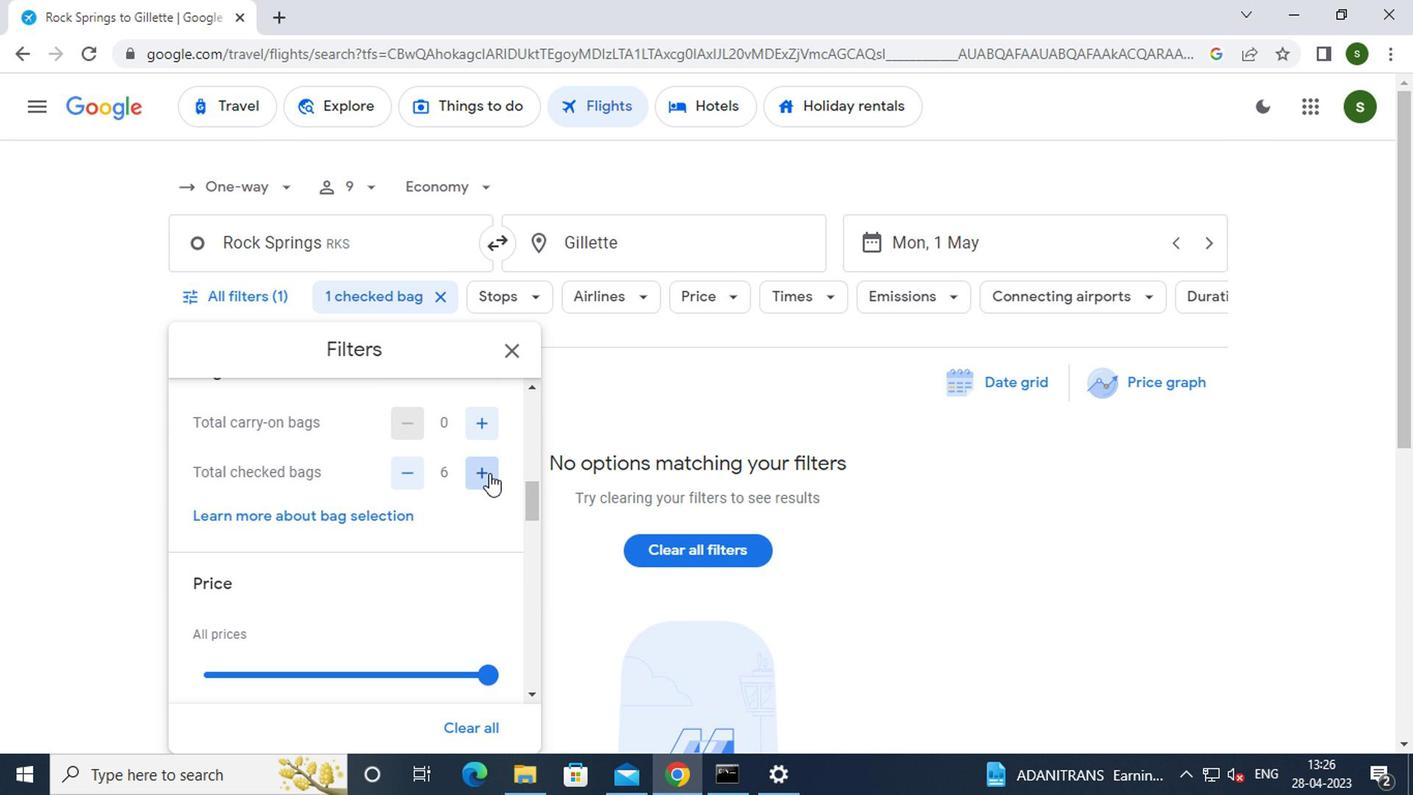 
Action: Mouse pressed left at (486, 474)
Screenshot: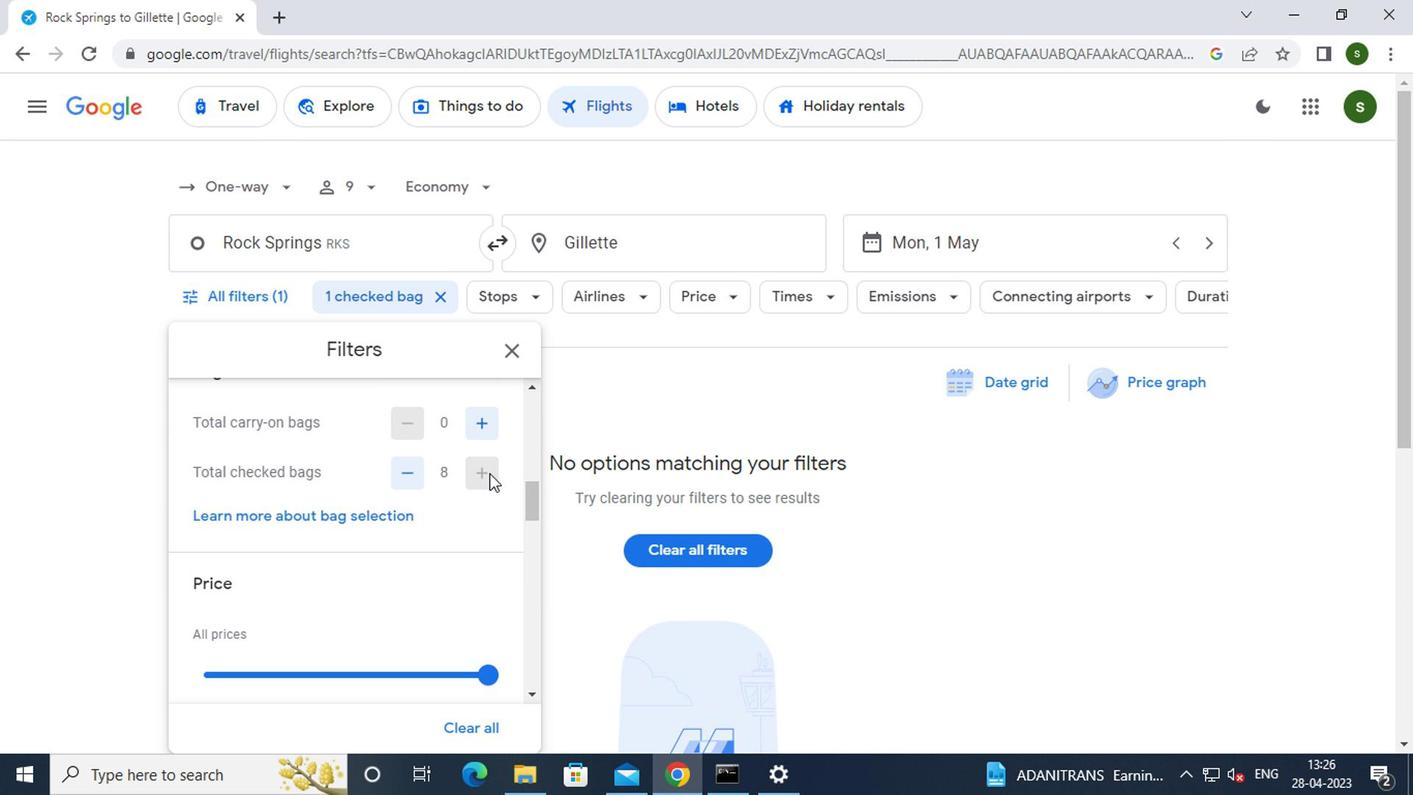 
Action: Mouse moved to (428, 500)
Screenshot: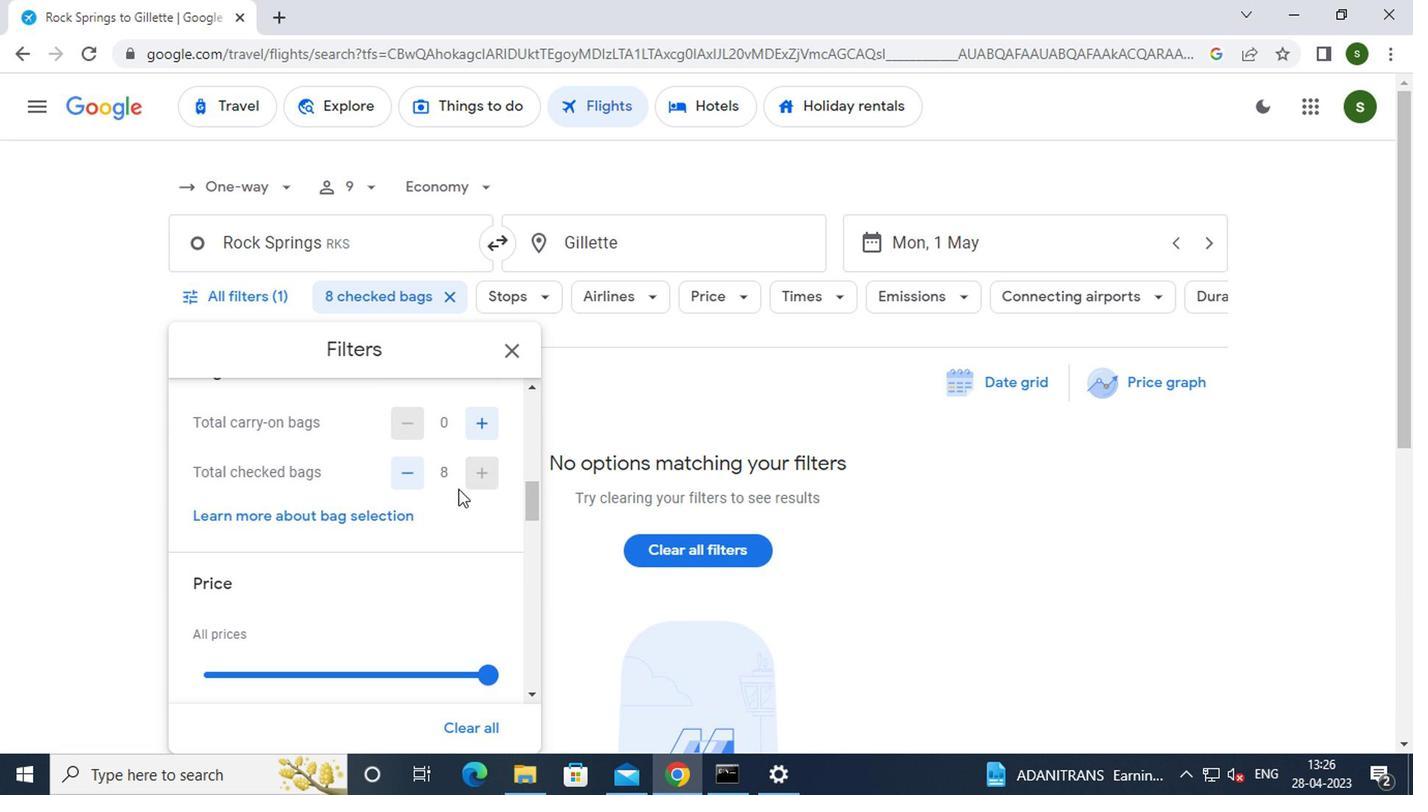 
Action: Mouse scrolled (428, 499) with delta (0, 0)
Screenshot: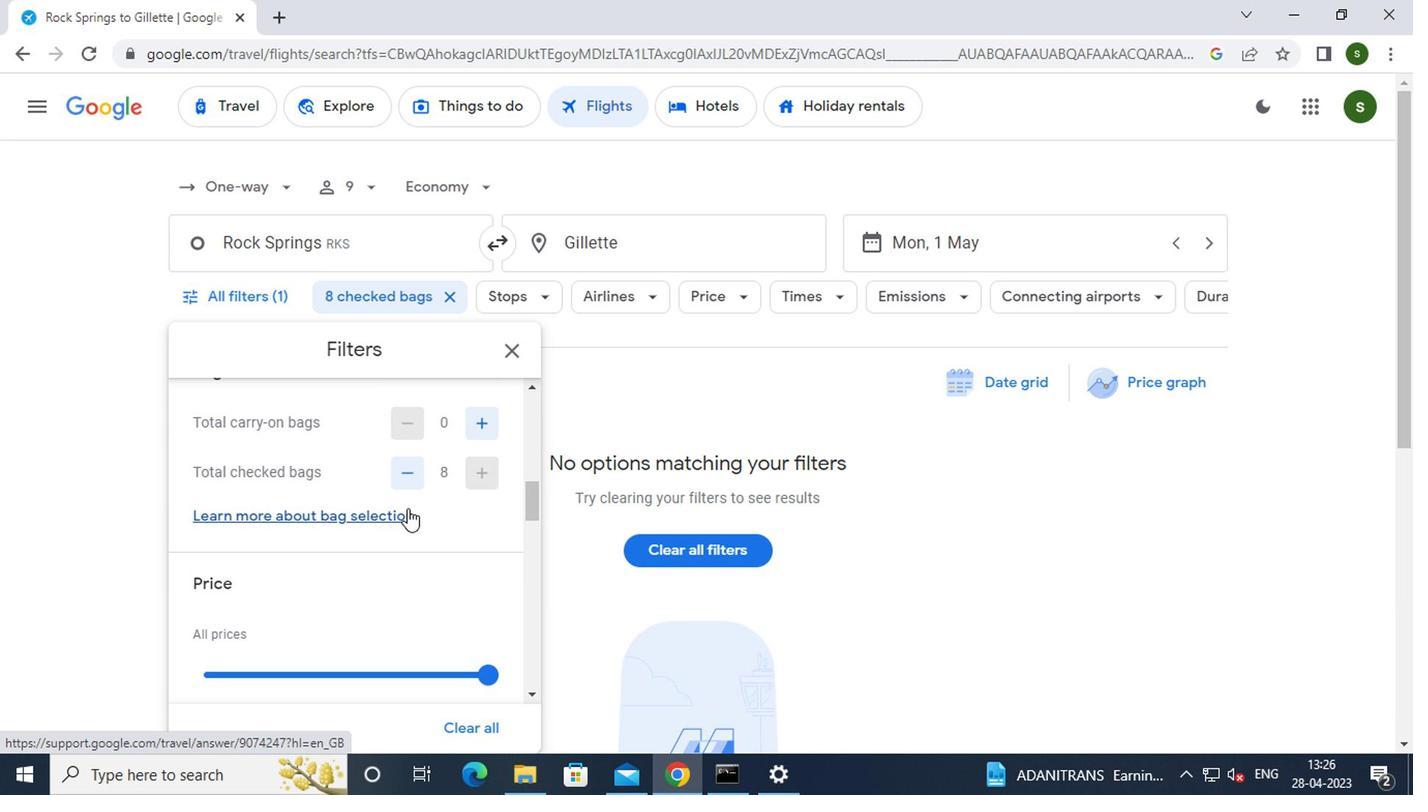 
Action: Mouse moved to (477, 540)
Screenshot: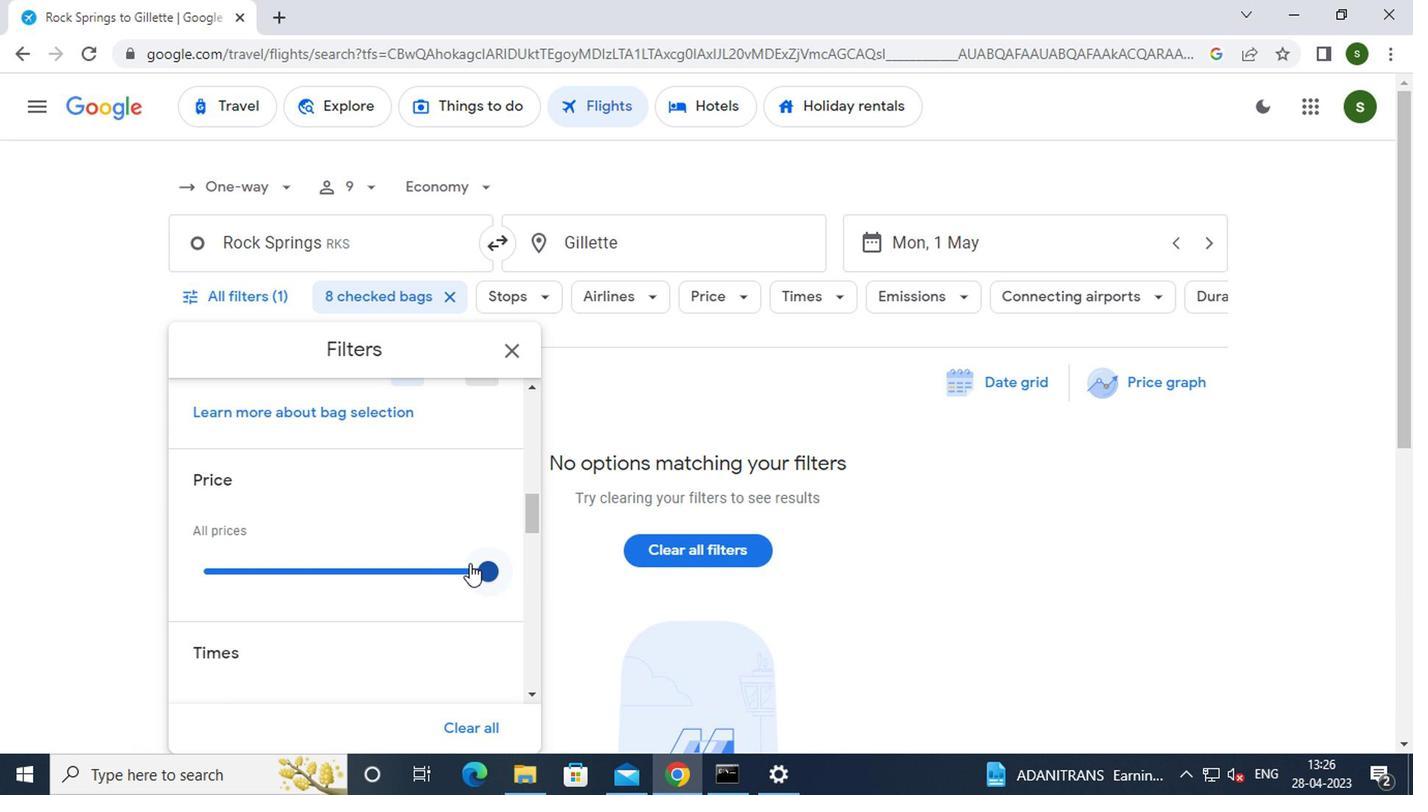 
Action: Mouse pressed left at (477, 540)
Screenshot: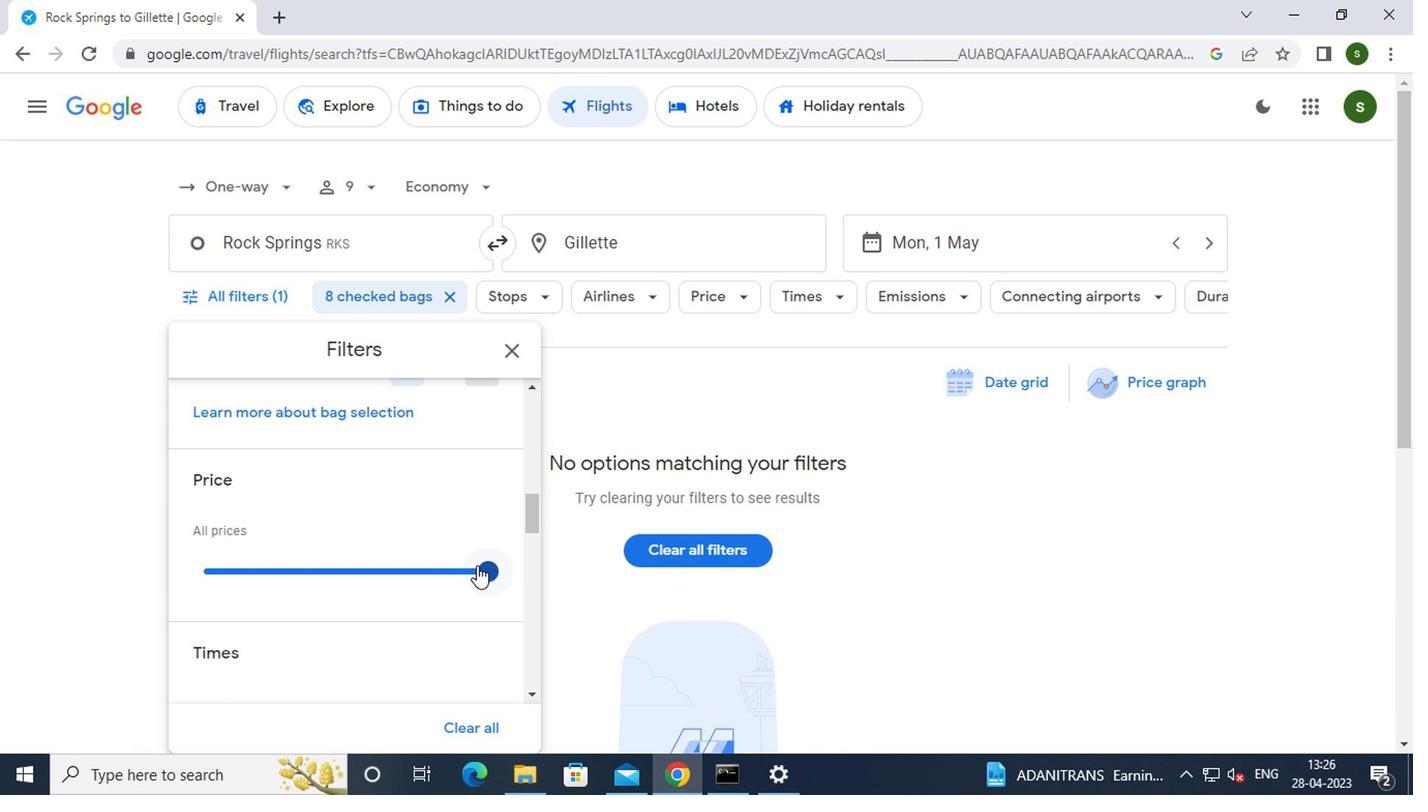 
Action: Mouse moved to (424, 533)
Screenshot: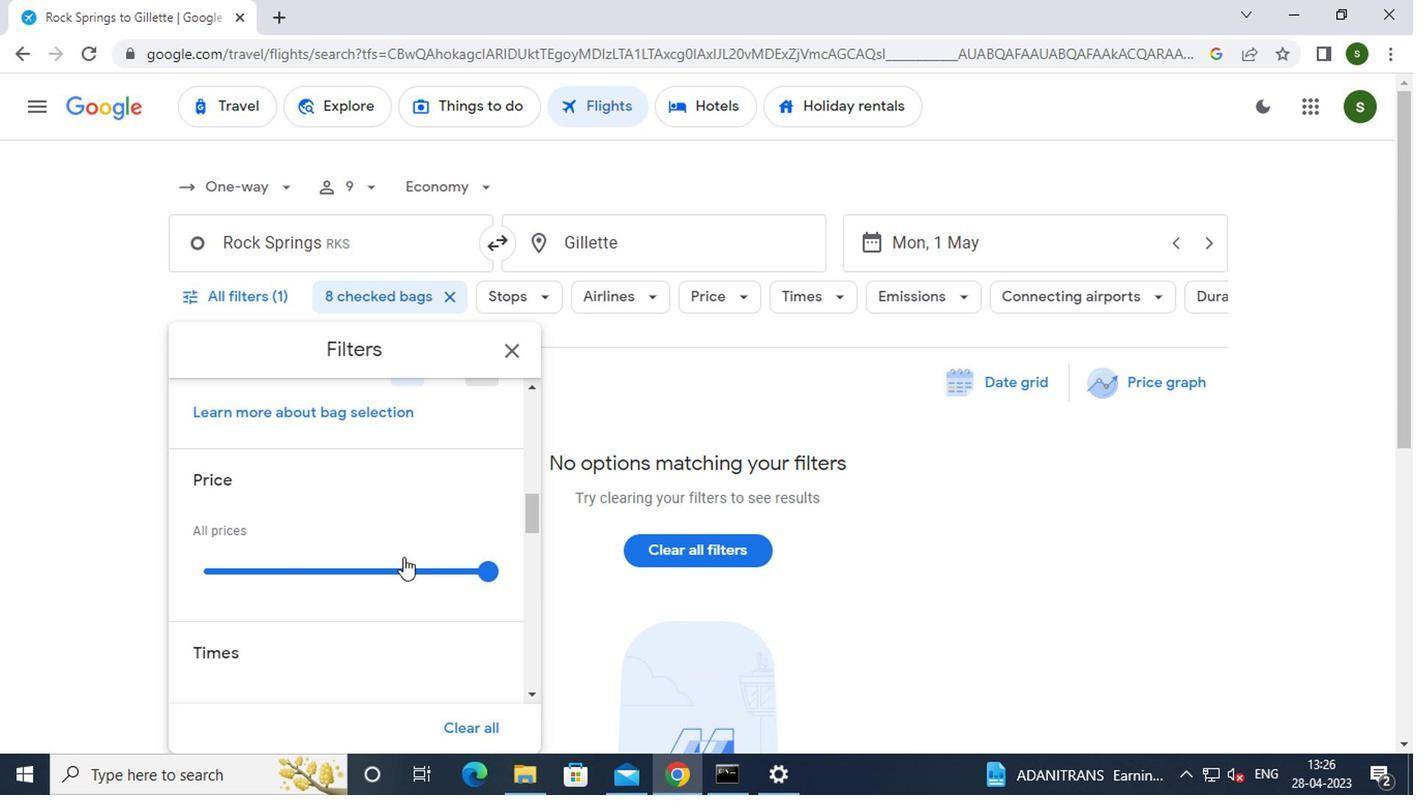 
Action: Mouse scrolled (424, 533) with delta (0, 0)
Screenshot: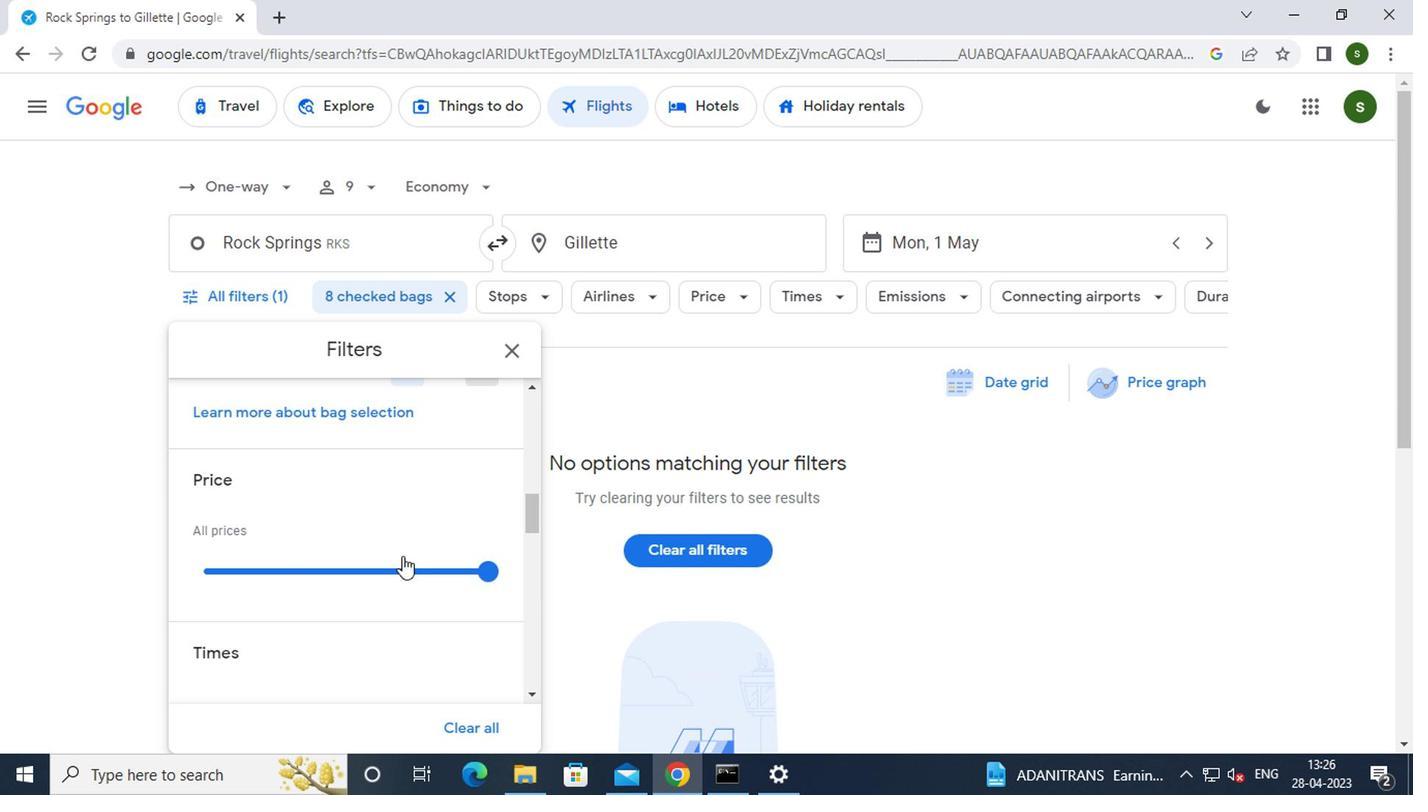 
Action: Mouse scrolled (424, 533) with delta (0, 0)
Screenshot: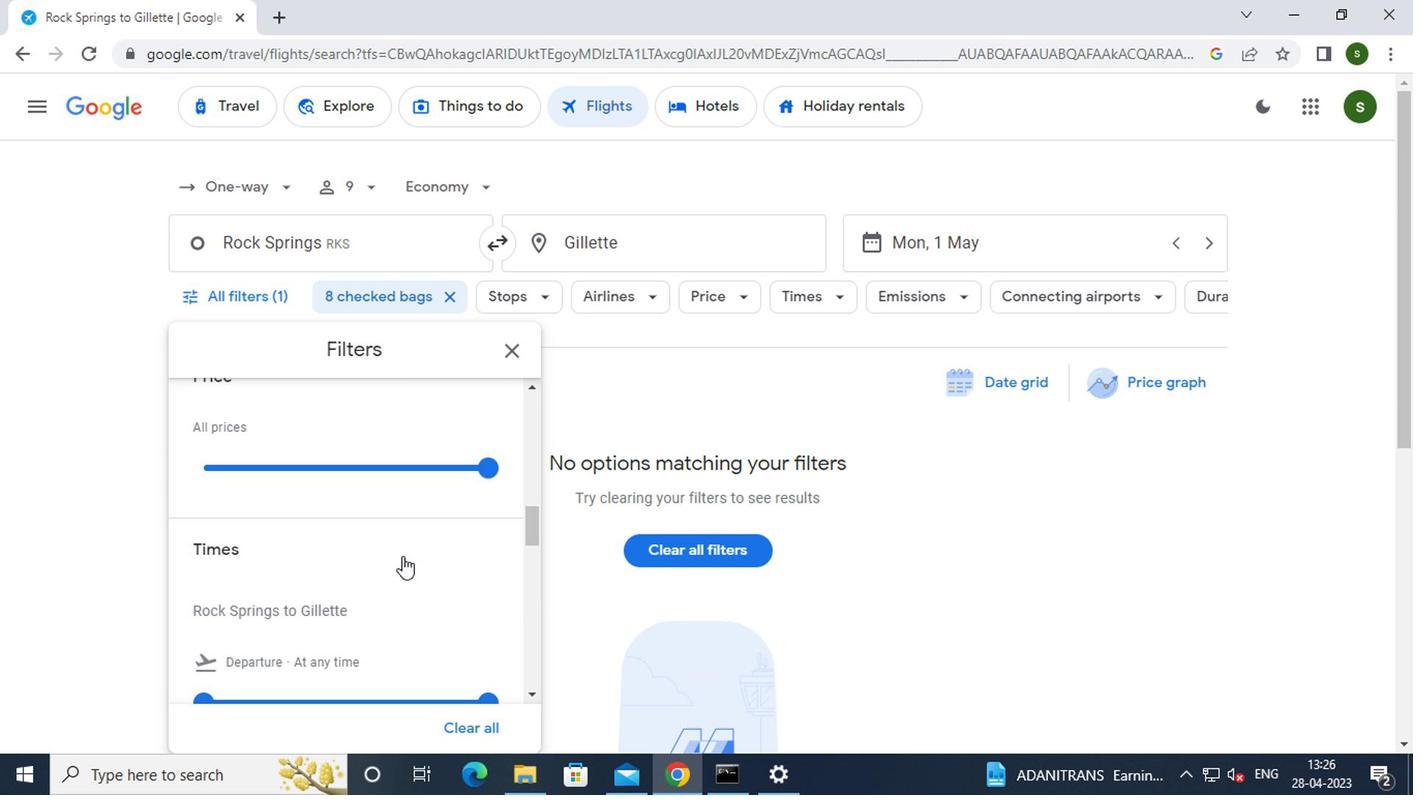 
Action: Mouse moved to (285, 567)
Screenshot: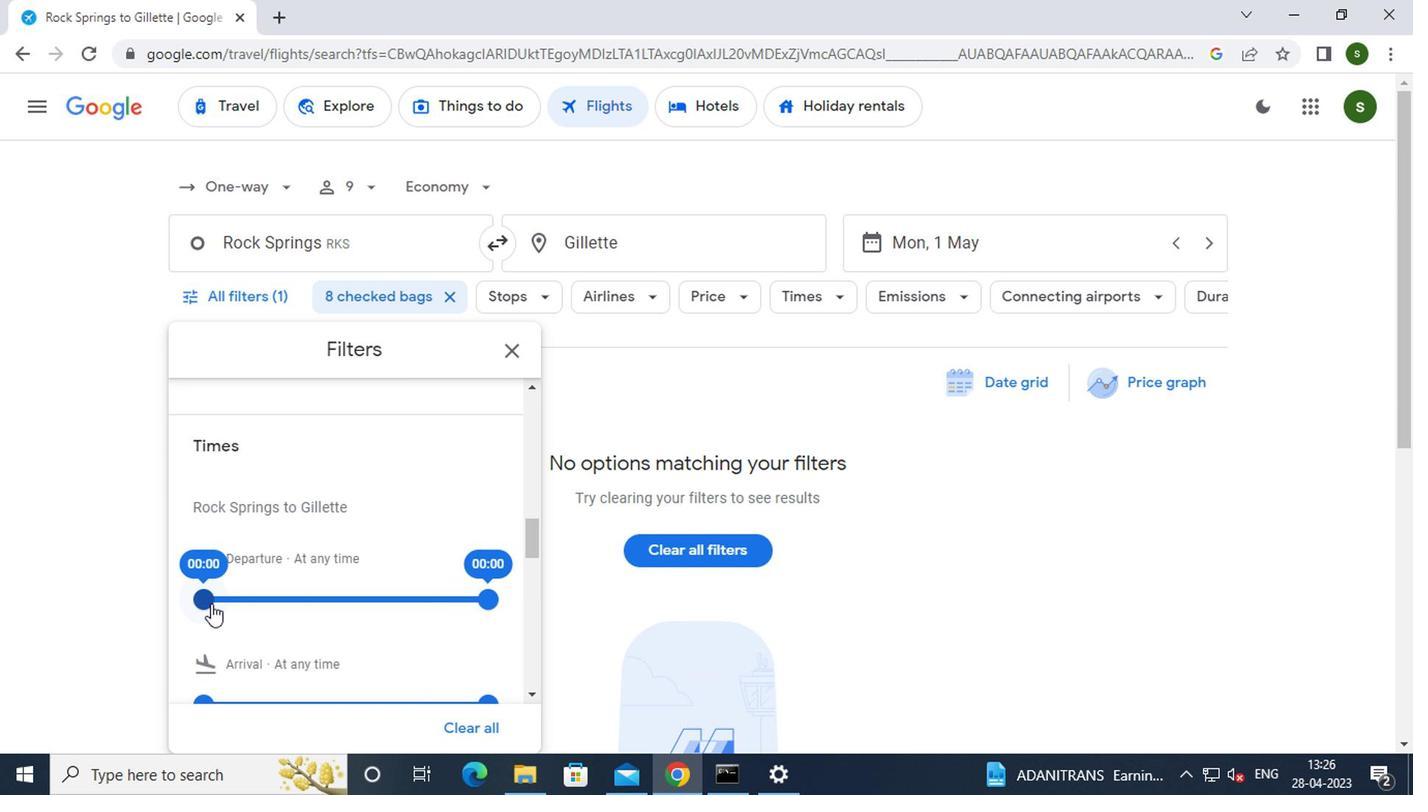 
Action: Mouse pressed left at (285, 567)
Screenshot: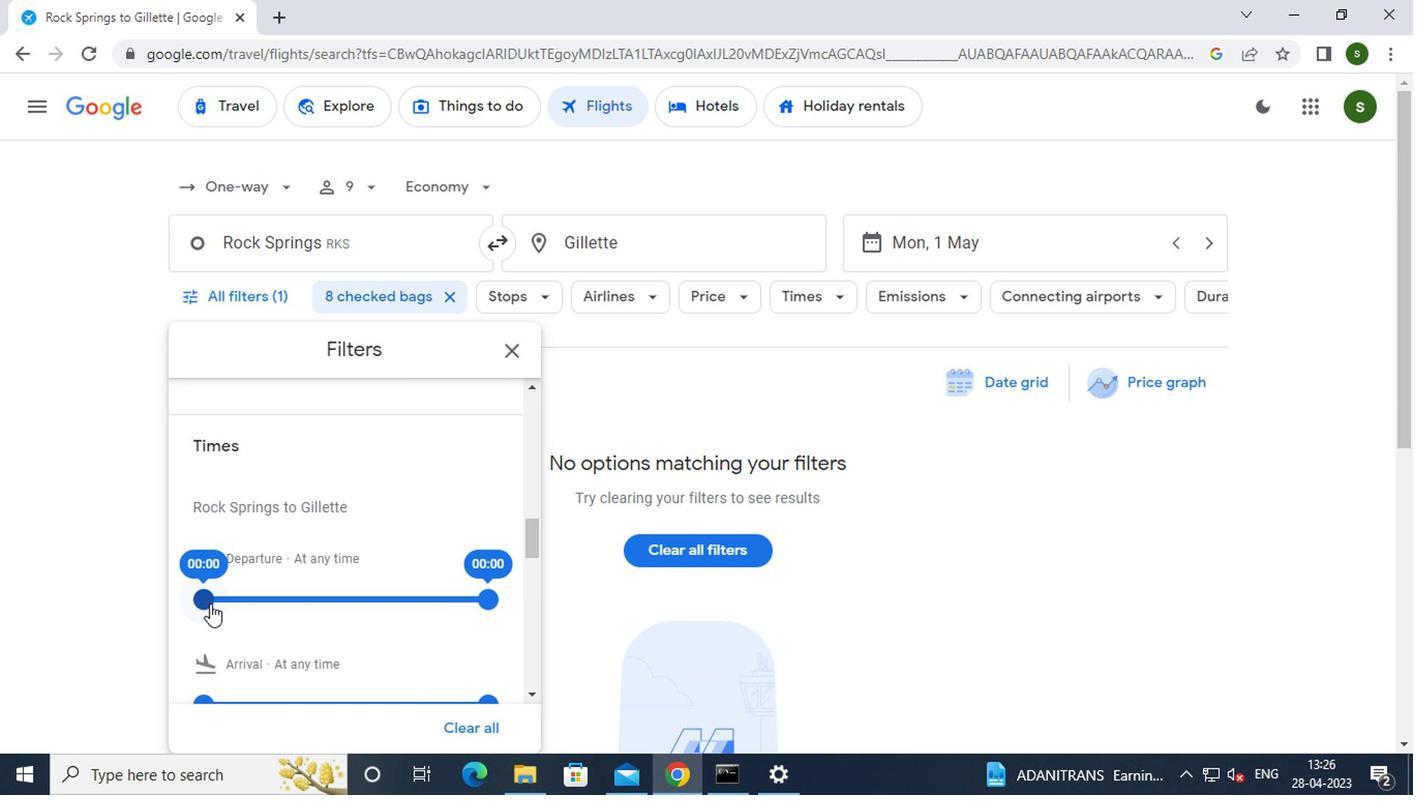 
Action: Mouse moved to (585, 421)
Screenshot: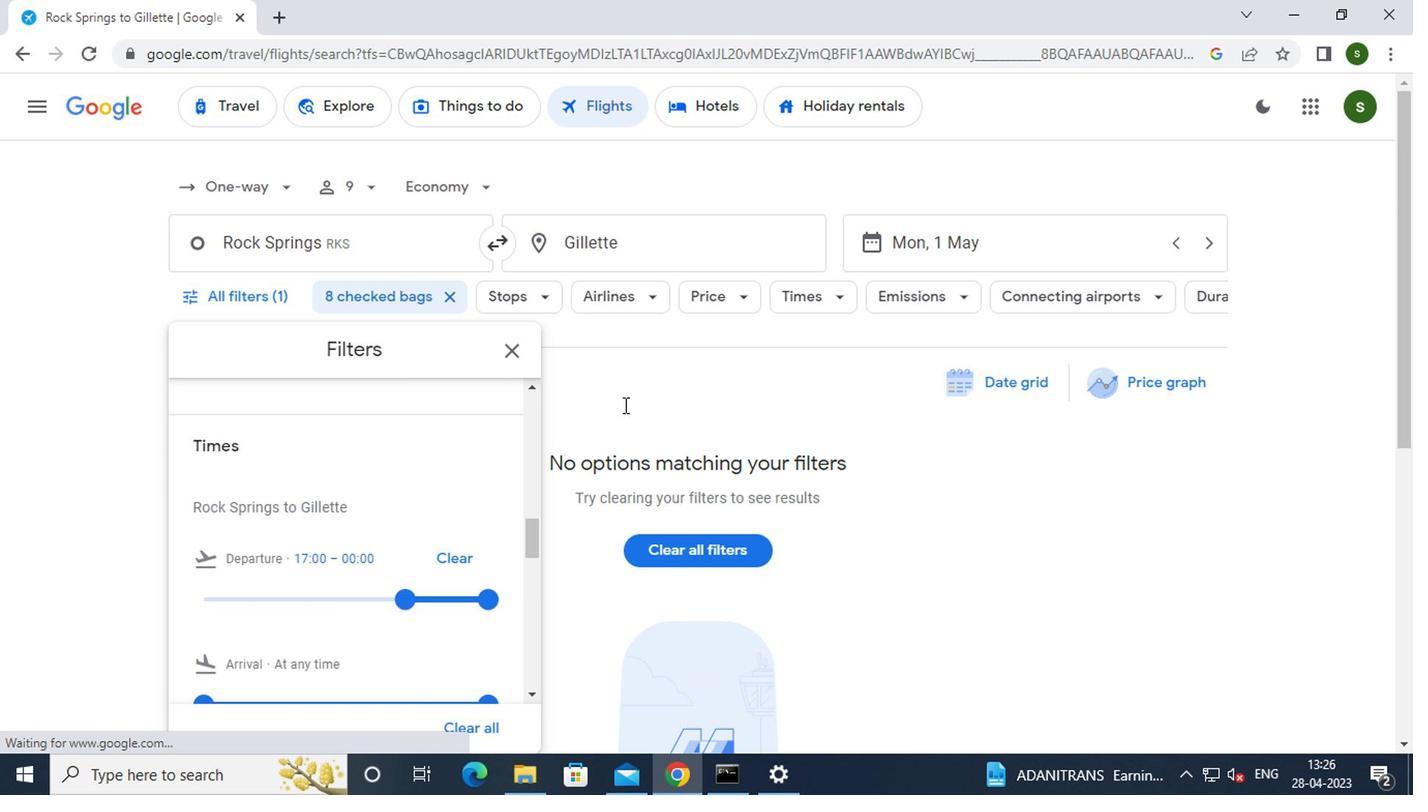 
Action: Mouse pressed left at (585, 421)
Screenshot: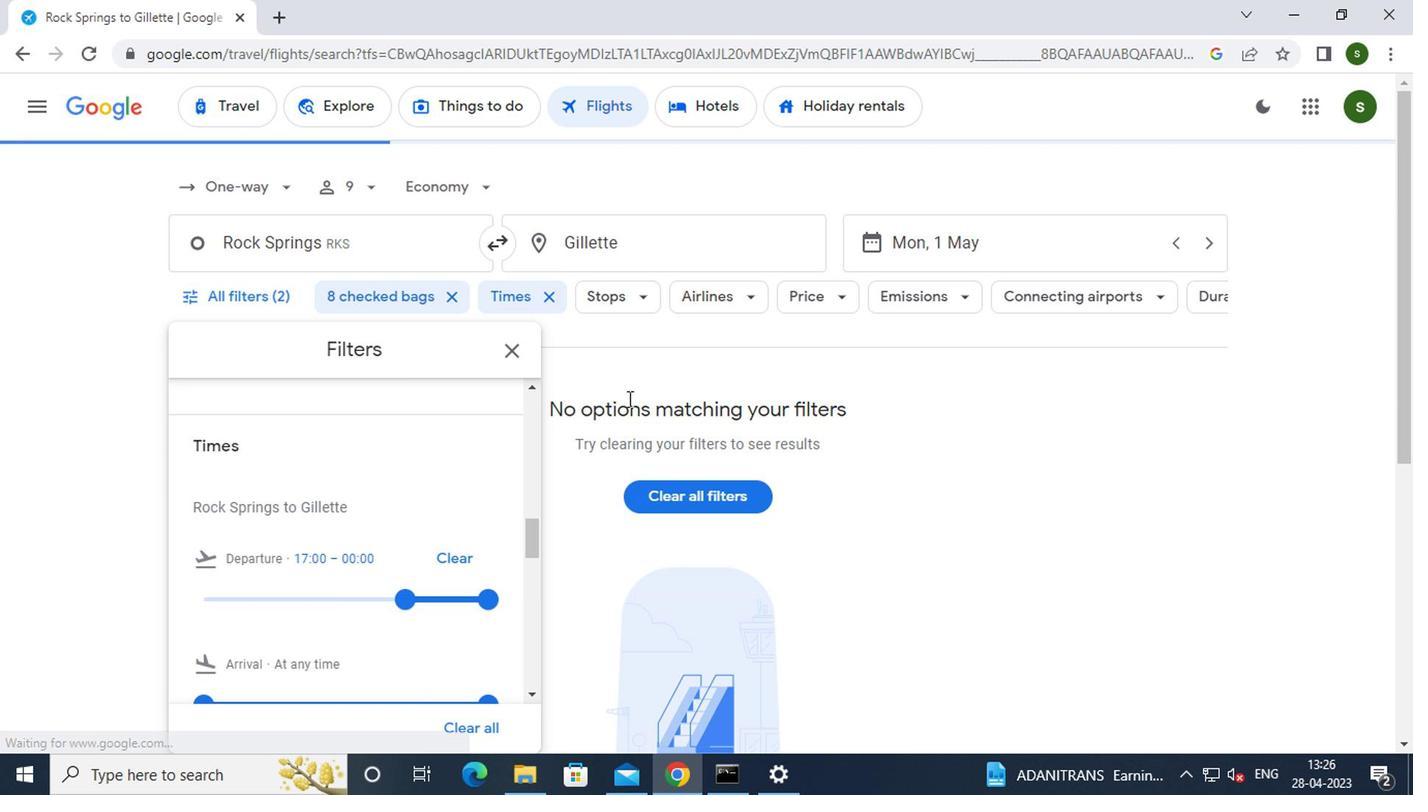 
Action: Mouse moved to (587, 419)
Screenshot: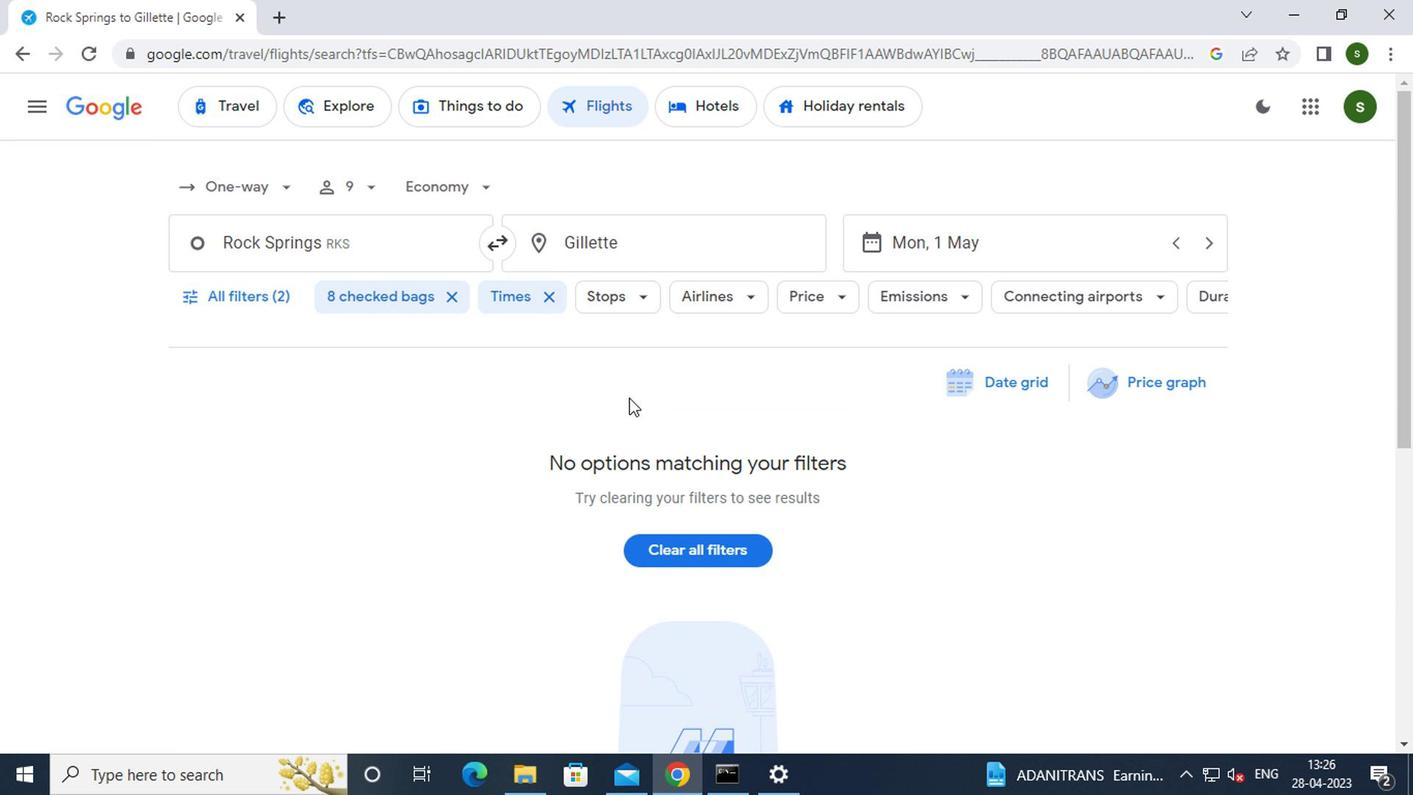 
